 Task: Look for space in Burnley, United Kingdom from 5th June, 2023 to 16th June, 2023 for 2 adults in price range Rs.14000 to Rs.18000. Place can be entire place with 1  bedroom having 1 bed and 1 bathroom. Property type can be house, flat, guest house, hotel. Amenities needed are: wifi. Booking option can be shelf check-in. Required host language is English.
Action: Mouse moved to (491, 58)
Screenshot: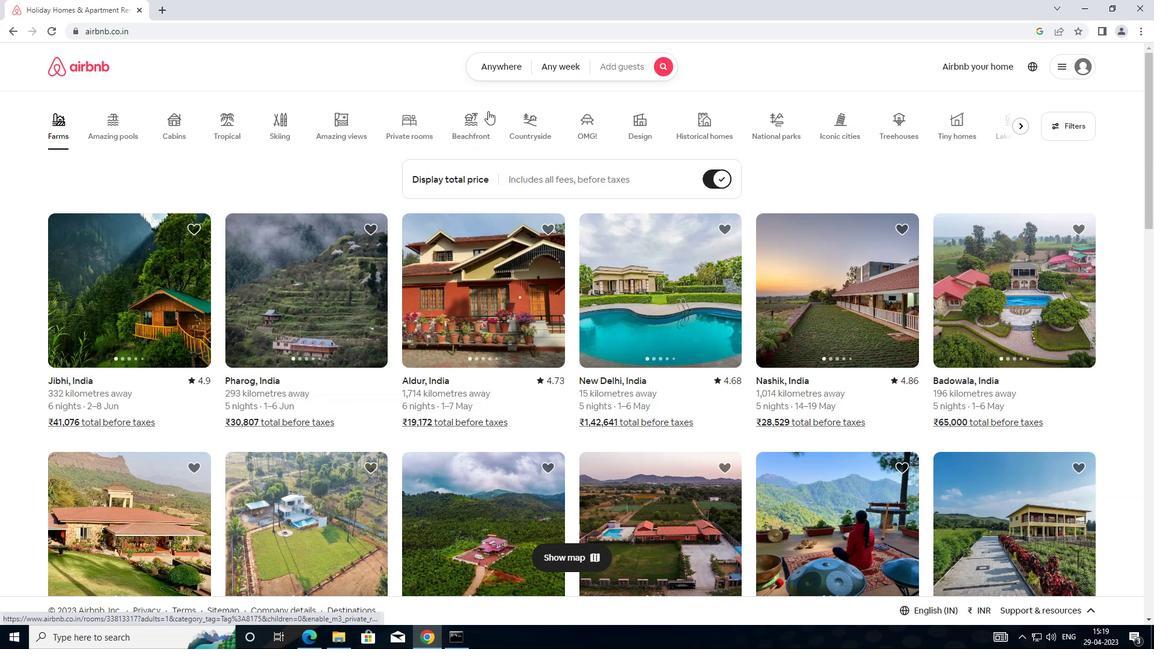 
Action: Mouse pressed left at (491, 58)
Screenshot: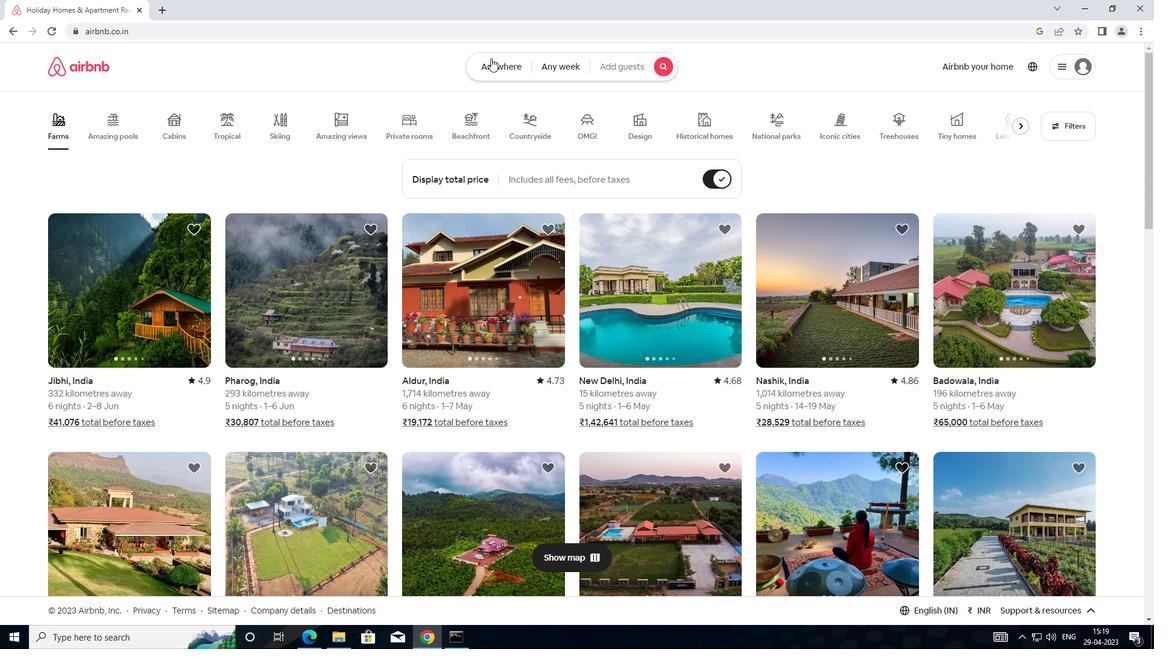 
Action: Mouse moved to (394, 122)
Screenshot: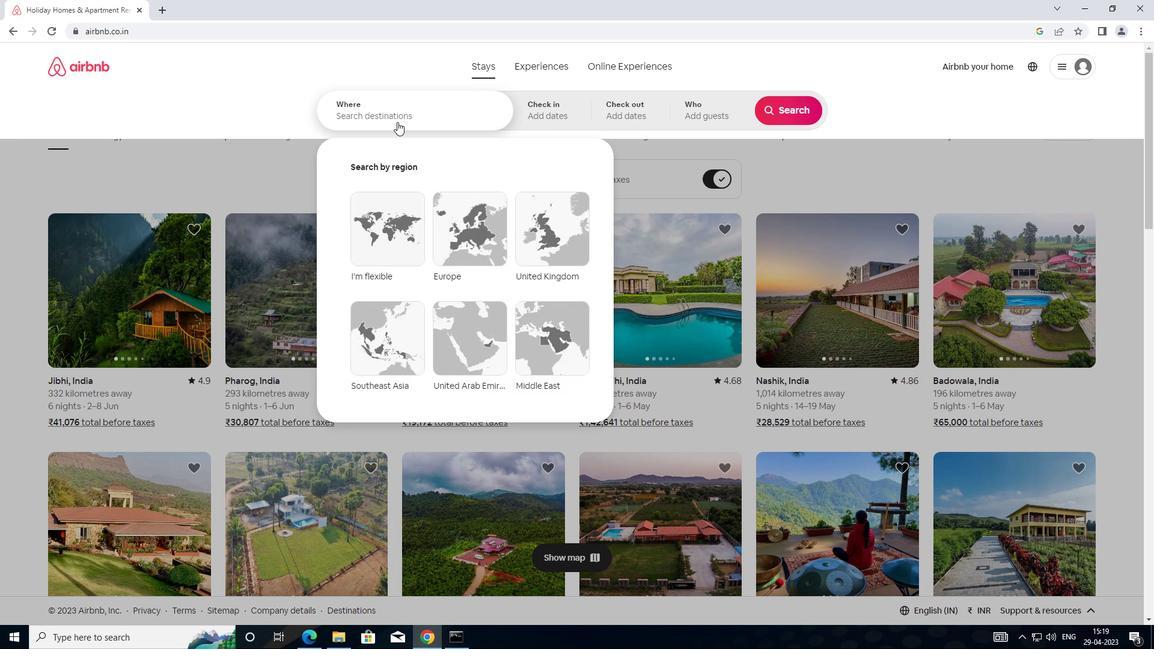
Action: Mouse pressed left at (394, 122)
Screenshot: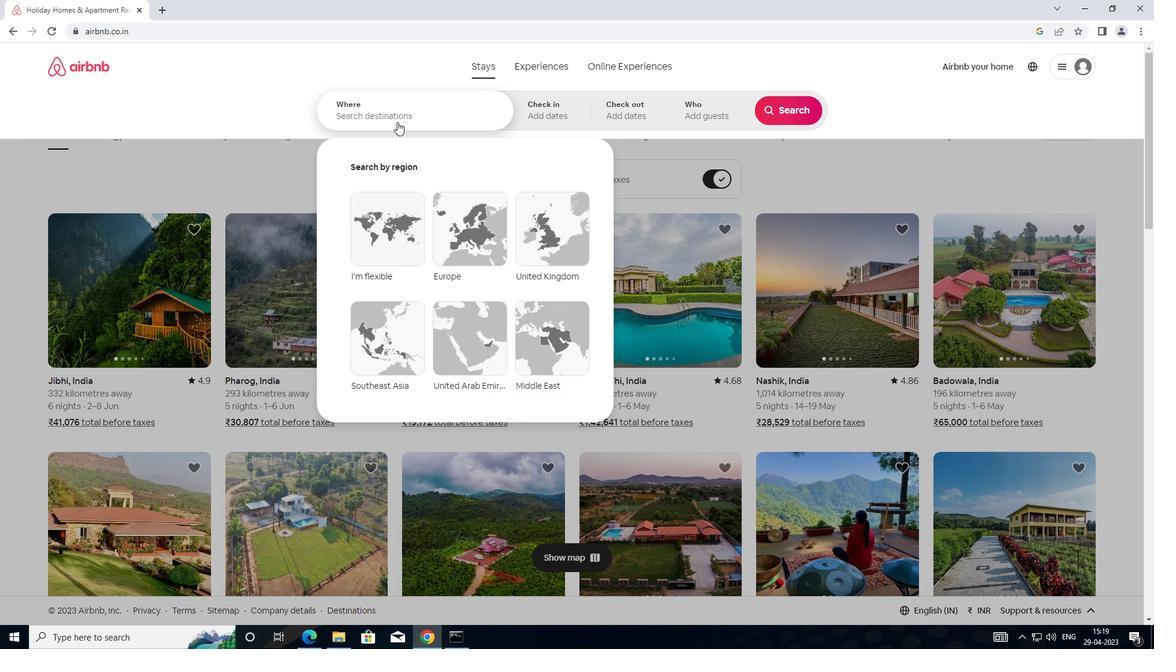 
Action: Mouse moved to (473, 116)
Screenshot: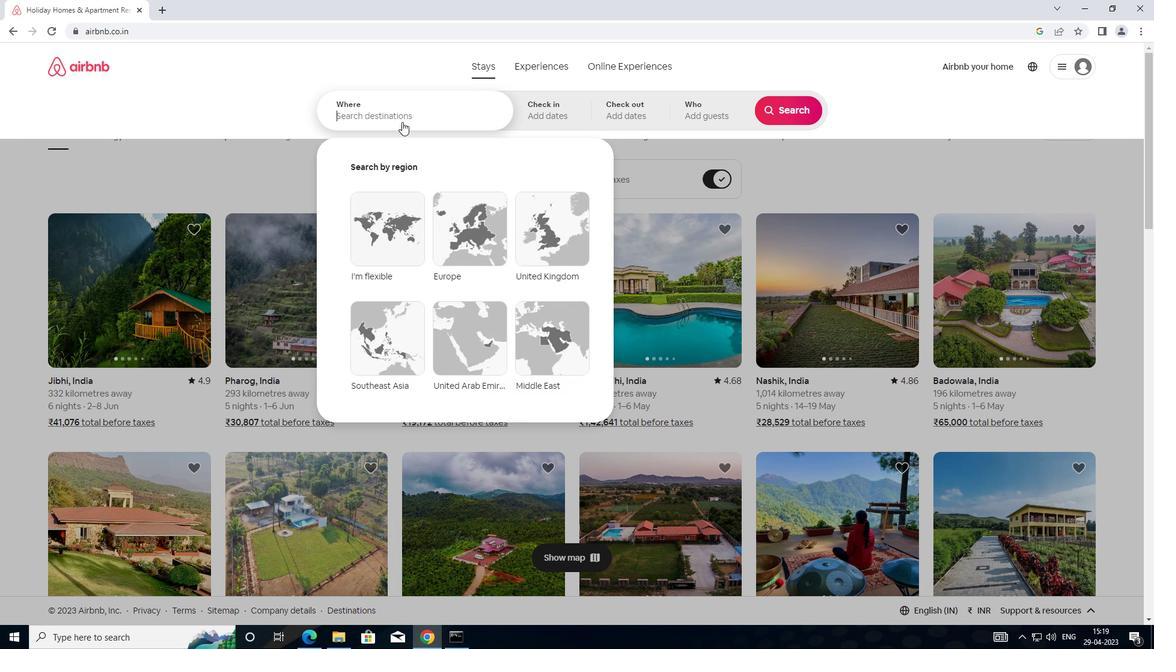 
Action: Key pressed <Key.shift>BURNLEY,<Key.shift>UNITED<Key.space>KING
Screenshot: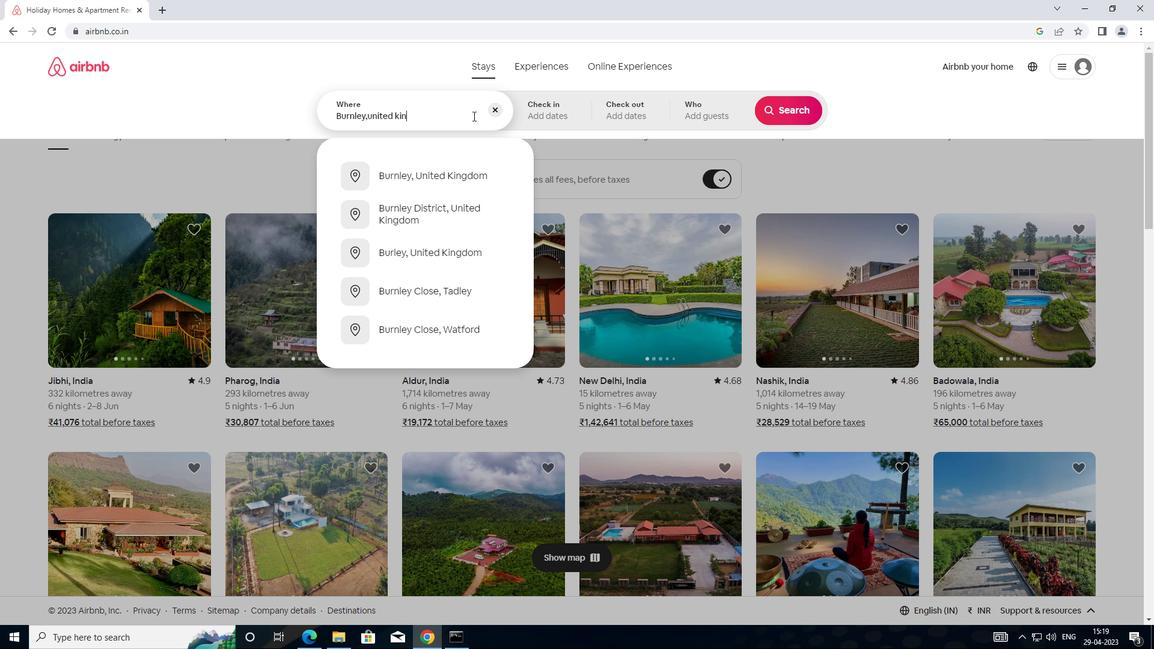 
Action: Mouse moved to (499, 173)
Screenshot: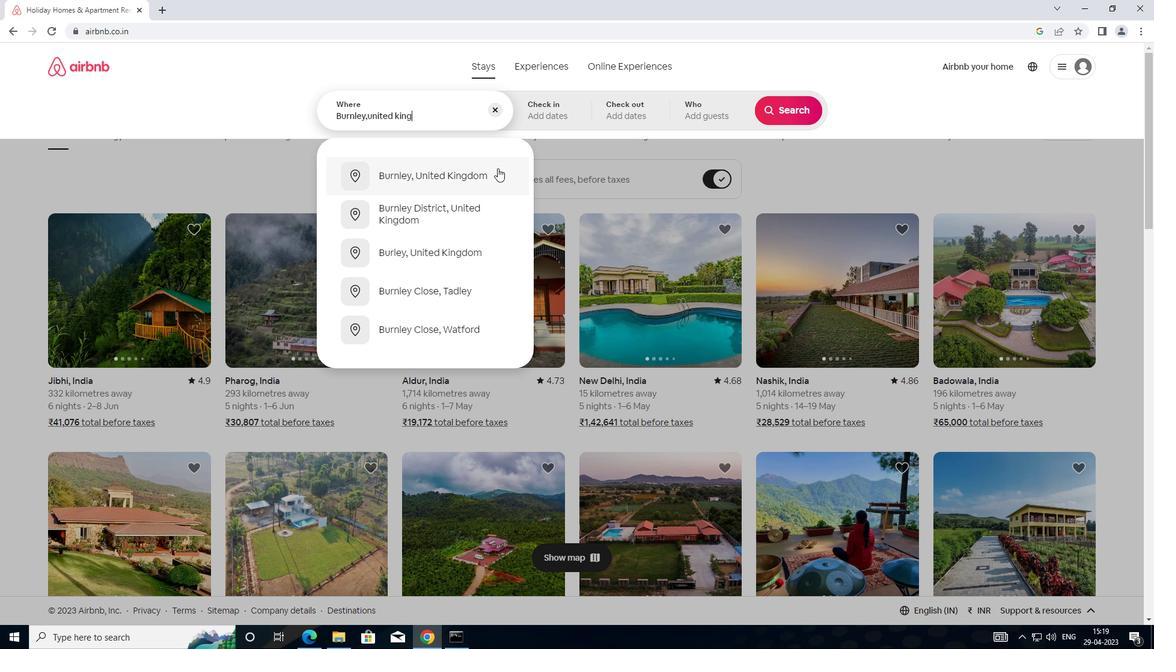 
Action: Mouse pressed left at (499, 173)
Screenshot: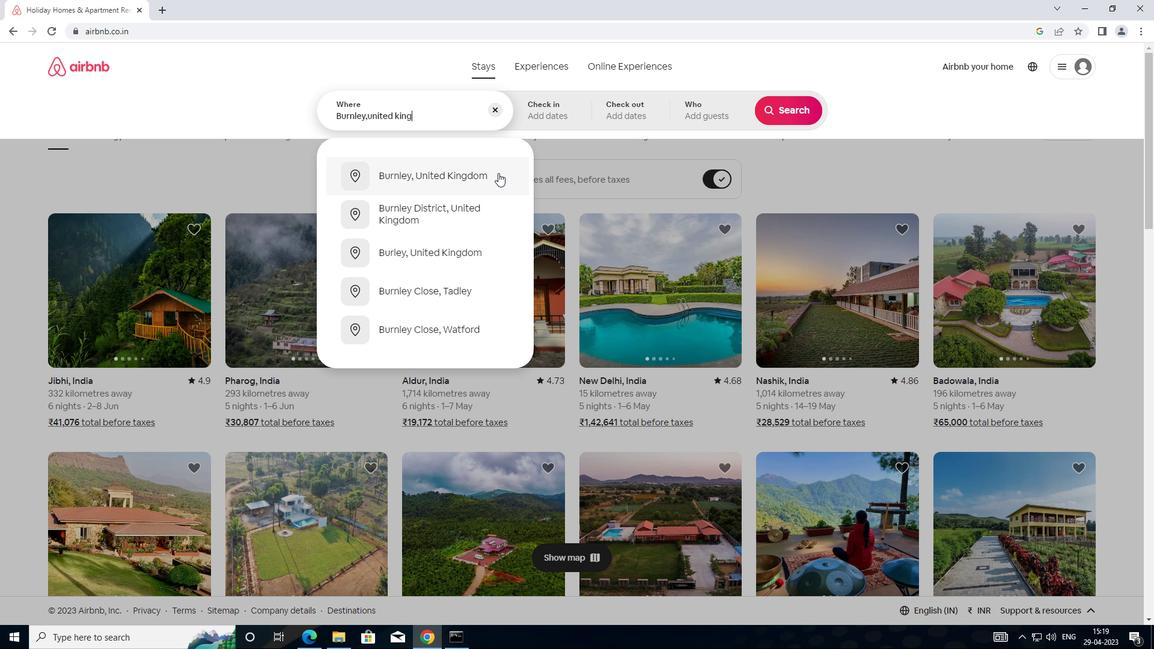
Action: Mouse moved to (781, 212)
Screenshot: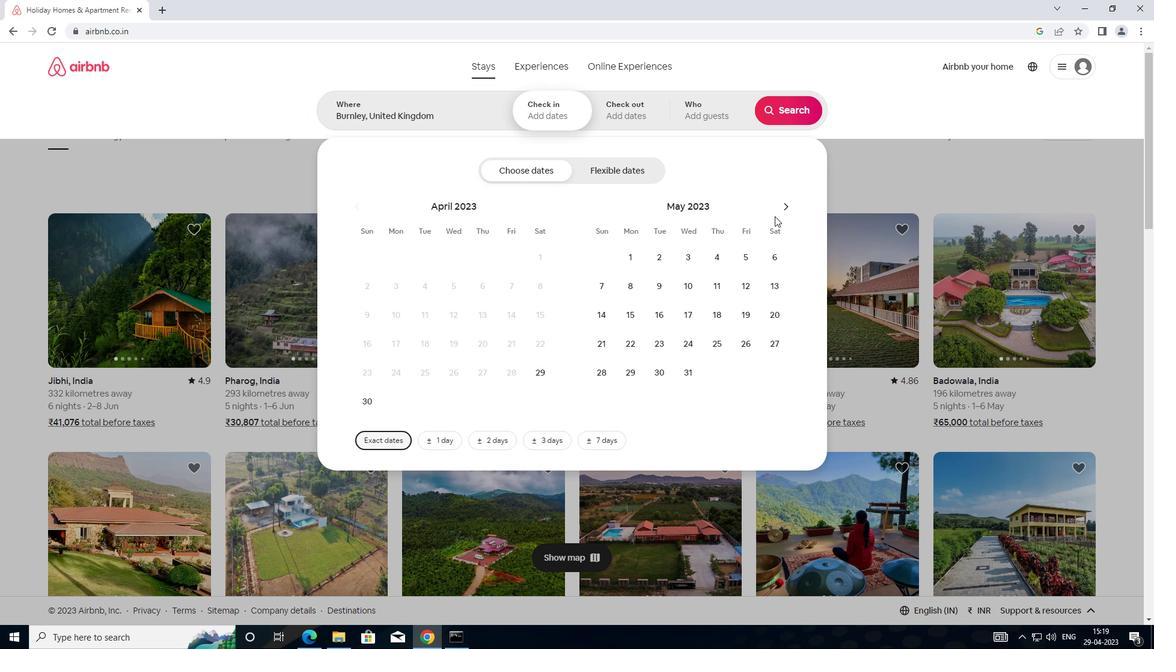 
Action: Mouse pressed left at (781, 212)
Screenshot: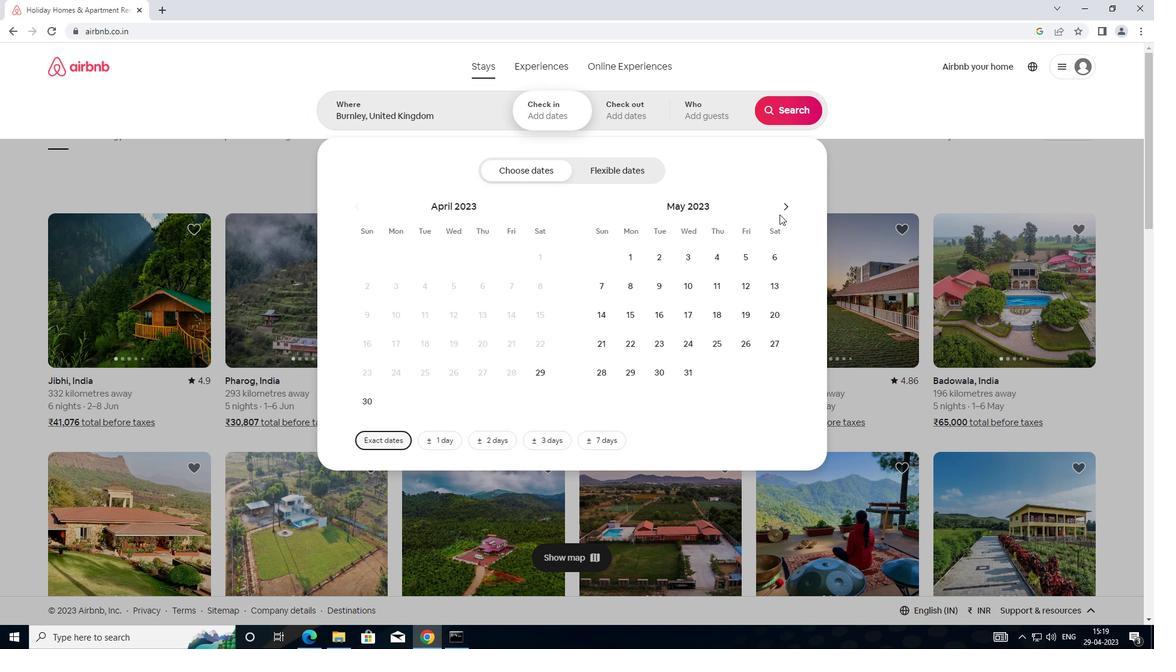 
Action: Mouse moved to (635, 288)
Screenshot: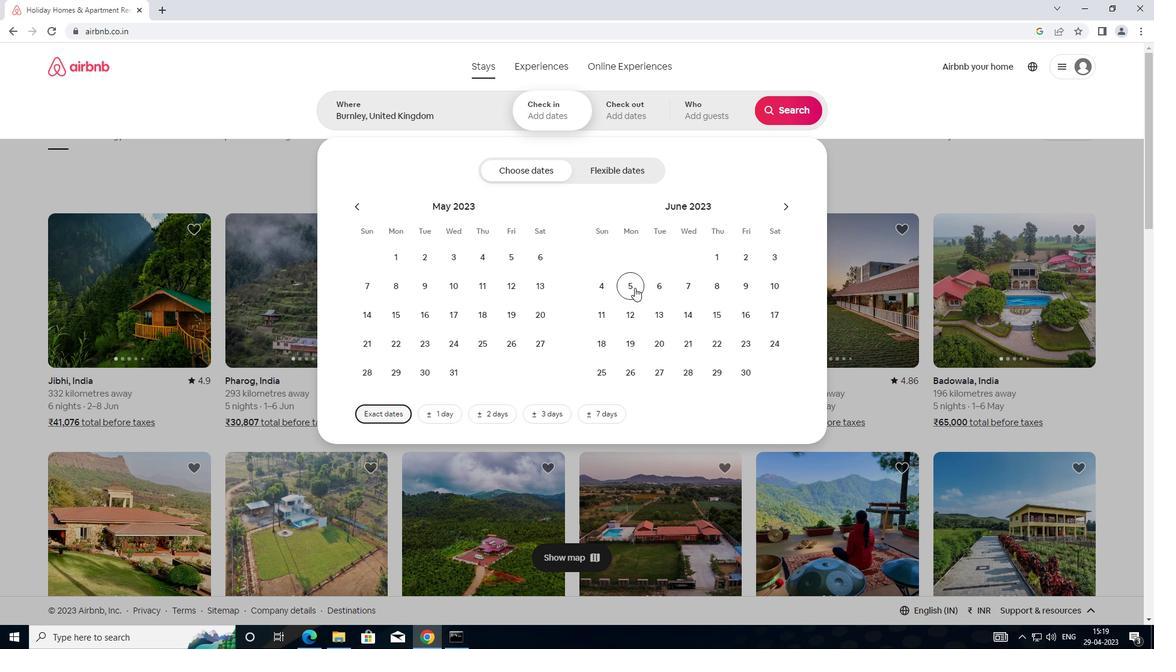 
Action: Mouse pressed left at (635, 288)
Screenshot: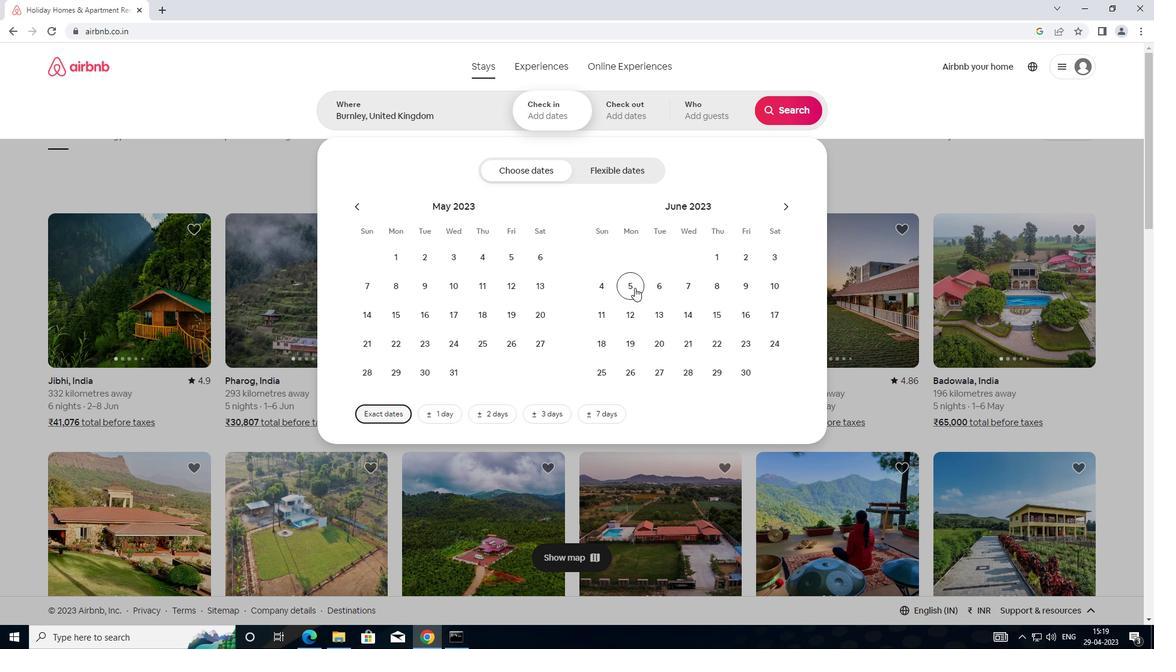 
Action: Mouse moved to (749, 312)
Screenshot: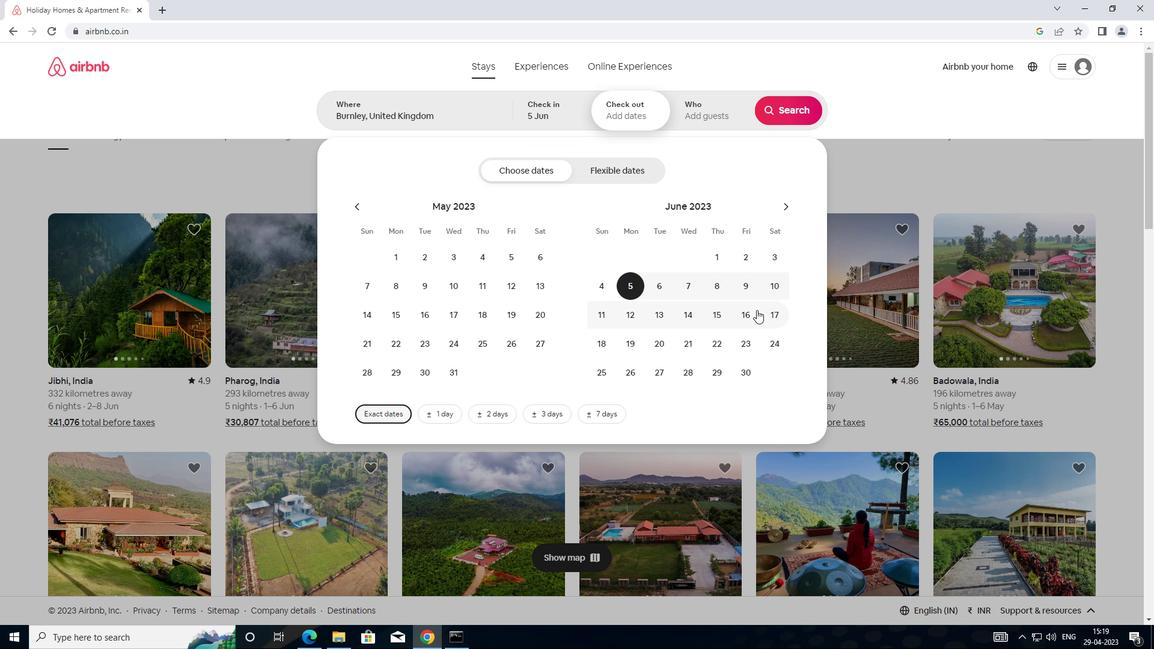 
Action: Mouse pressed left at (749, 312)
Screenshot: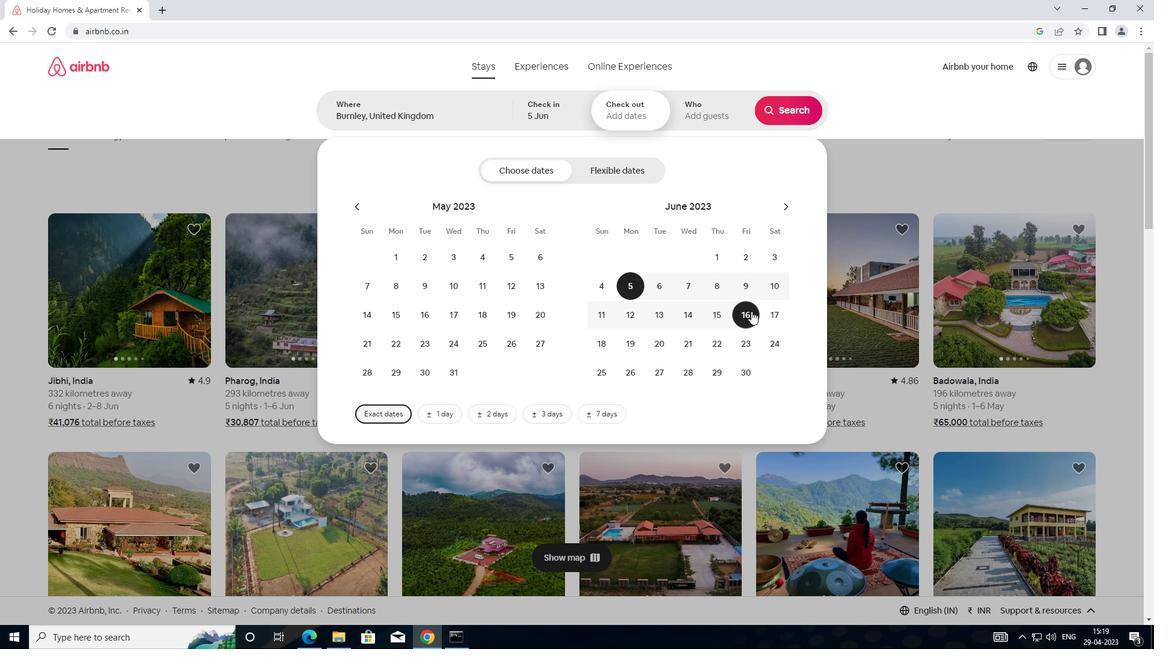 
Action: Mouse moved to (700, 125)
Screenshot: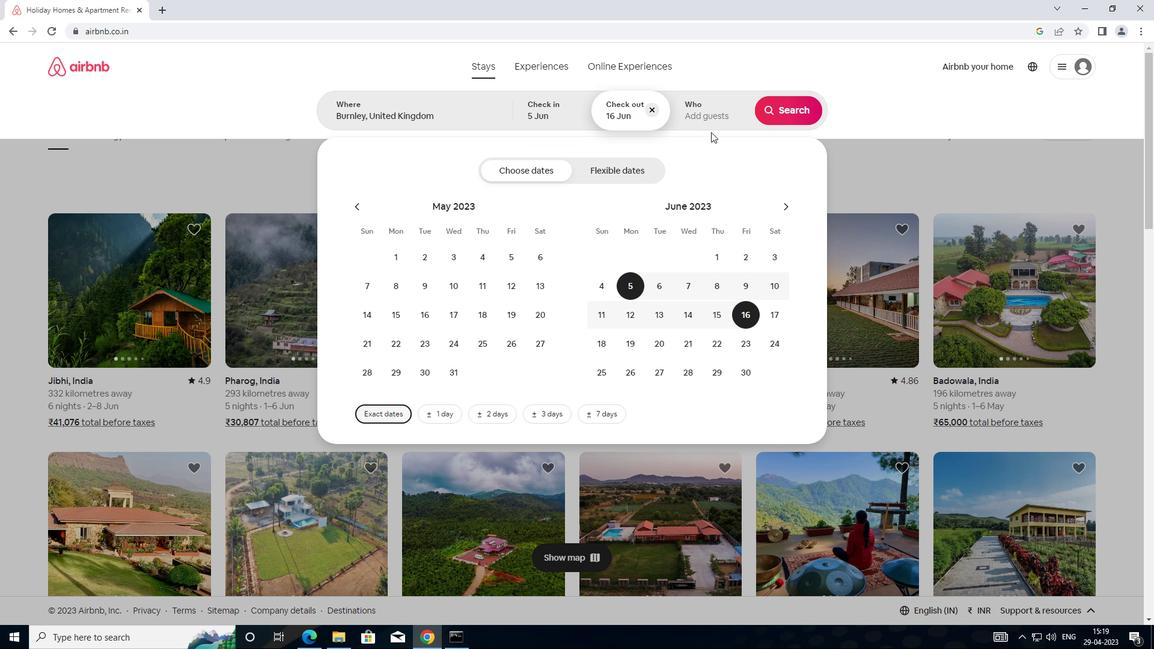 
Action: Mouse pressed left at (700, 125)
Screenshot: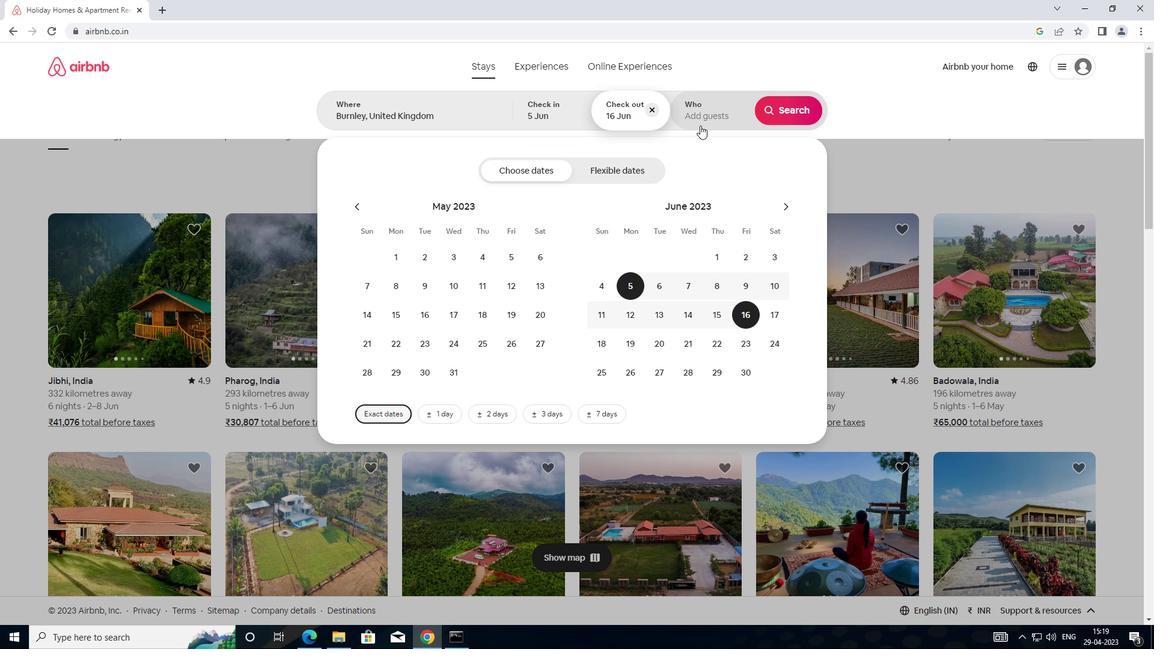 
Action: Mouse moved to (798, 169)
Screenshot: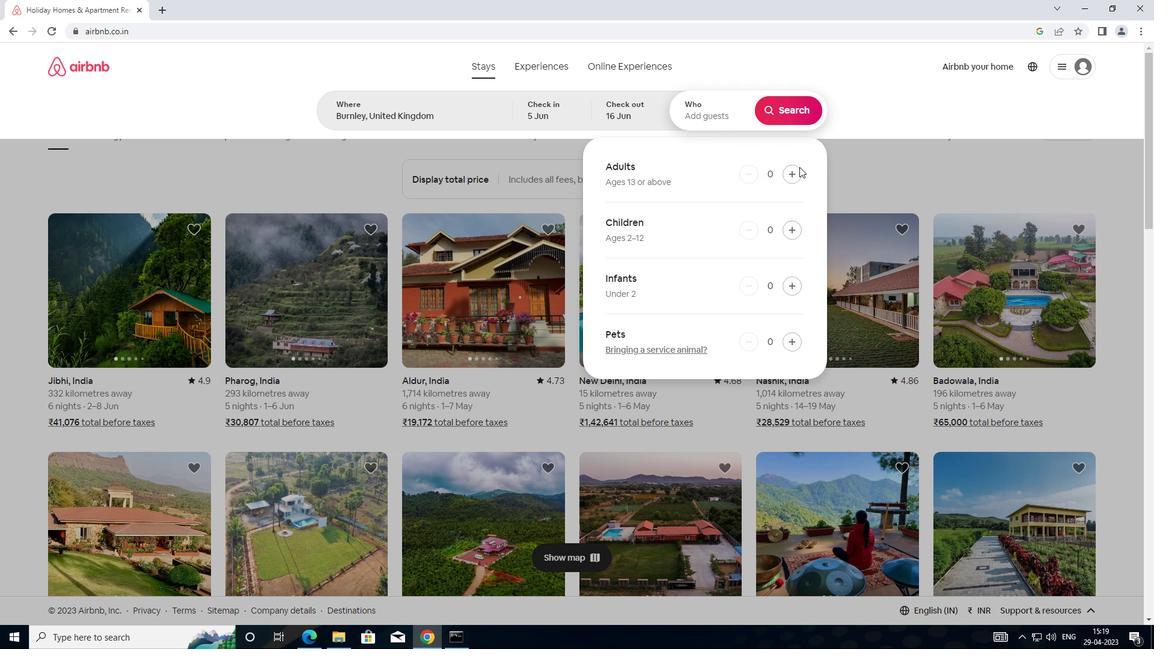 
Action: Mouse pressed left at (798, 169)
Screenshot: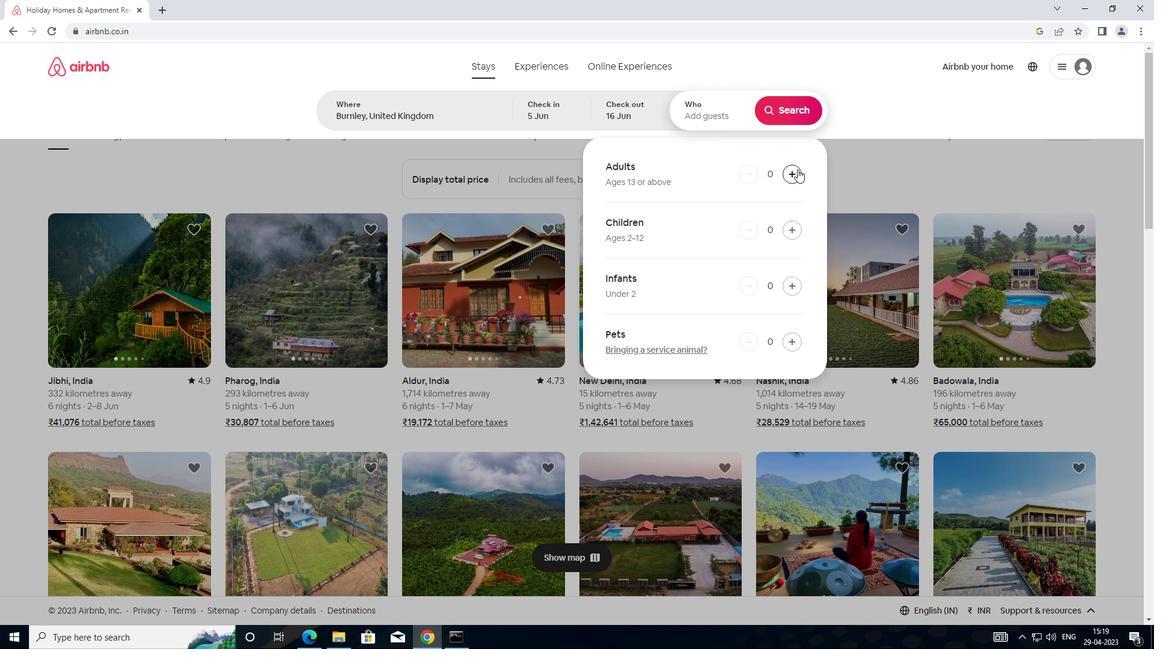 
Action: Mouse pressed left at (798, 169)
Screenshot: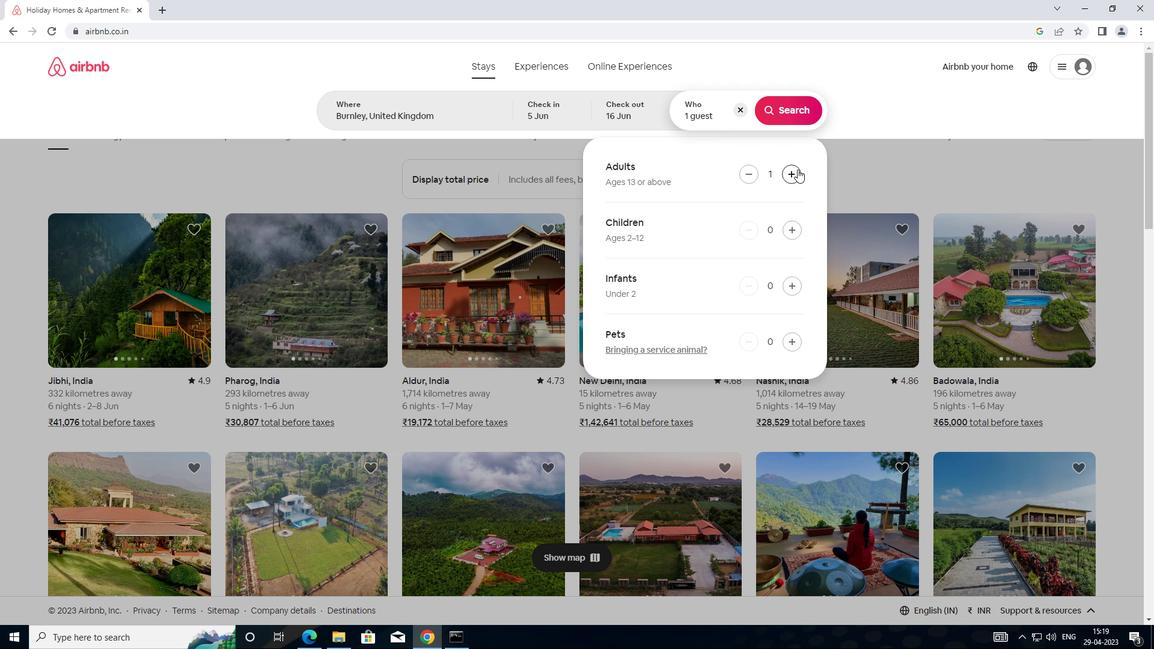 
Action: Mouse moved to (793, 106)
Screenshot: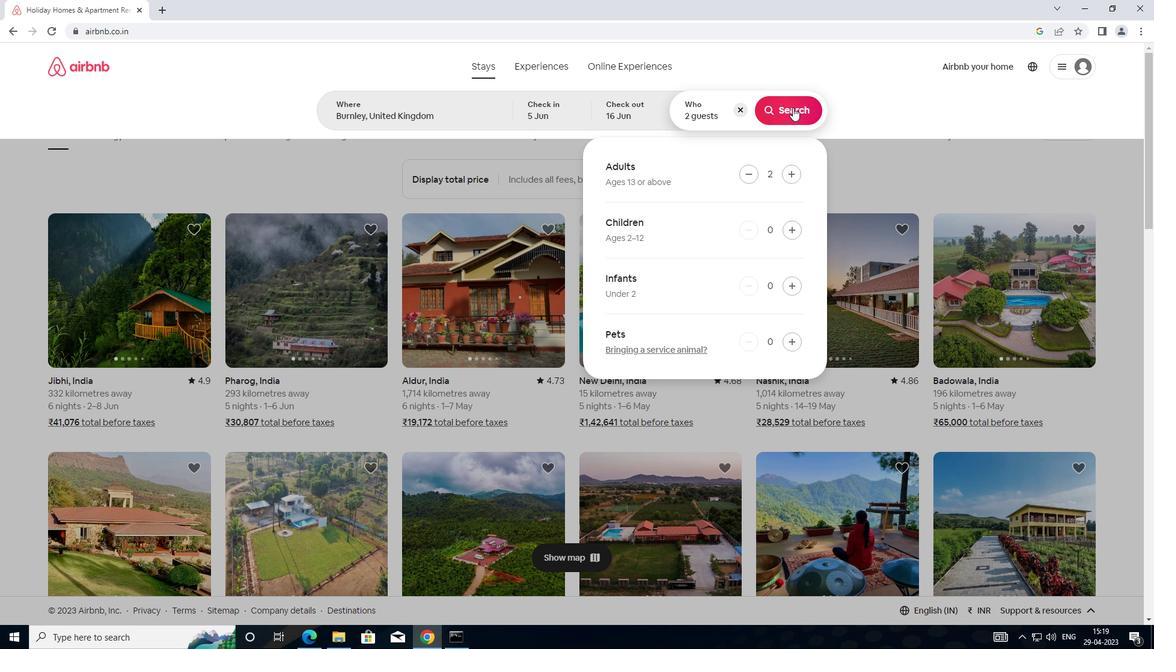 
Action: Mouse pressed left at (793, 106)
Screenshot: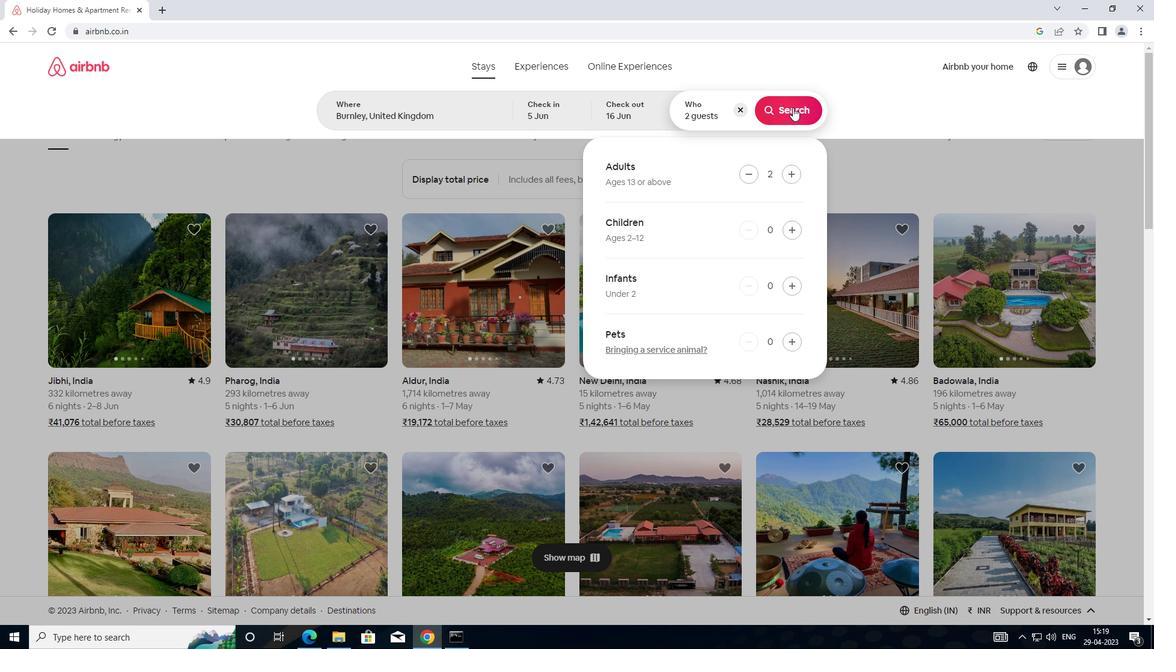 
Action: Mouse moved to (1103, 118)
Screenshot: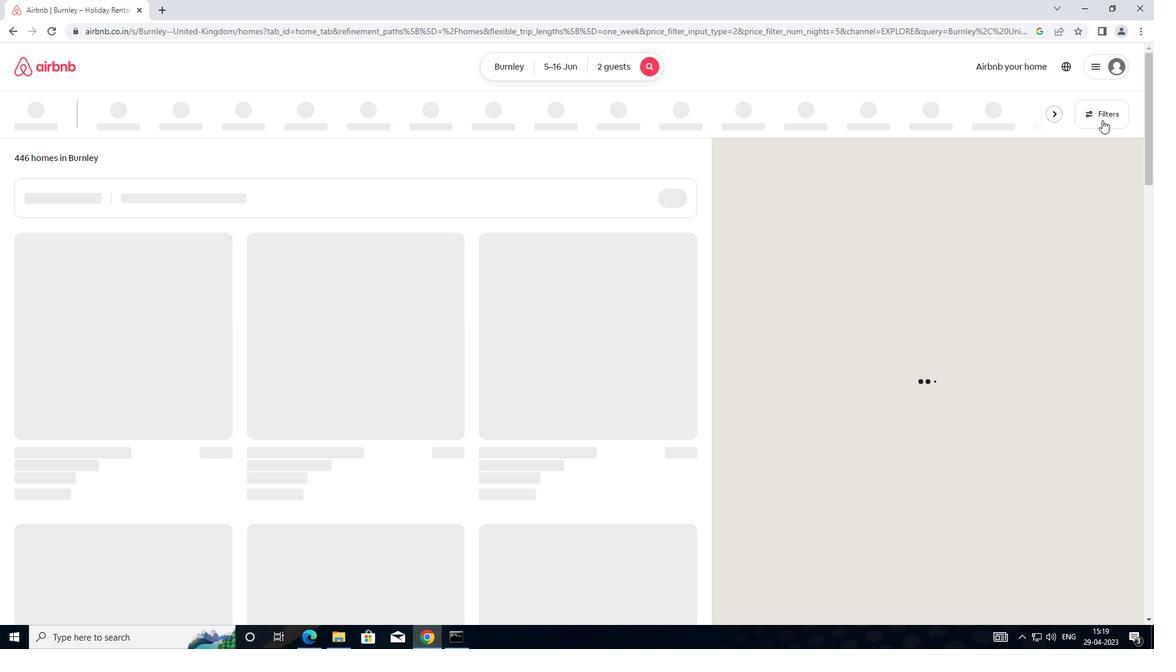 
Action: Mouse pressed left at (1103, 118)
Screenshot: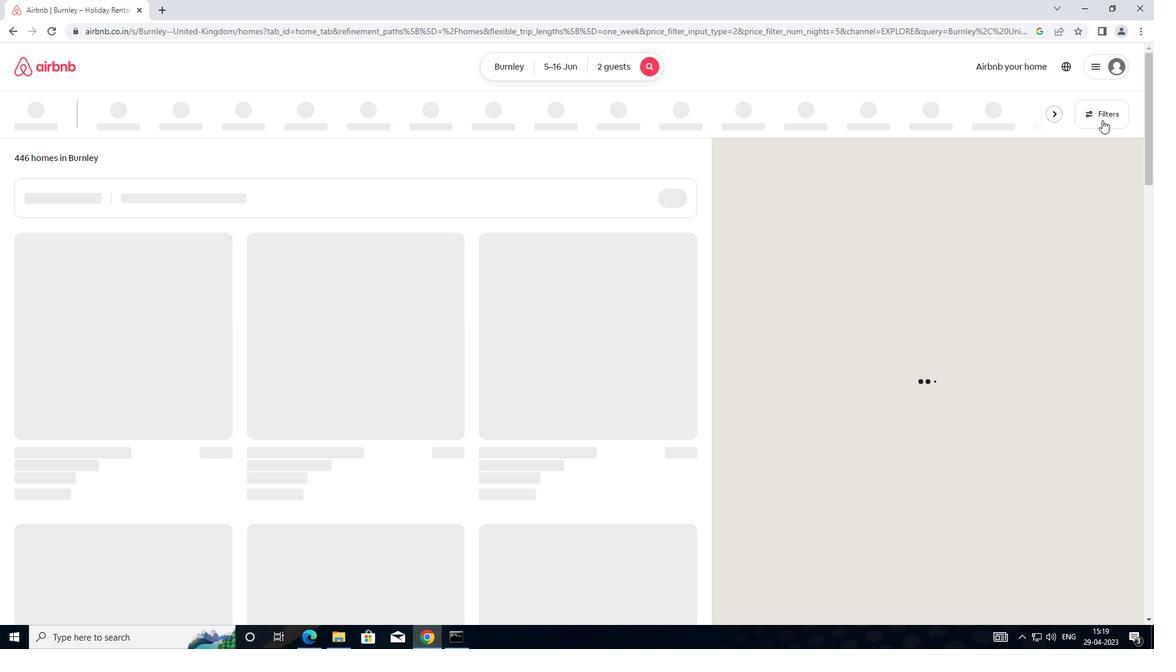 
Action: Mouse moved to (456, 262)
Screenshot: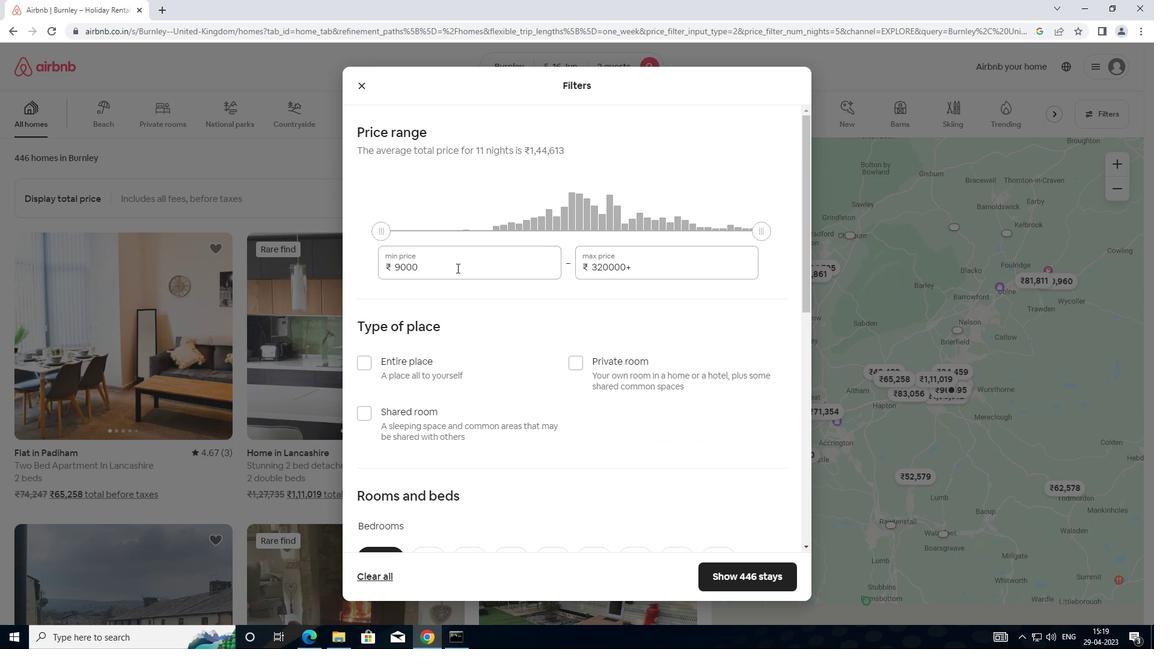 
Action: Mouse pressed left at (456, 262)
Screenshot: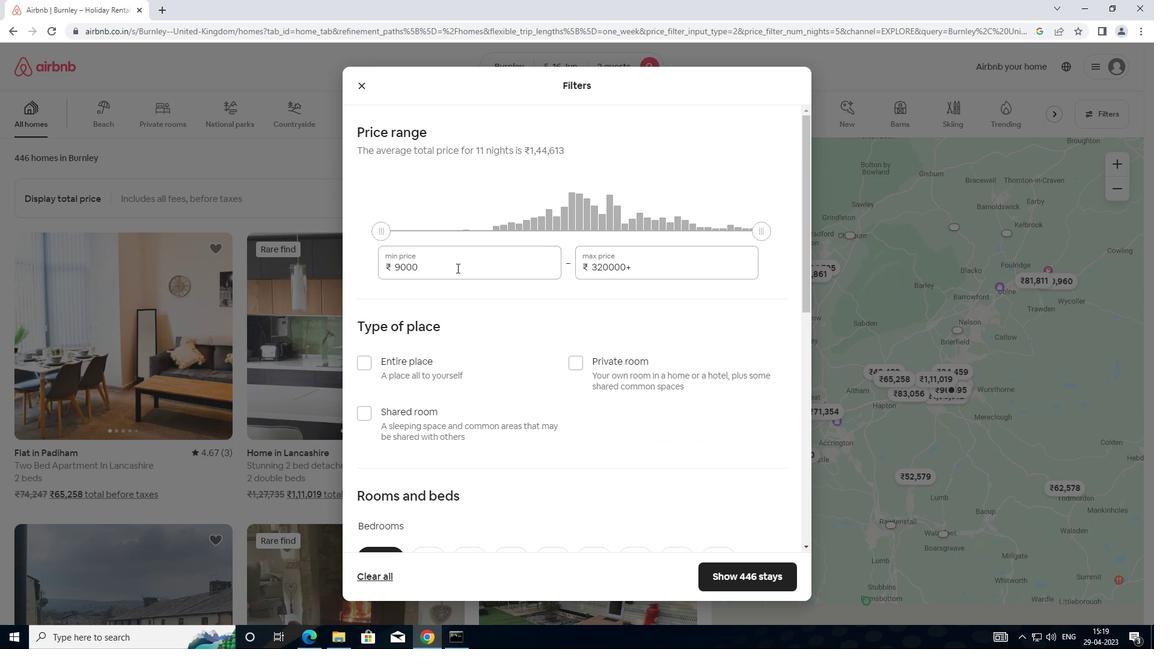 
Action: Mouse moved to (396, 263)
Screenshot: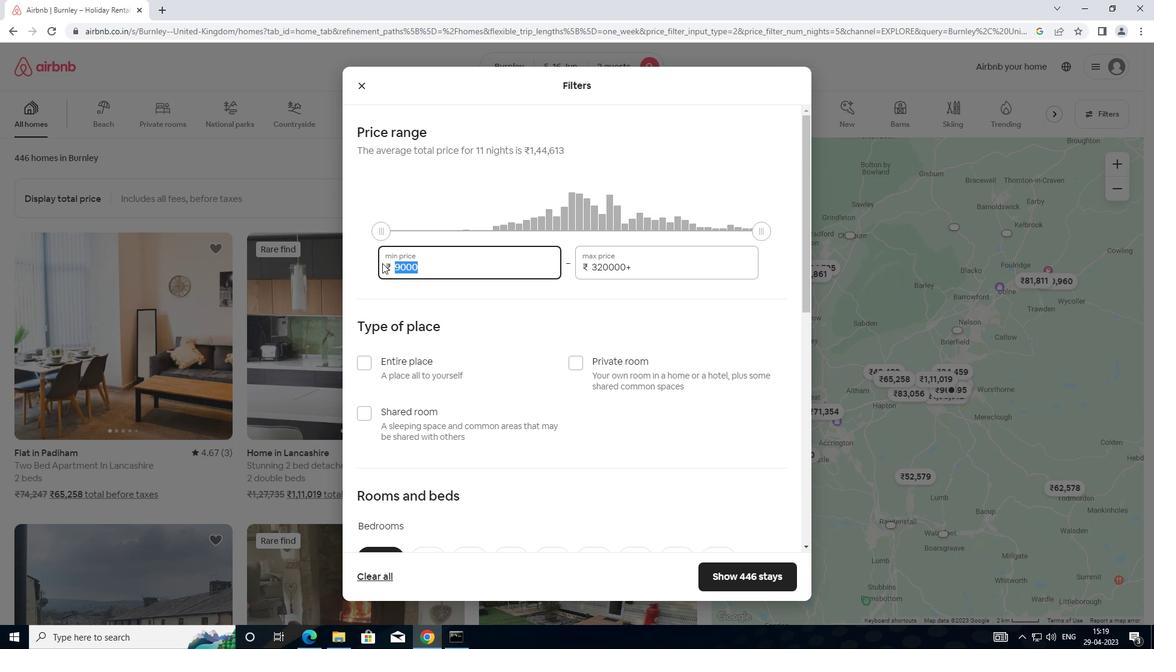 
Action: Key pressed 14000
Screenshot: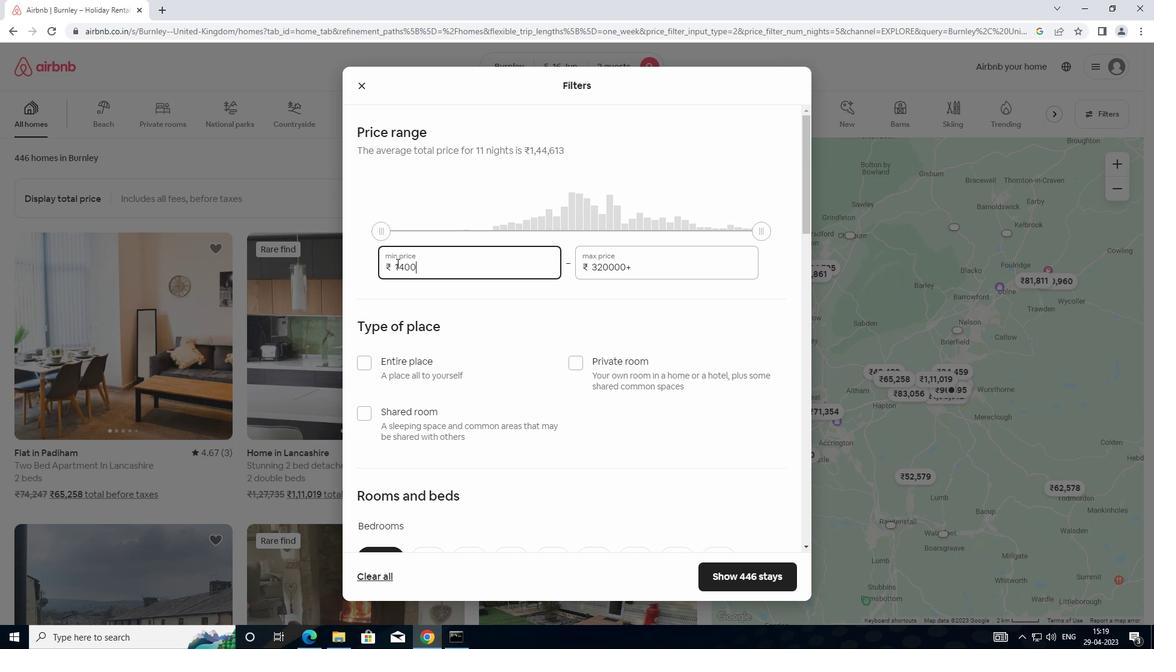 
Action: Mouse moved to (656, 267)
Screenshot: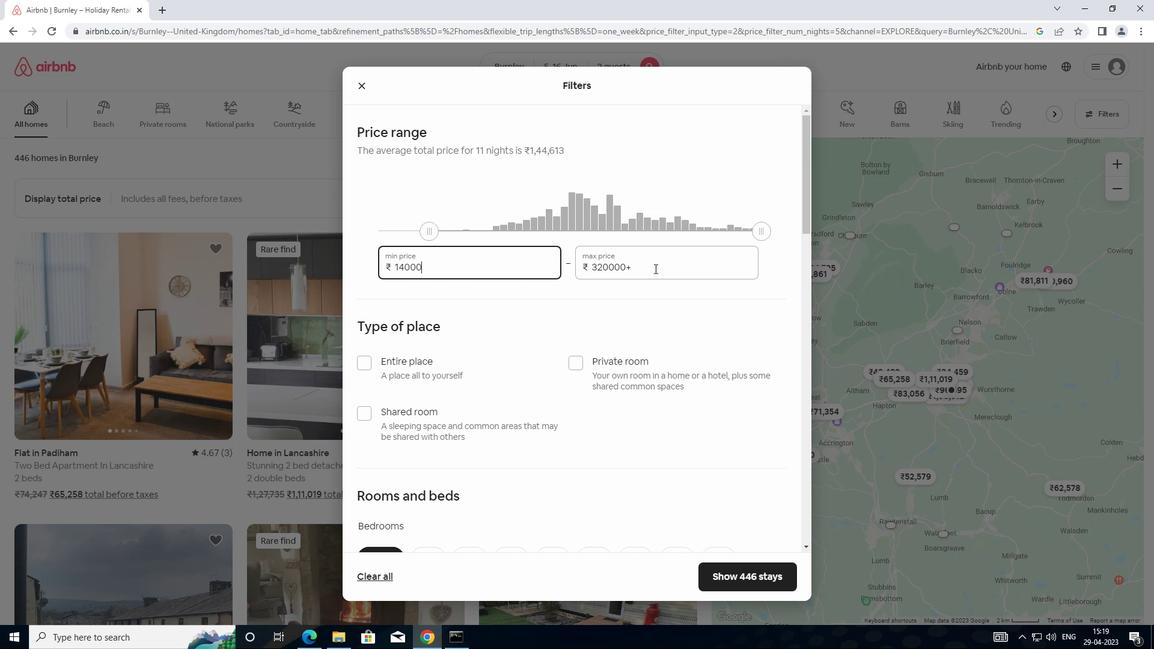 
Action: Mouse pressed left at (656, 267)
Screenshot: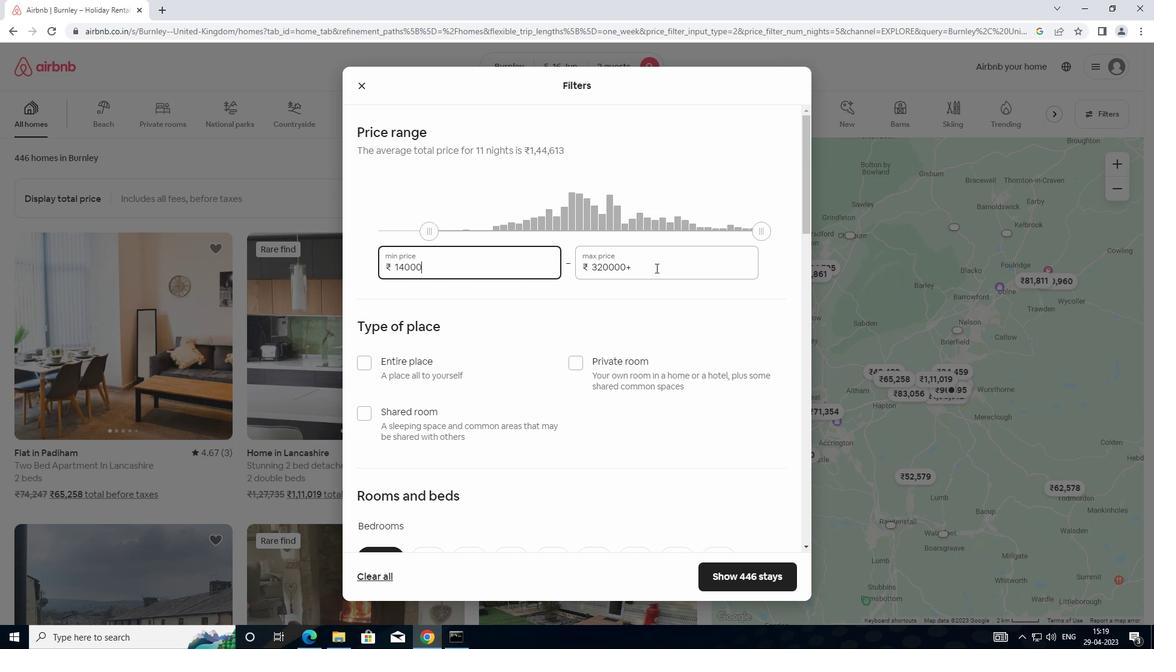 
Action: Mouse moved to (584, 269)
Screenshot: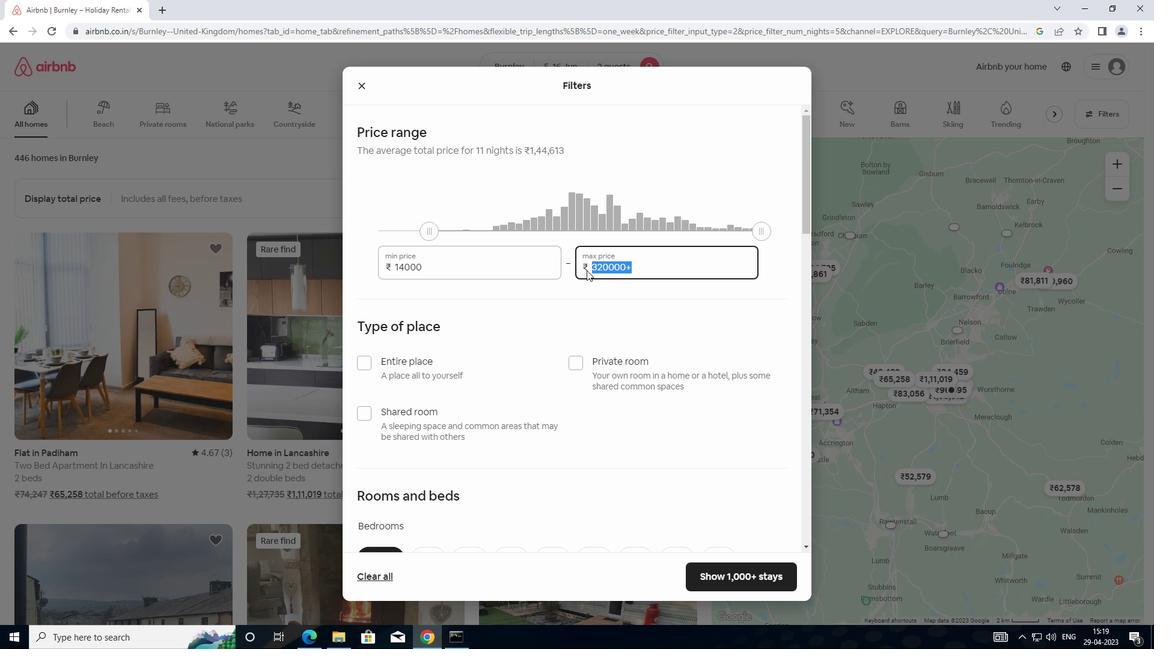 
Action: Key pressed 18
Screenshot: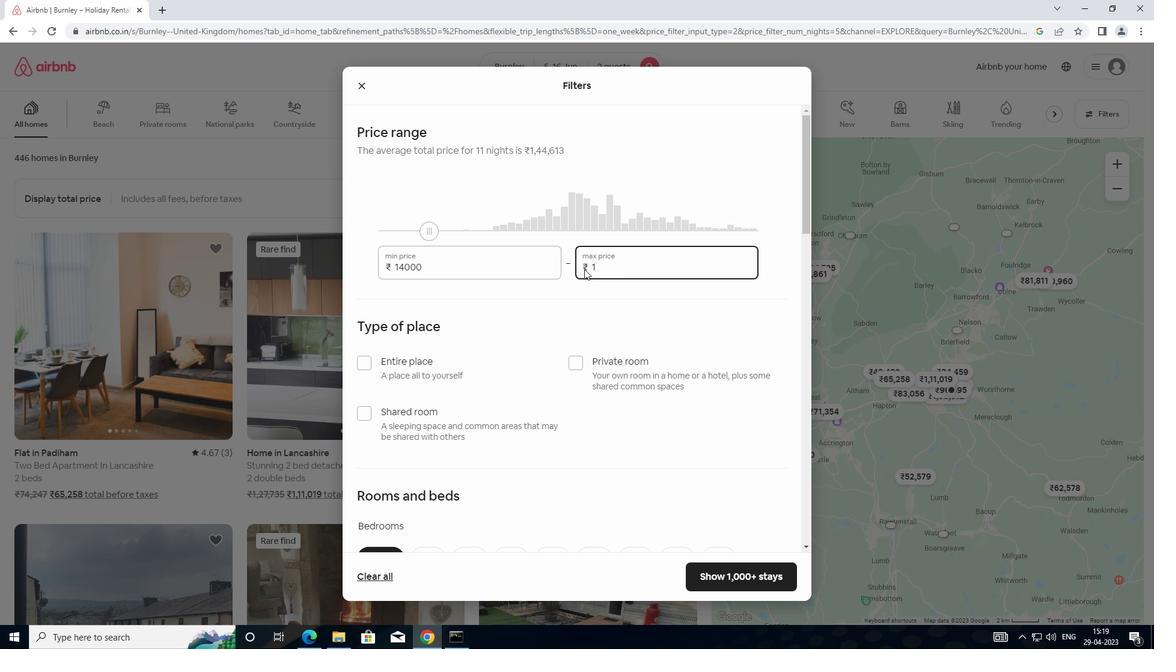 
Action: Mouse moved to (587, 267)
Screenshot: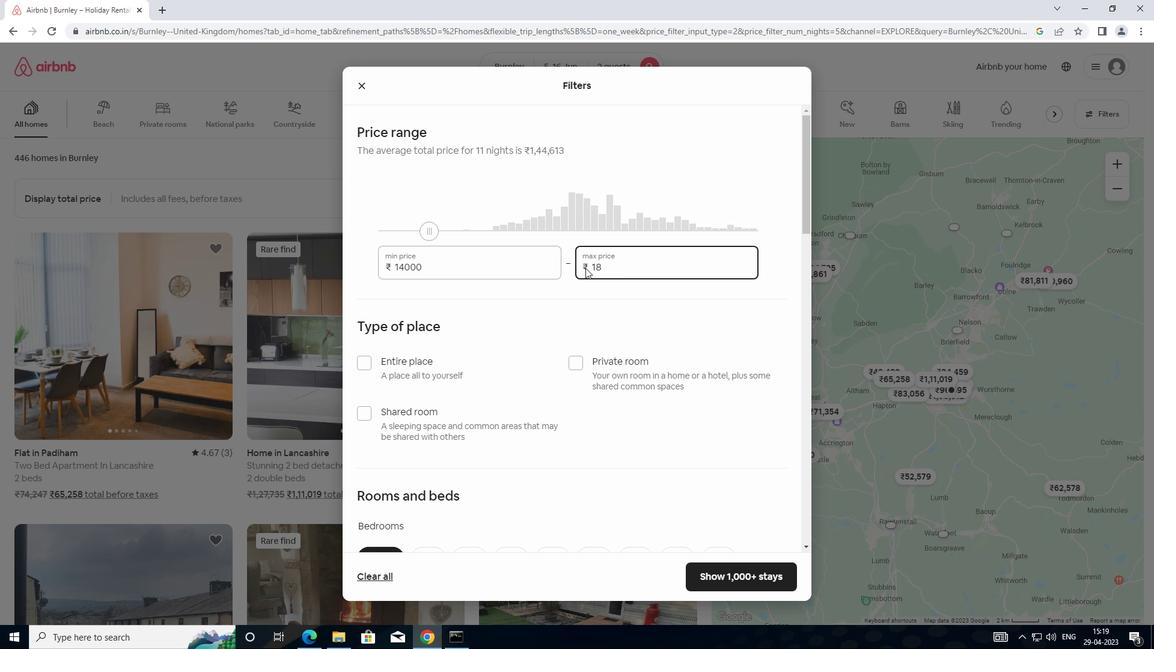 
Action: Key pressed 0
Screenshot: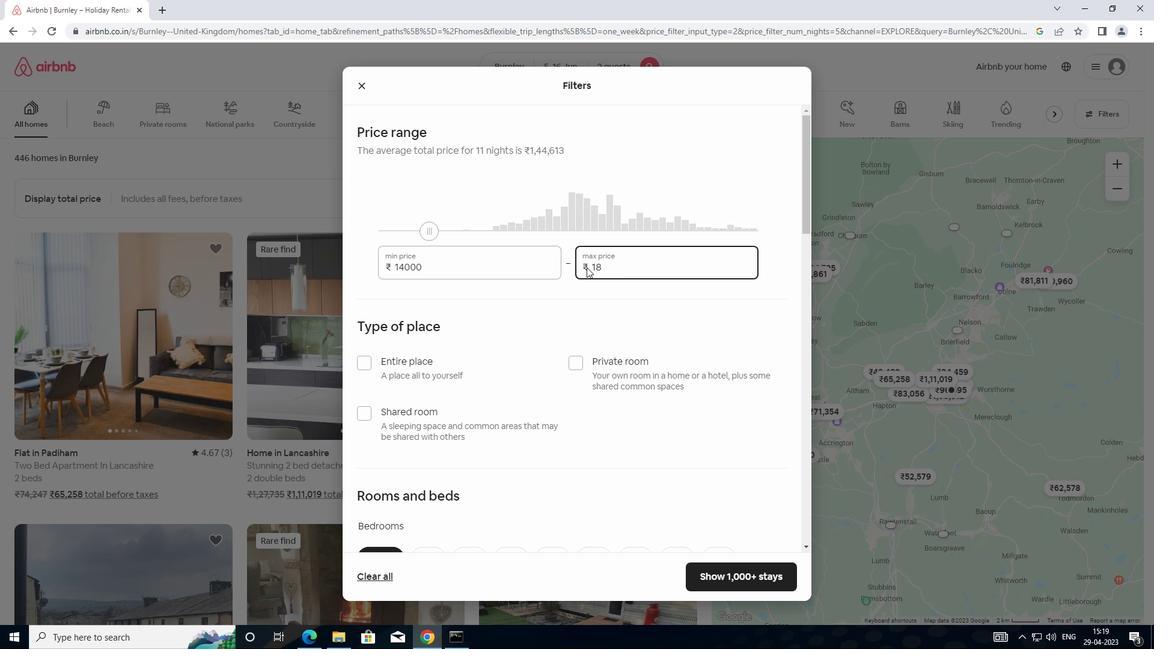 
Action: Mouse moved to (587, 267)
Screenshot: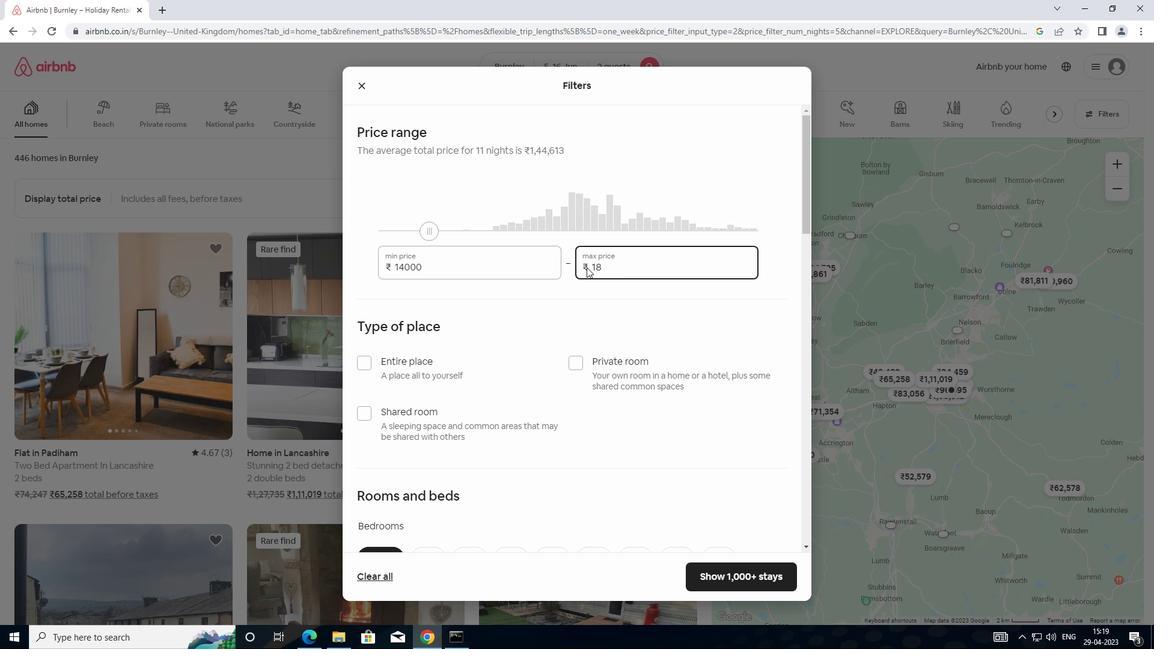 
Action: Key pressed 0
Screenshot: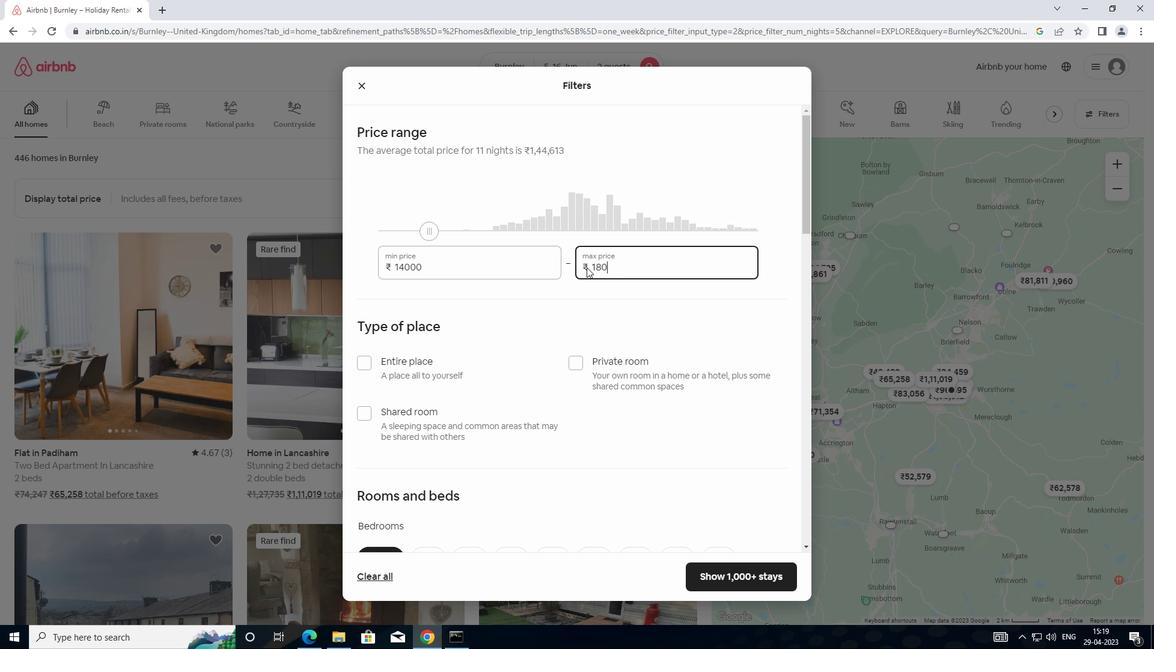 
Action: Mouse moved to (588, 267)
Screenshot: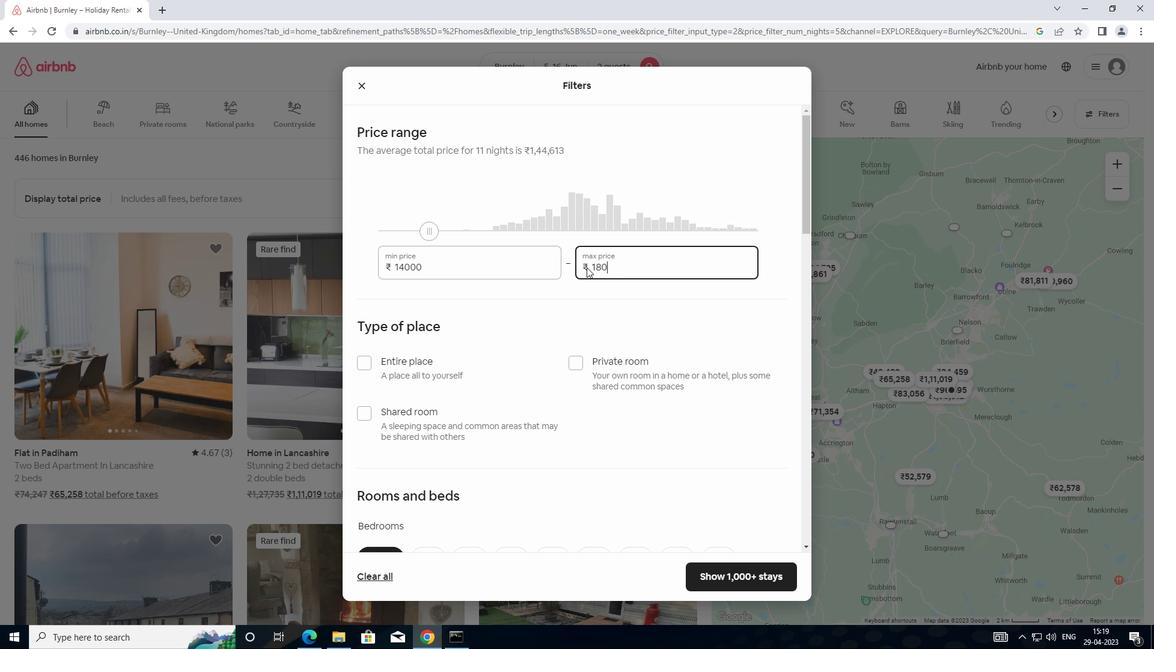 
Action: Key pressed 0
Screenshot: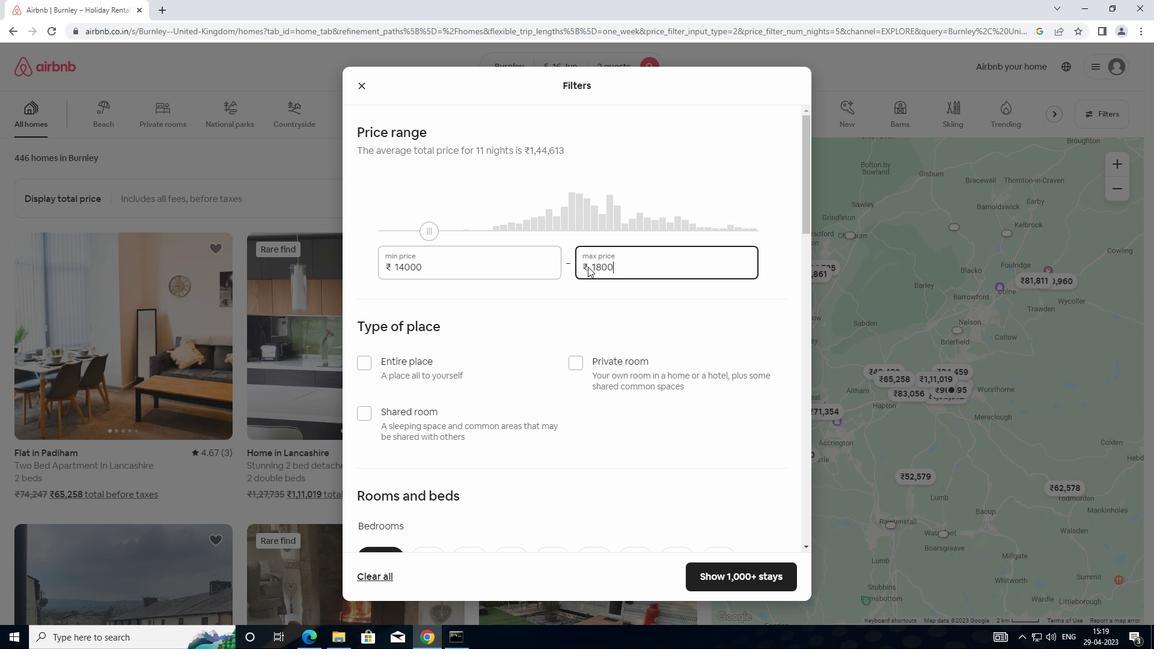 
Action: Mouse moved to (361, 362)
Screenshot: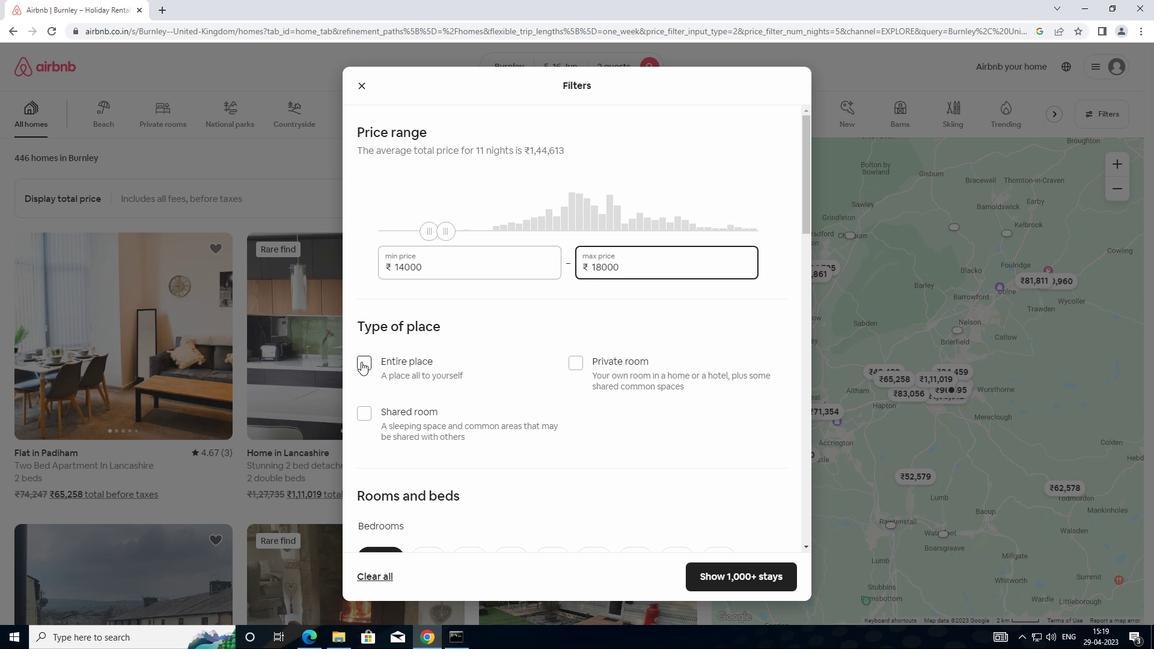 
Action: Mouse pressed left at (361, 362)
Screenshot: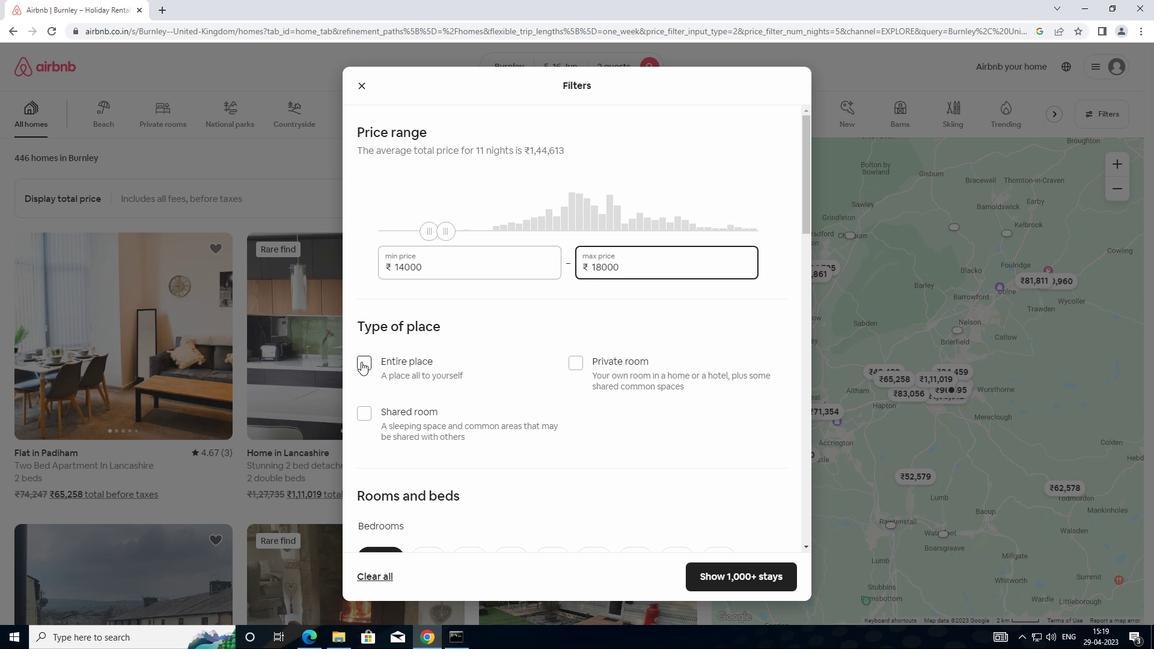 
Action: Mouse moved to (443, 361)
Screenshot: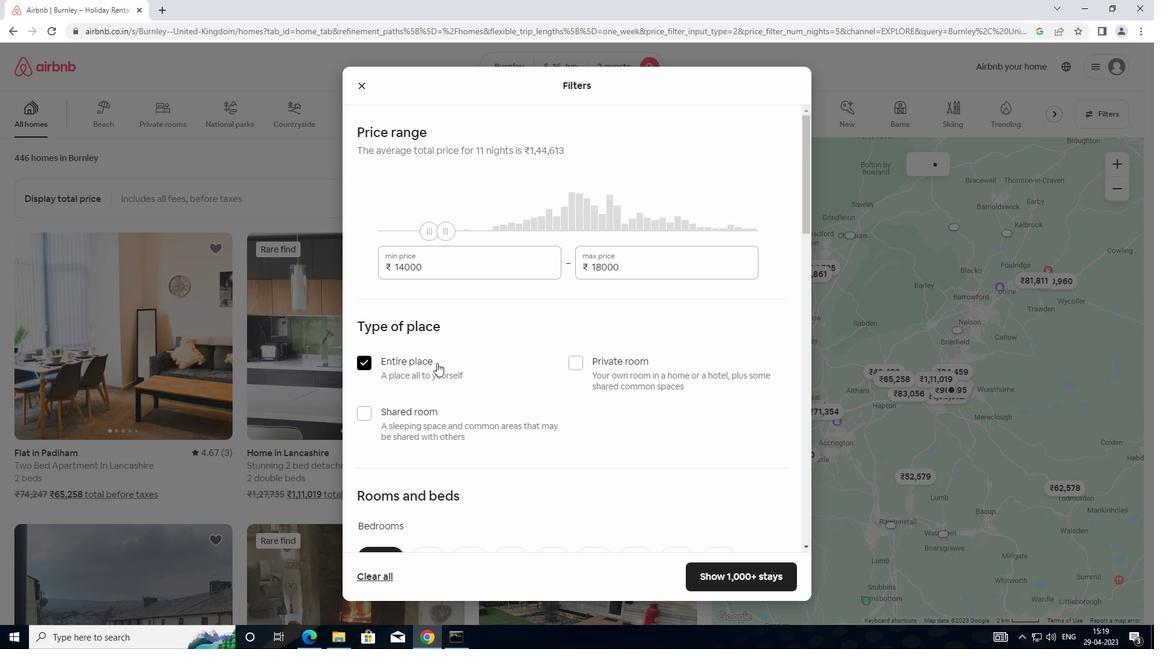 
Action: Mouse scrolled (443, 360) with delta (0, 0)
Screenshot: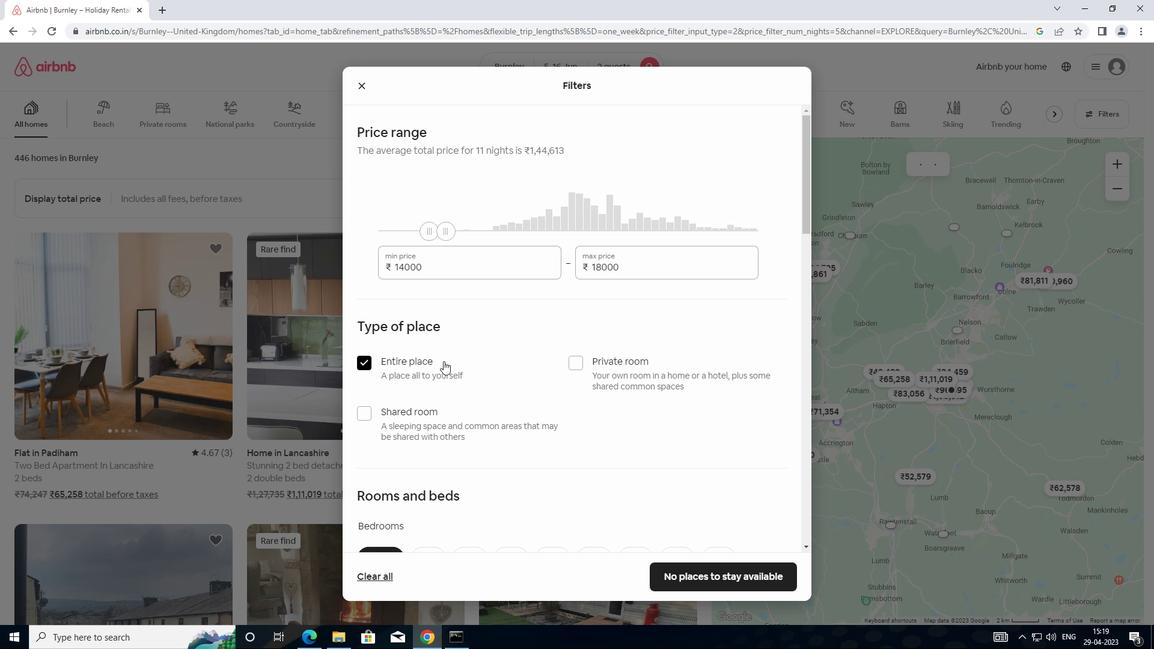 
Action: Mouse moved to (445, 360)
Screenshot: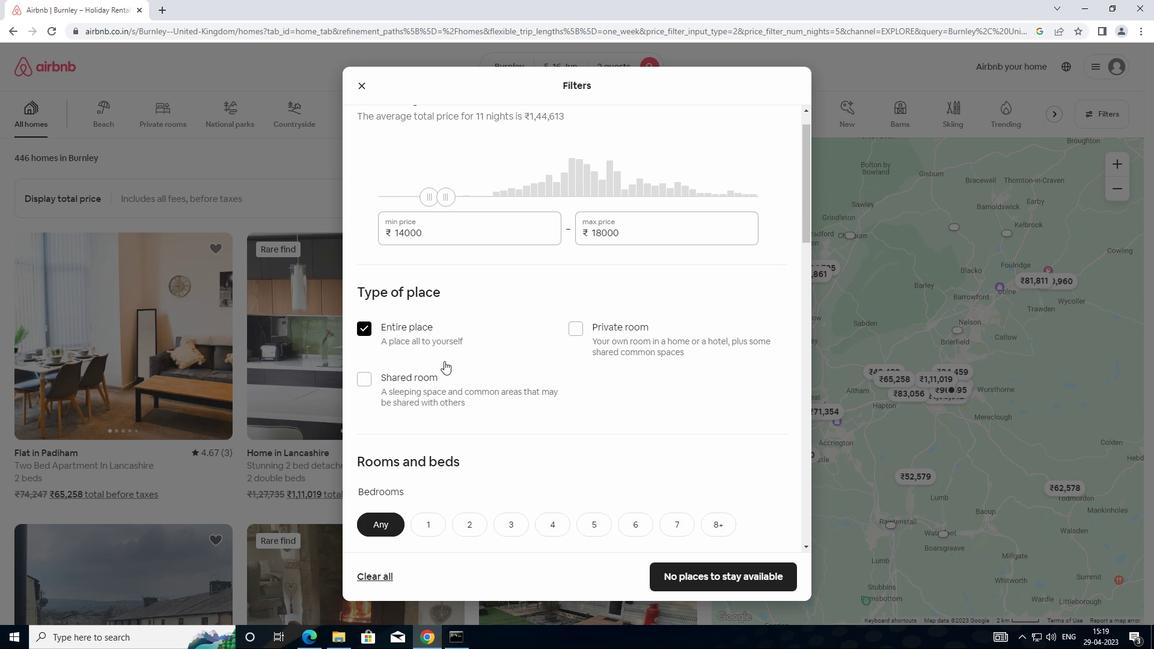 
Action: Mouse scrolled (445, 359) with delta (0, 0)
Screenshot: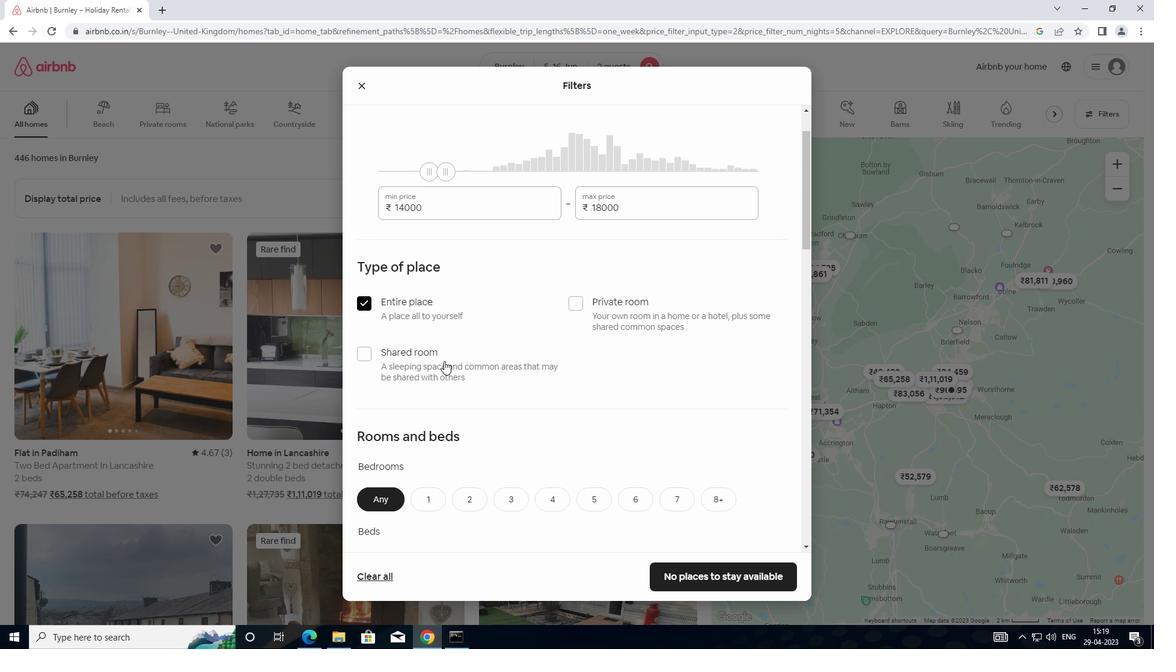 
Action: Mouse moved to (447, 357)
Screenshot: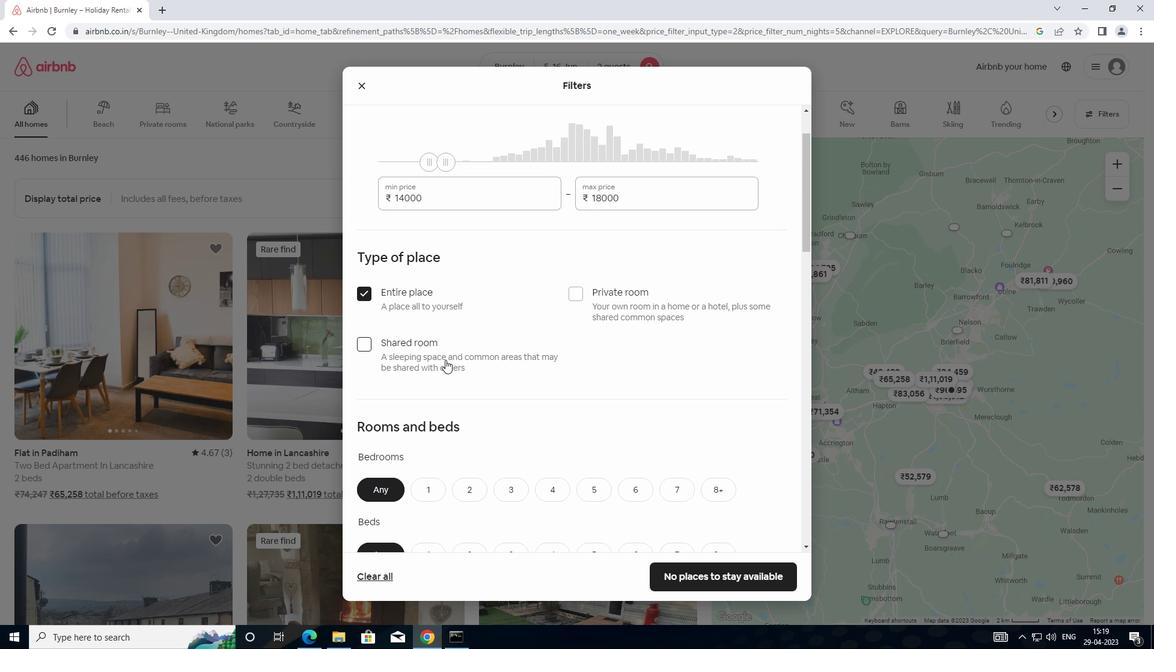 
Action: Mouse scrolled (447, 357) with delta (0, 0)
Screenshot: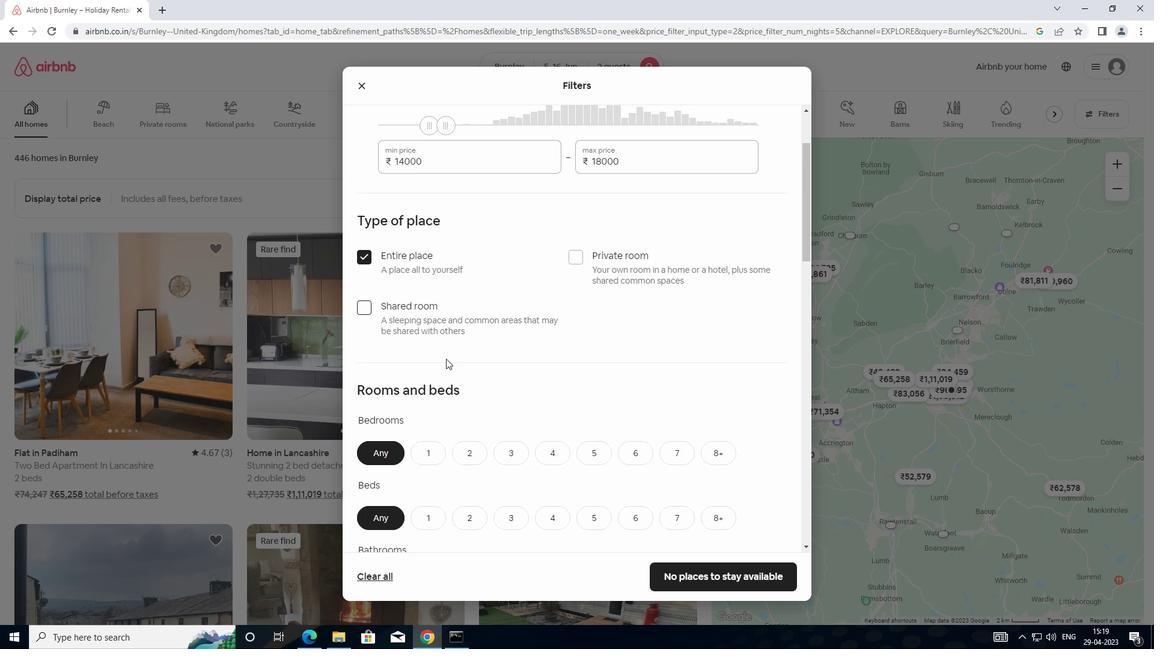 
Action: Mouse scrolled (447, 357) with delta (0, 0)
Screenshot: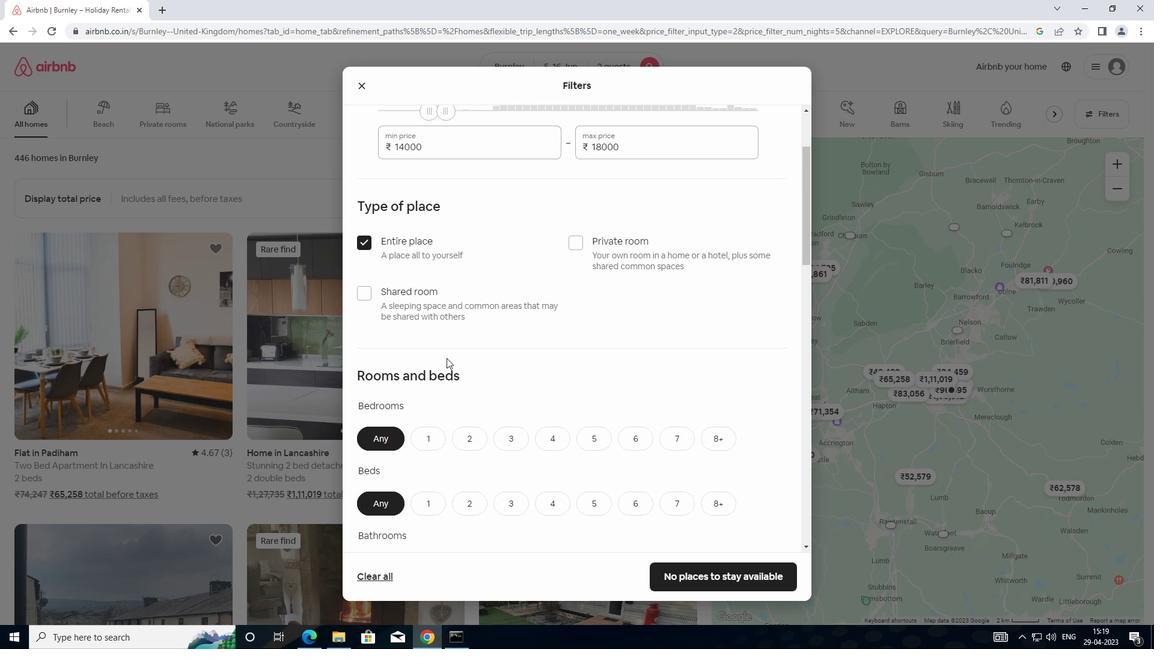 
Action: Mouse moved to (432, 327)
Screenshot: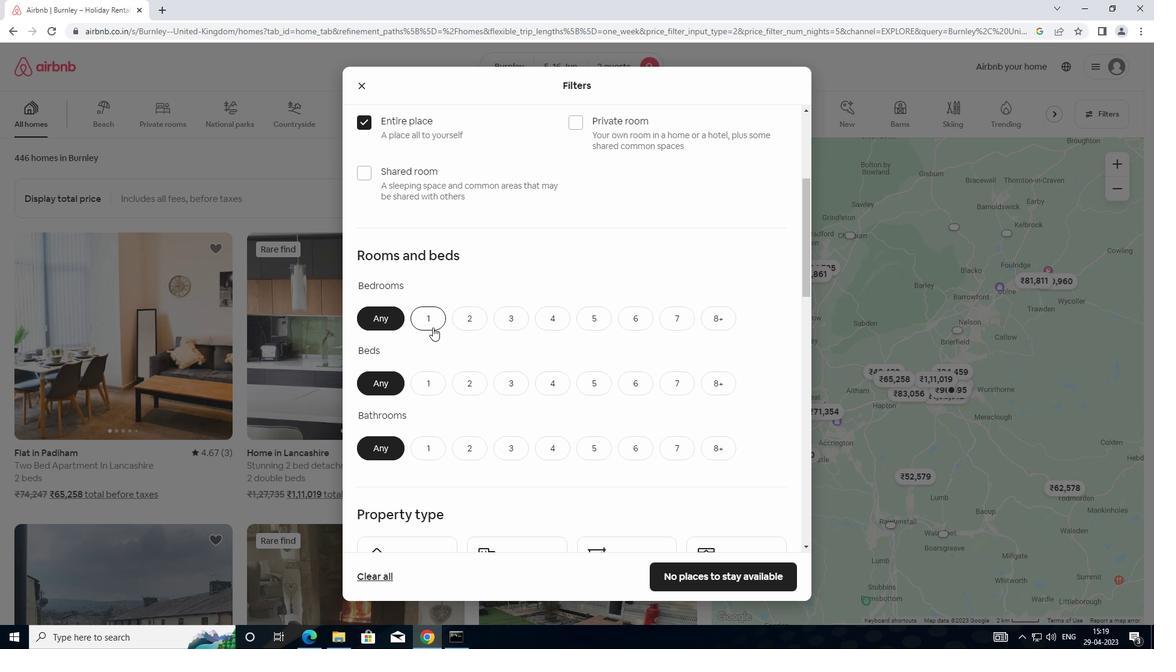 
Action: Mouse pressed left at (432, 327)
Screenshot: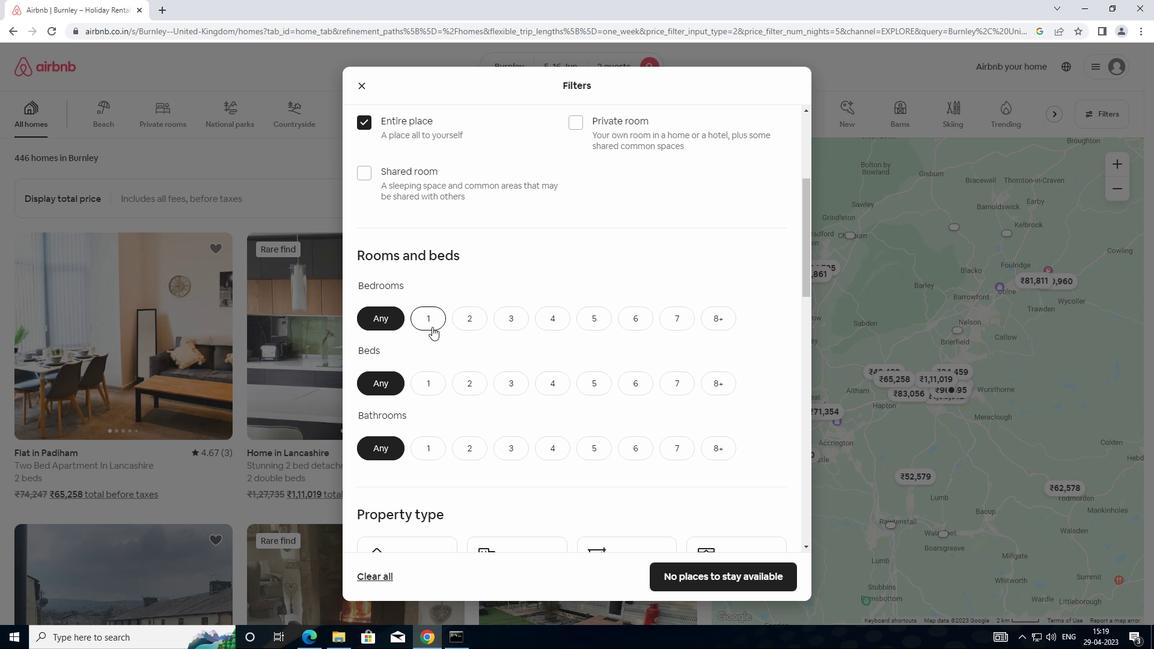
Action: Mouse moved to (430, 382)
Screenshot: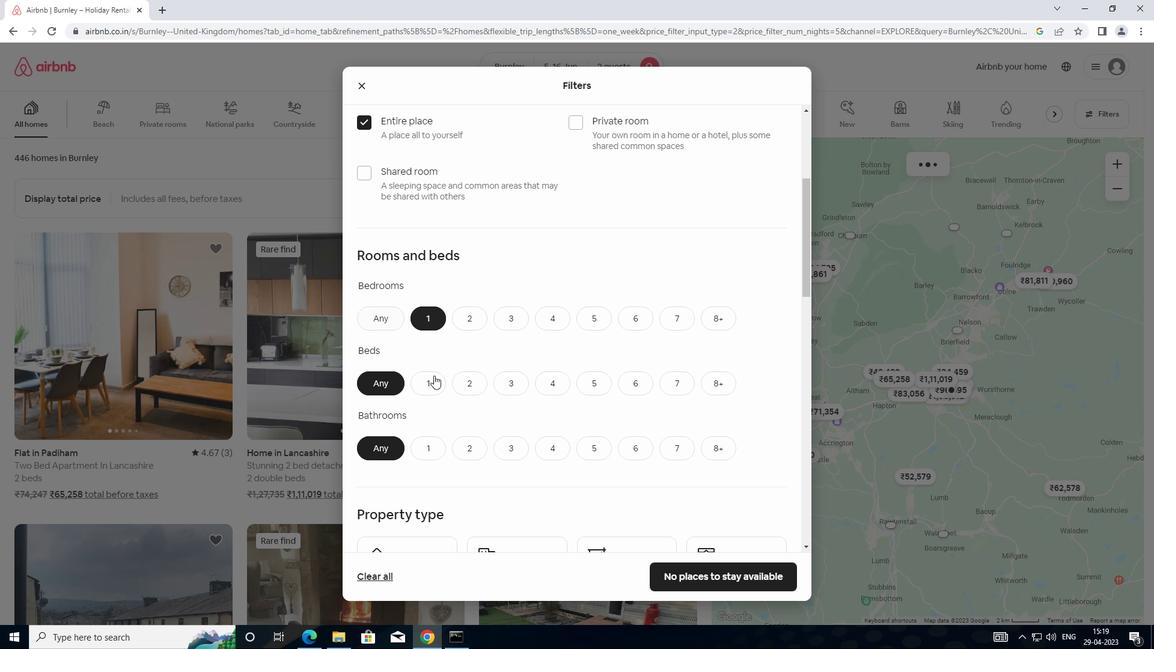 
Action: Mouse pressed left at (430, 382)
Screenshot: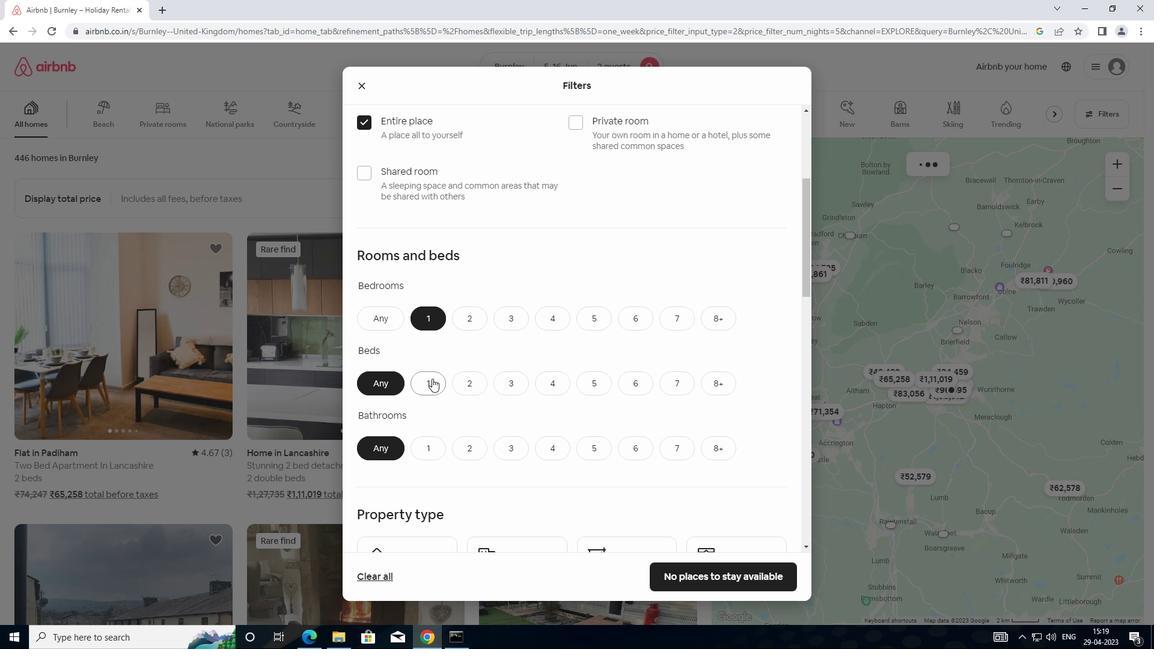 
Action: Mouse moved to (414, 436)
Screenshot: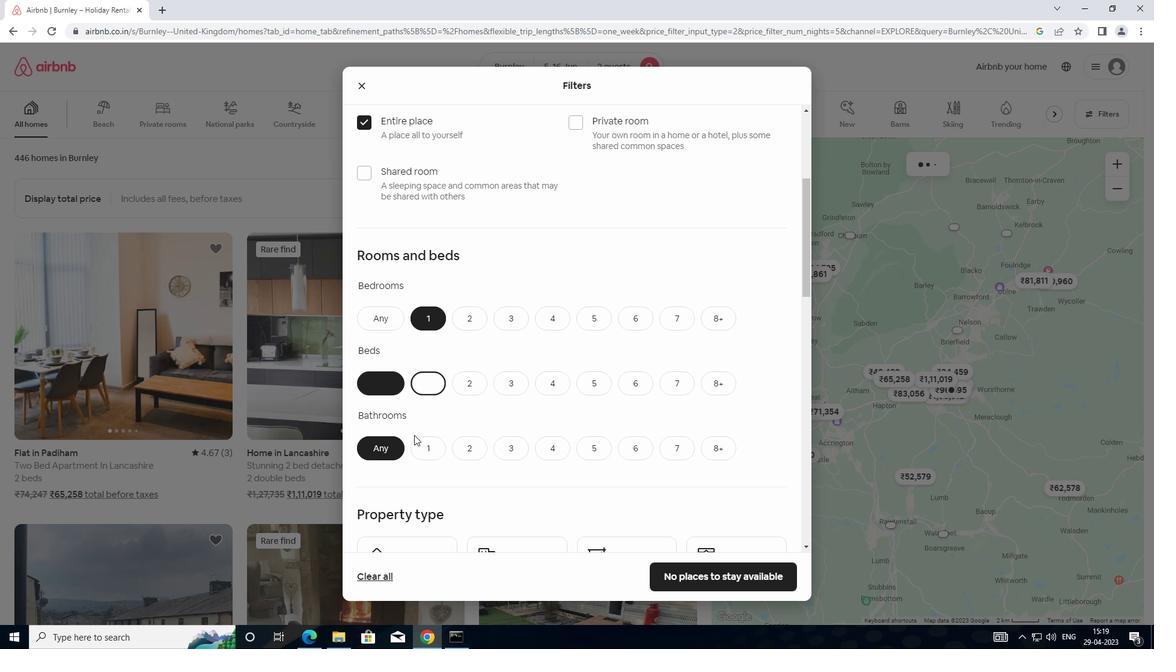 
Action: Mouse pressed left at (414, 436)
Screenshot: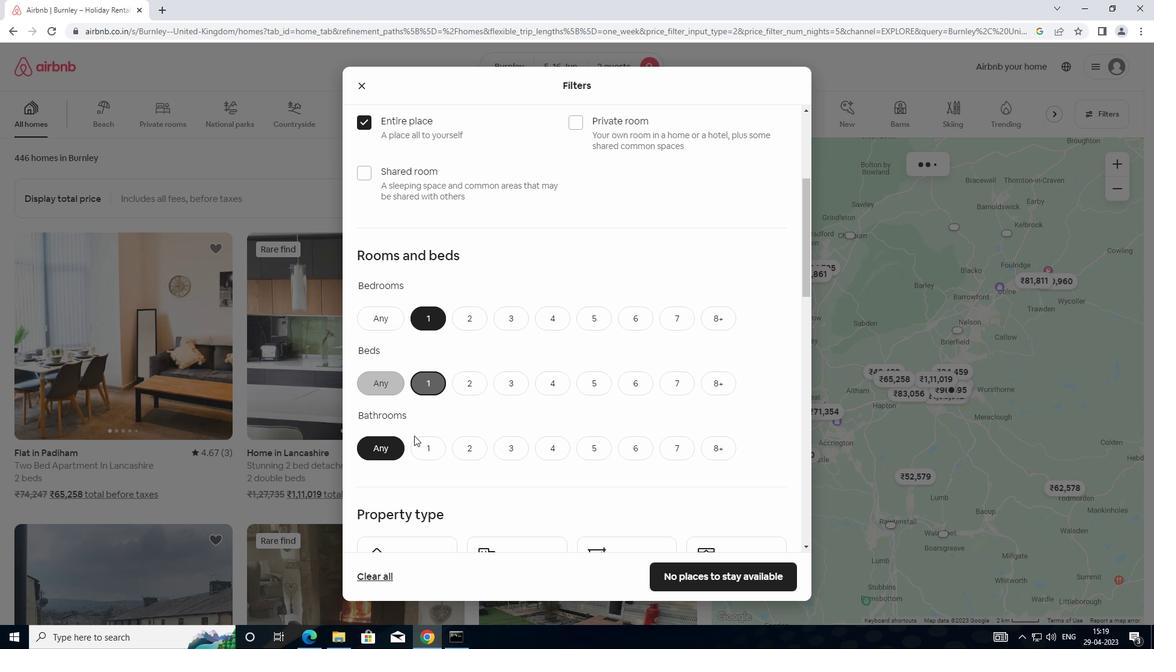 
Action: Mouse moved to (422, 444)
Screenshot: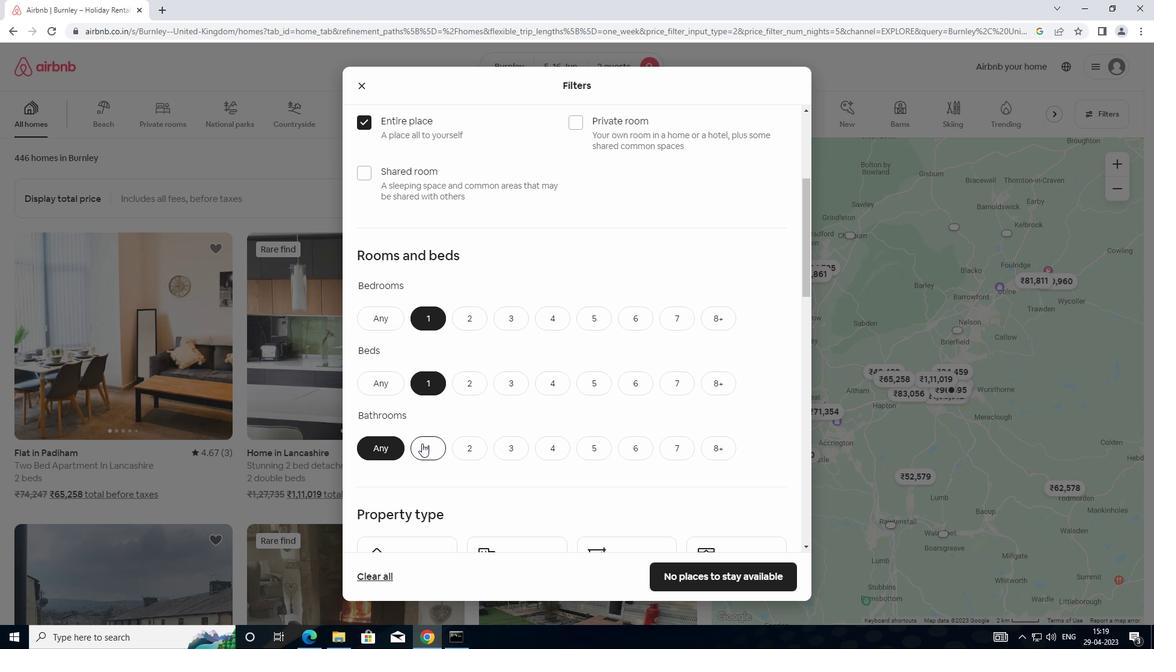 
Action: Mouse pressed left at (422, 444)
Screenshot: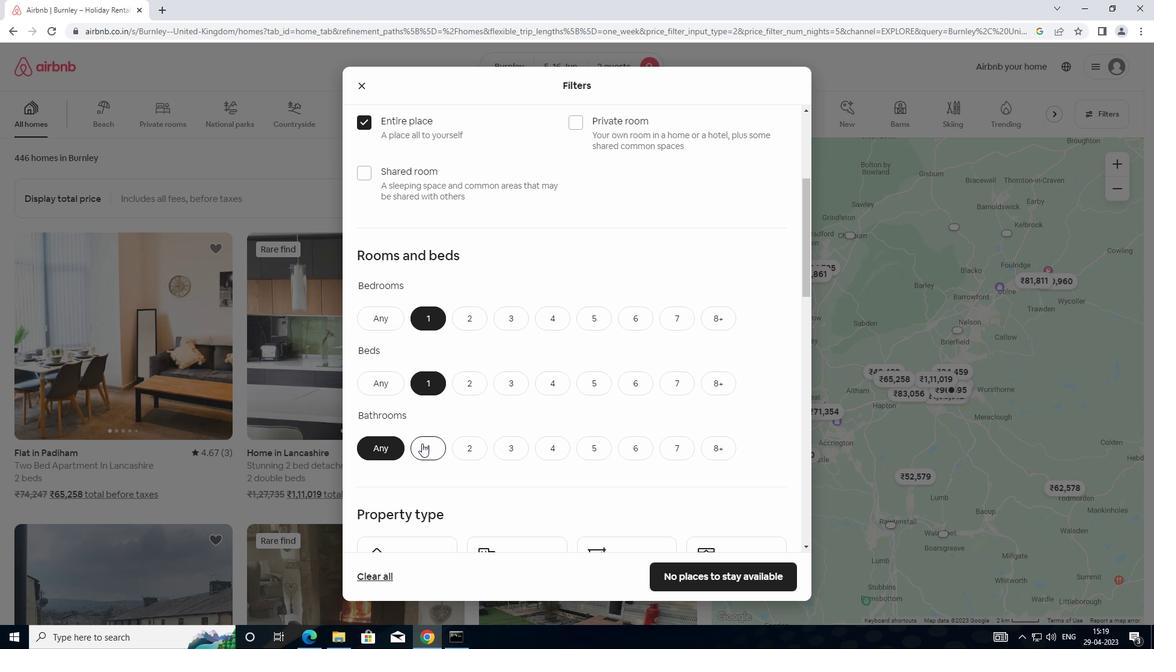 
Action: Mouse moved to (445, 432)
Screenshot: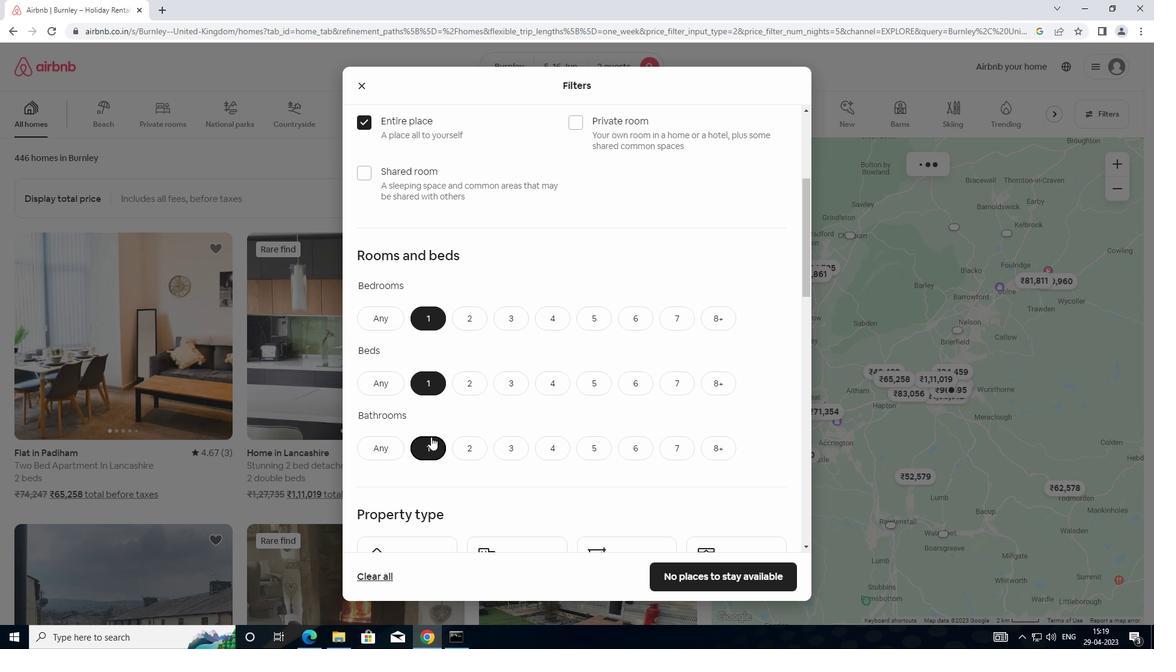 
Action: Mouse scrolled (445, 431) with delta (0, 0)
Screenshot: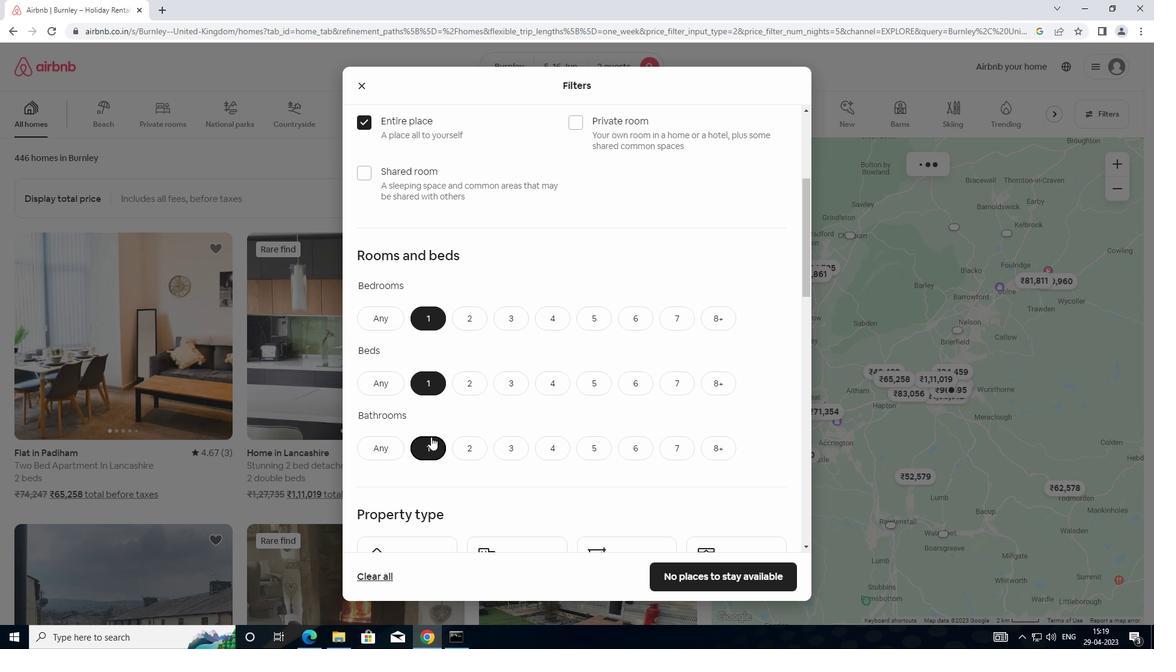 
Action: Mouse moved to (457, 430)
Screenshot: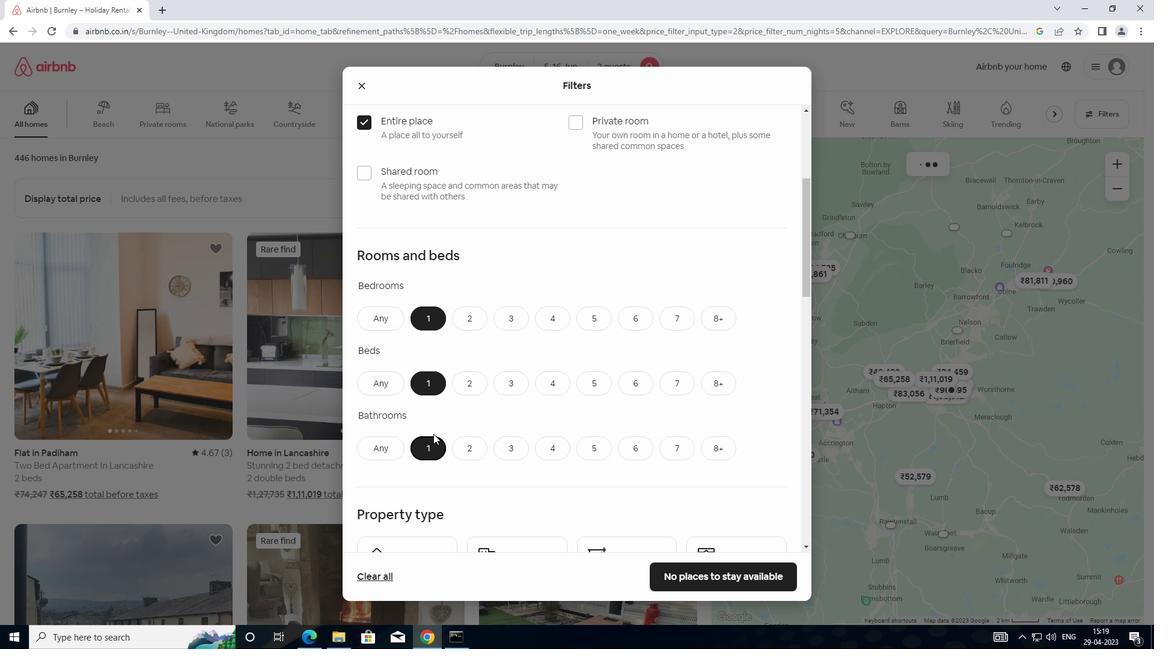 
Action: Mouse scrolled (457, 430) with delta (0, 0)
Screenshot: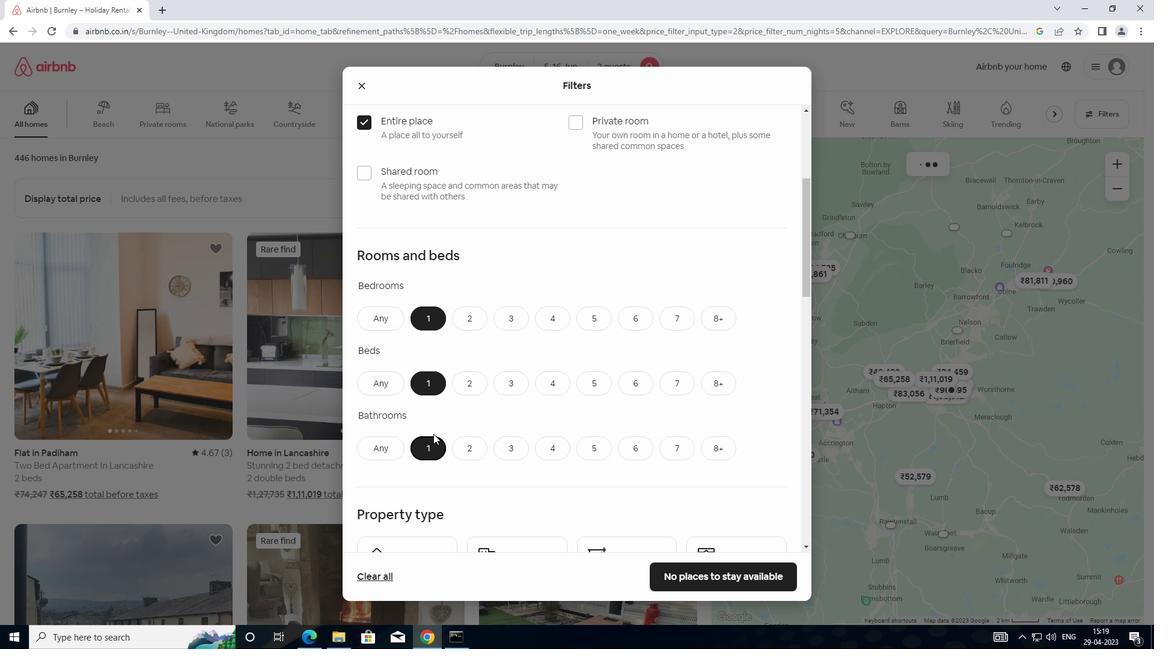 
Action: Mouse moved to (457, 430)
Screenshot: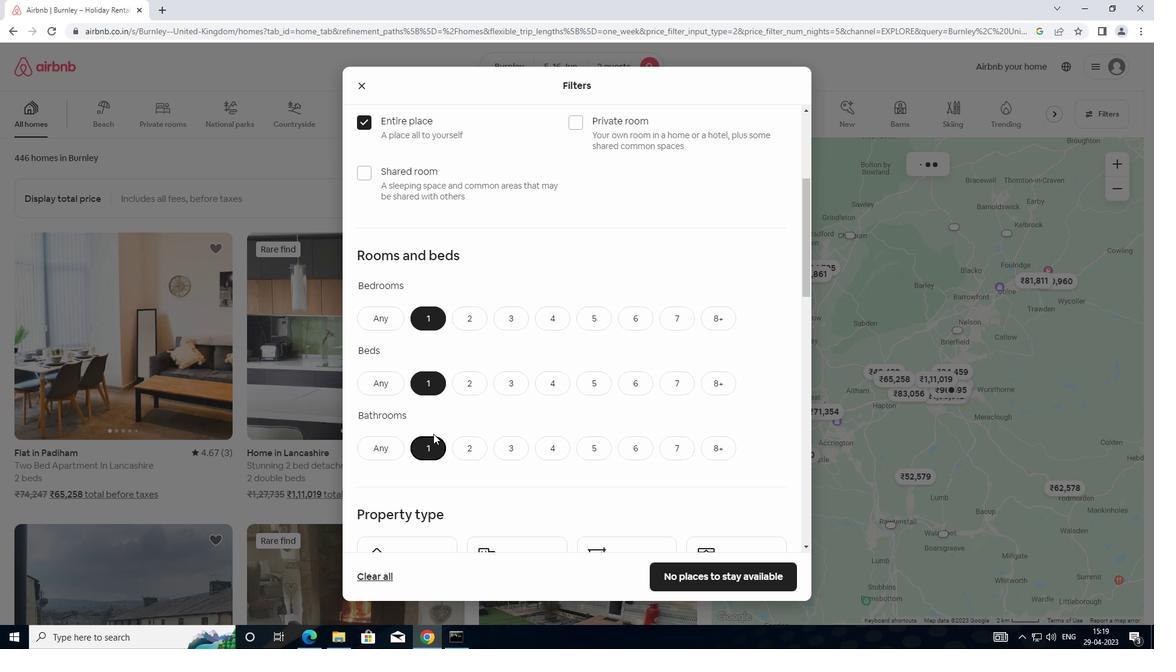 
Action: Mouse scrolled (457, 429) with delta (0, 0)
Screenshot: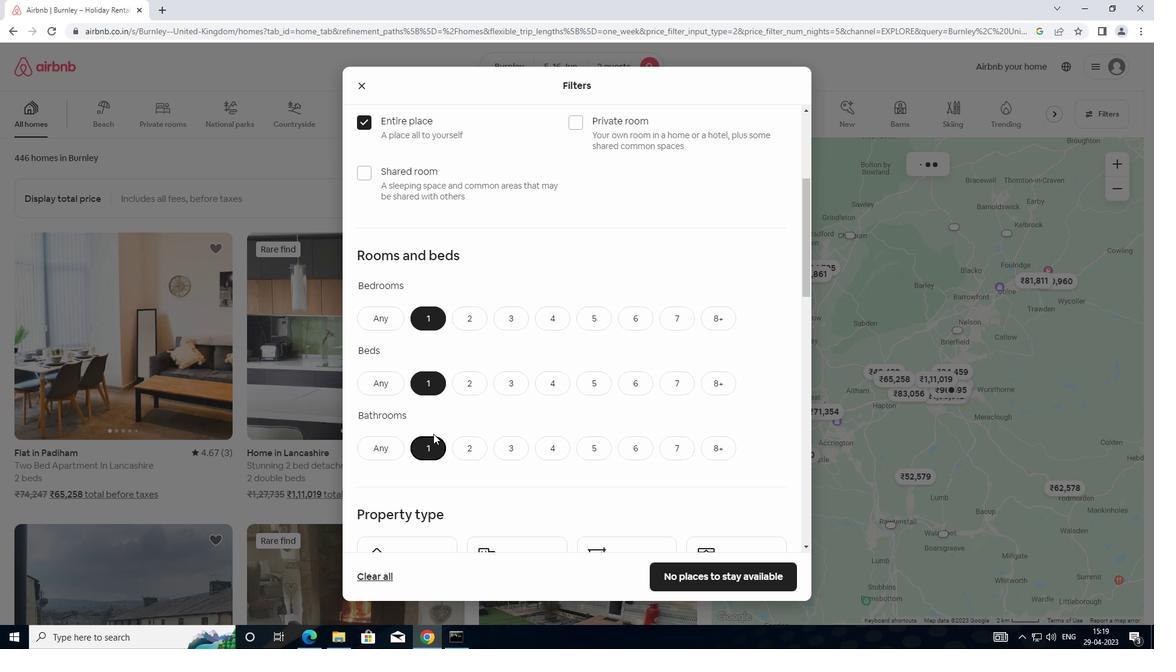 
Action: Mouse moved to (426, 405)
Screenshot: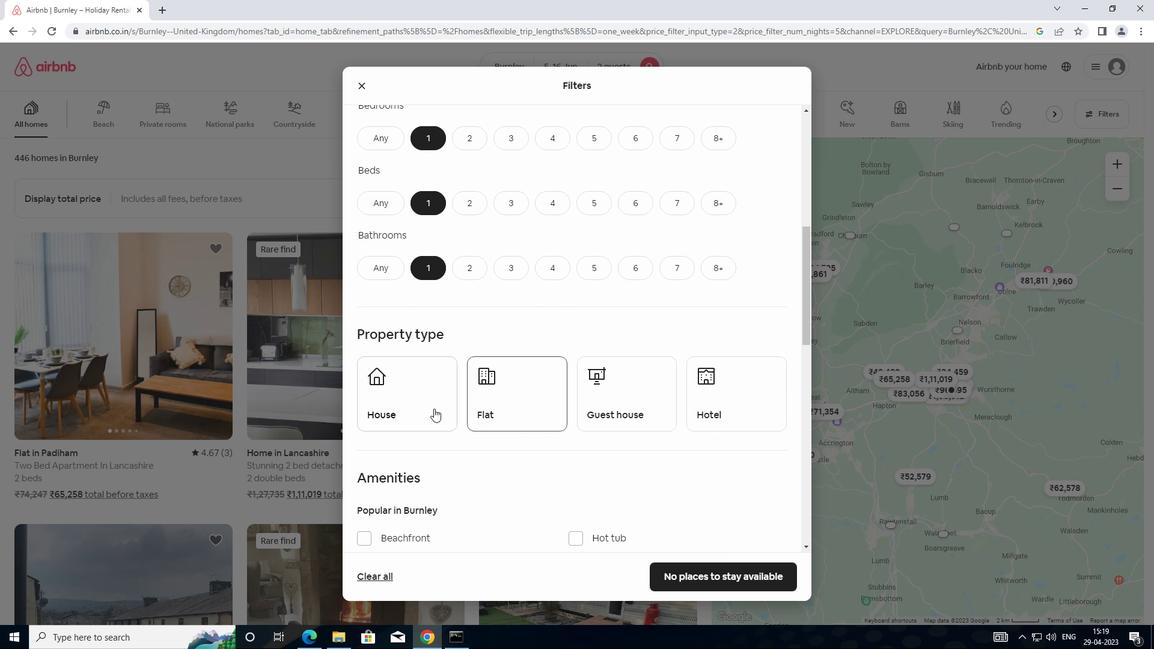 
Action: Mouse pressed left at (426, 405)
Screenshot: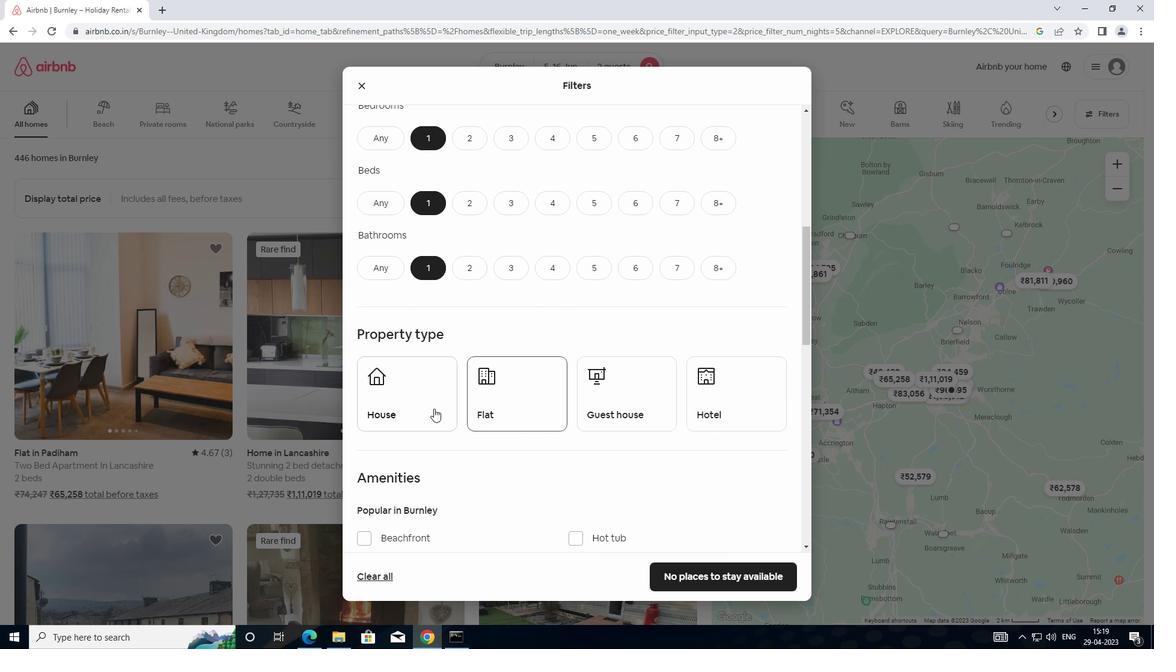 
Action: Mouse moved to (498, 399)
Screenshot: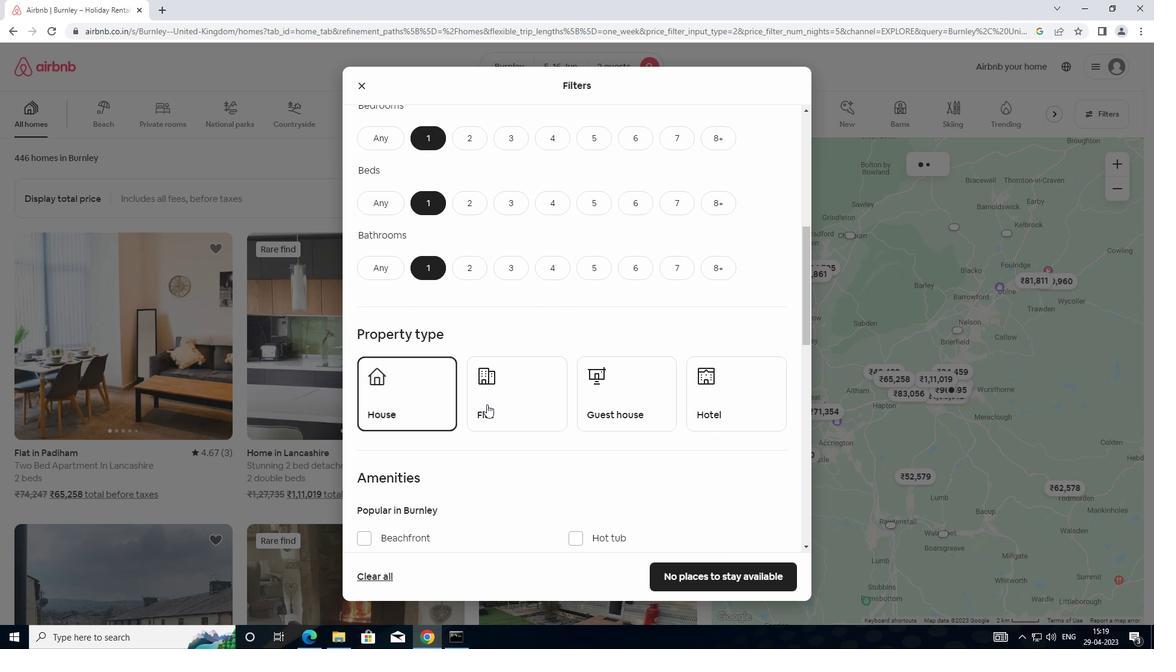 
Action: Mouse pressed left at (498, 399)
Screenshot: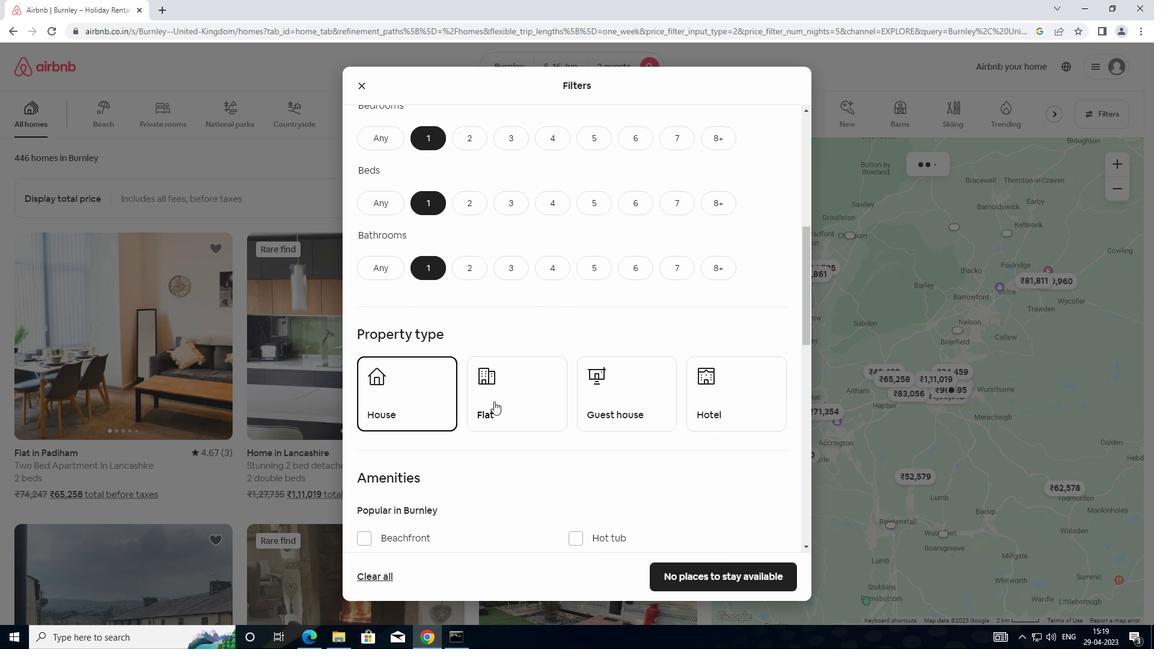 
Action: Mouse moved to (620, 409)
Screenshot: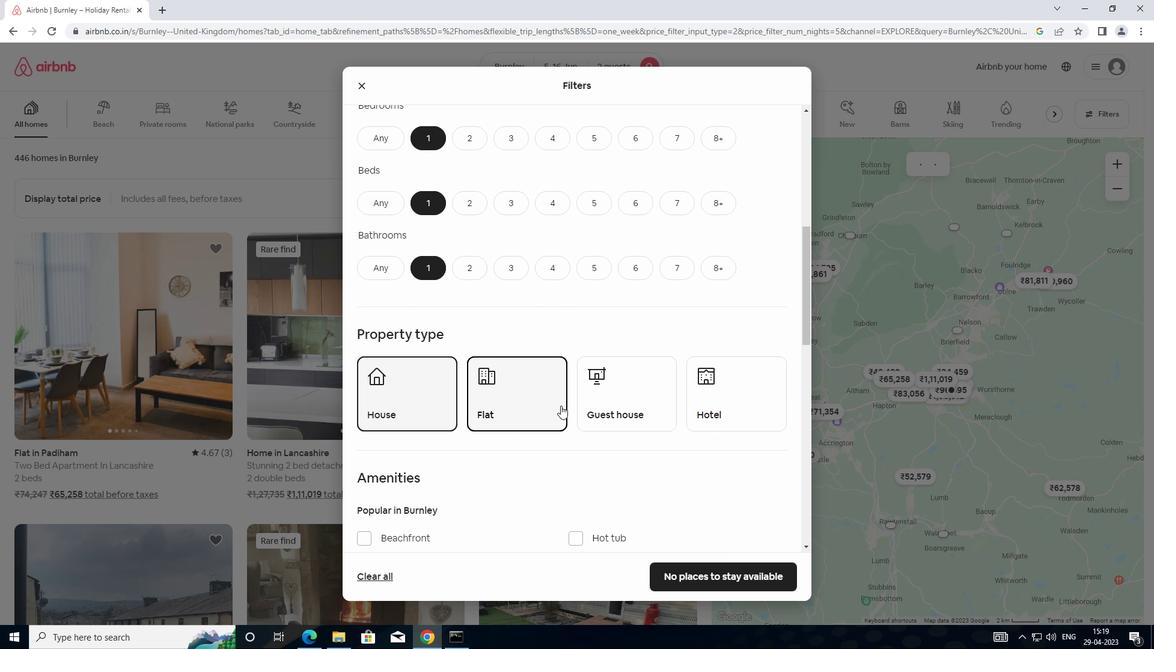 
Action: Mouse pressed left at (620, 409)
Screenshot: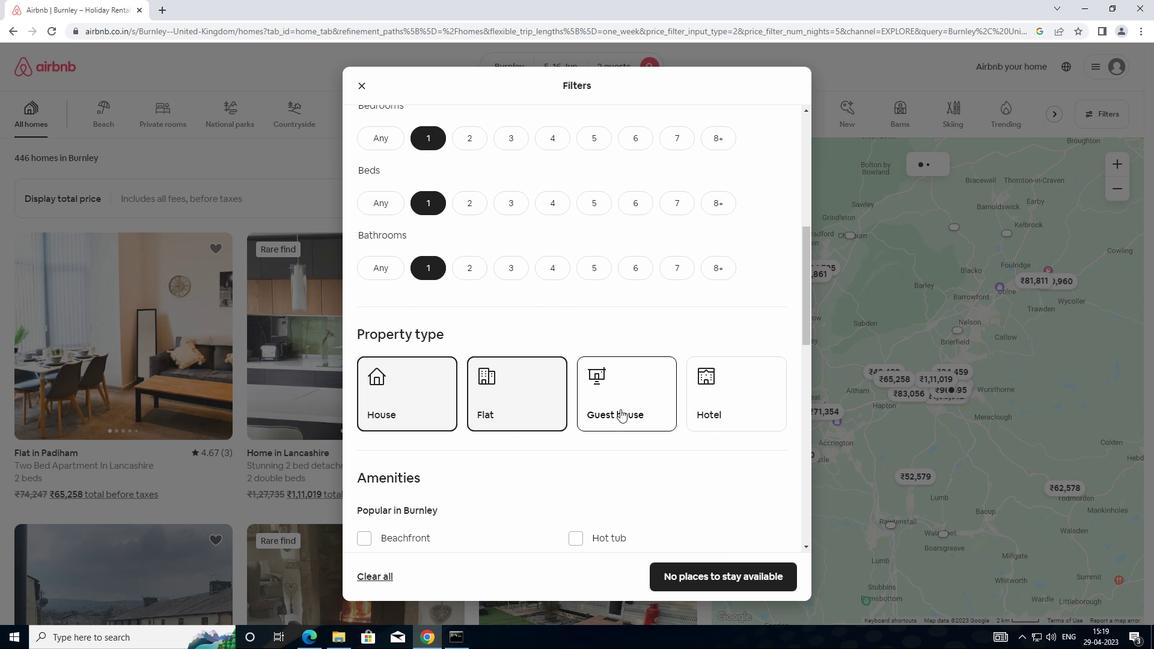 
Action: Mouse moved to (705, 402)
Screenshot: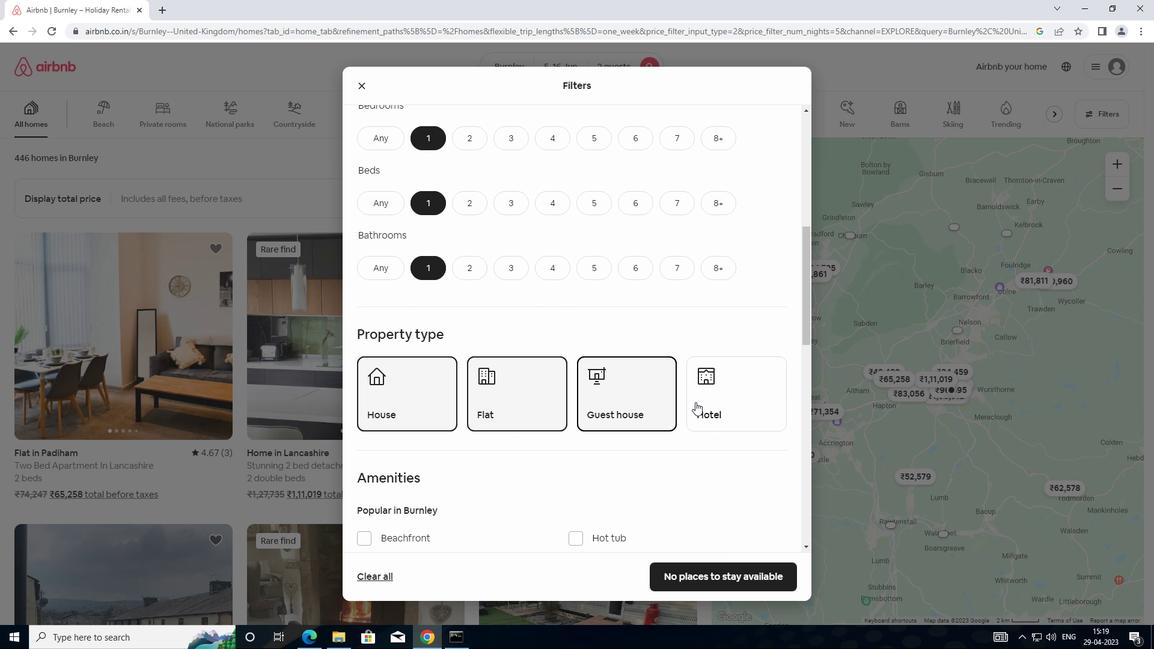 
Action: Mouse pressed left at (705, 402)
Screenshot: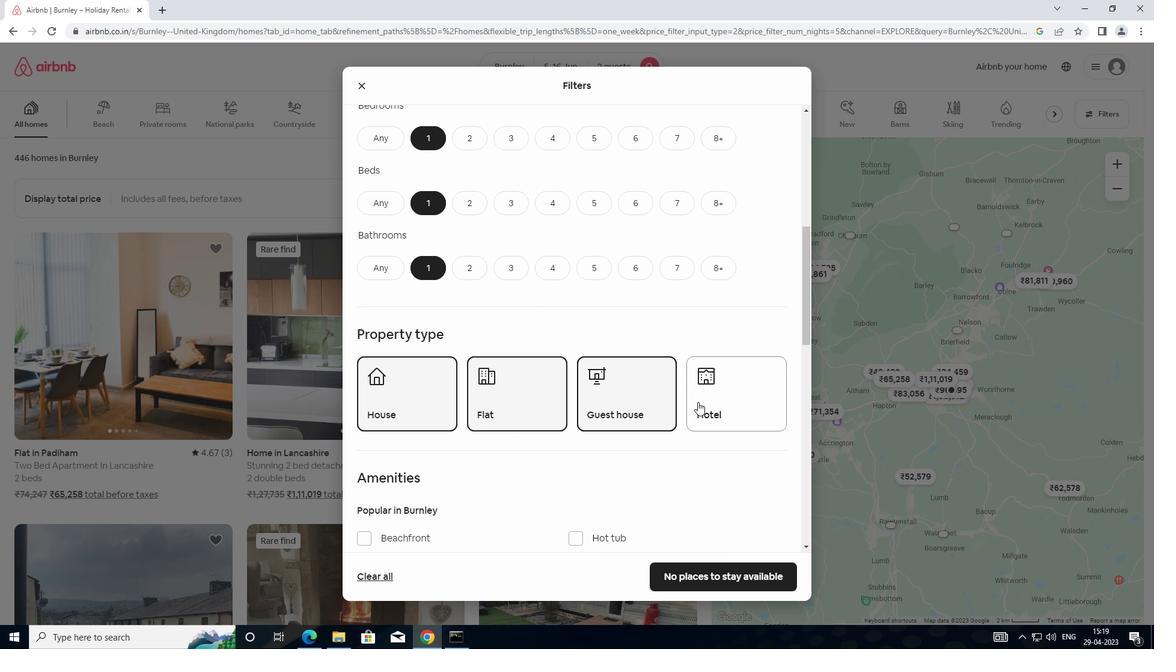 
Action: Mouse moved to (655, 439)
Screenshot: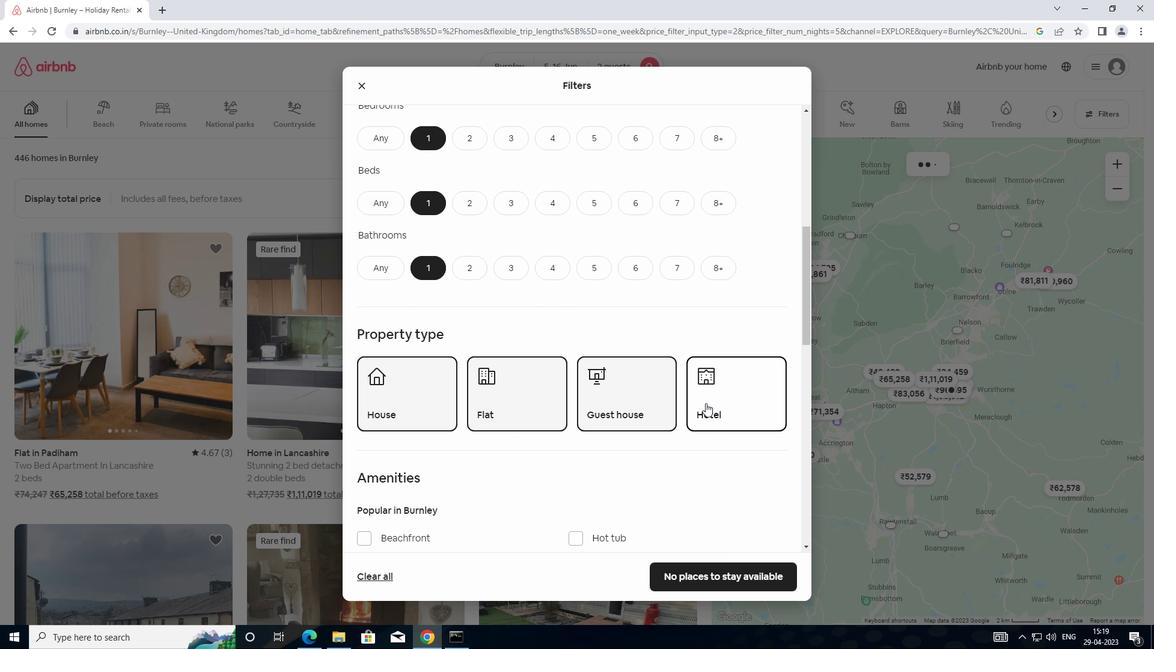 
Action: Mouse scrolled (655, 438) with delta (0, 0)
Screenshot: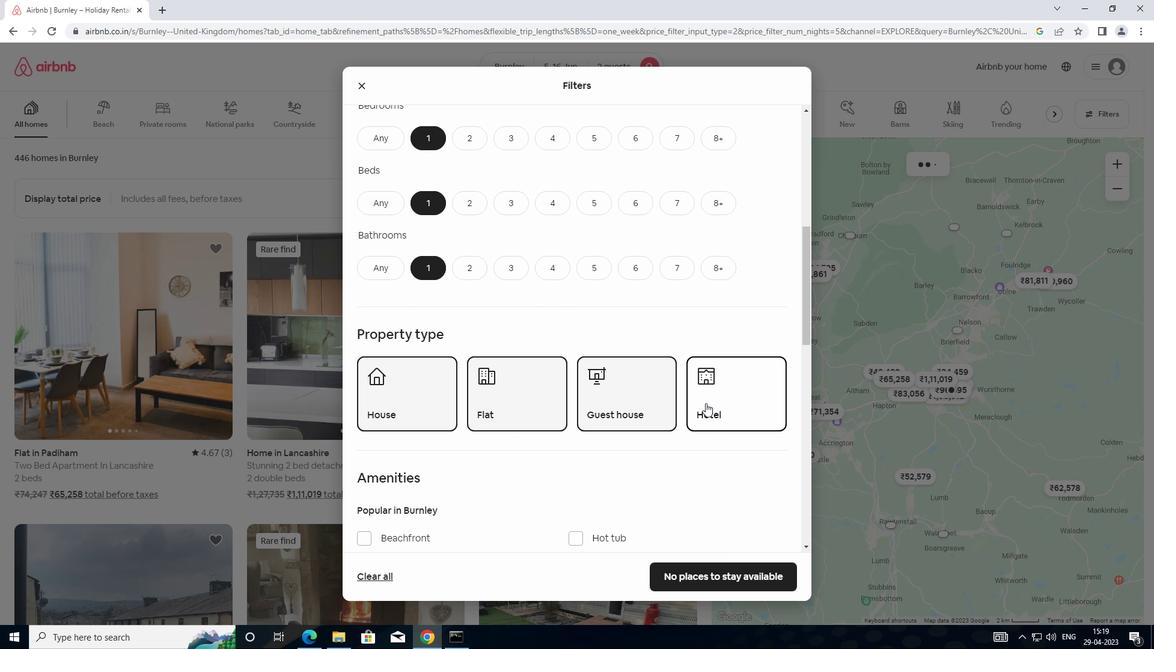 
Action: Mouse moved to (654, 440)
Screenshot: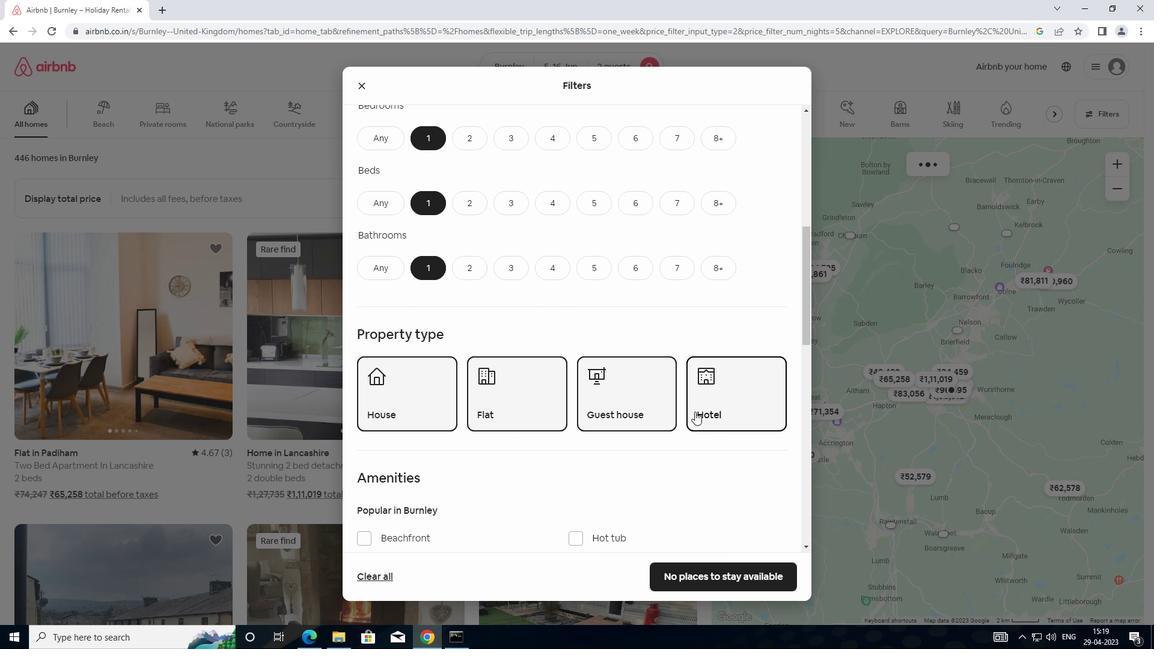 
Action: Mouse scrolled (654, 440) with delta (0, 0)
Screenshot: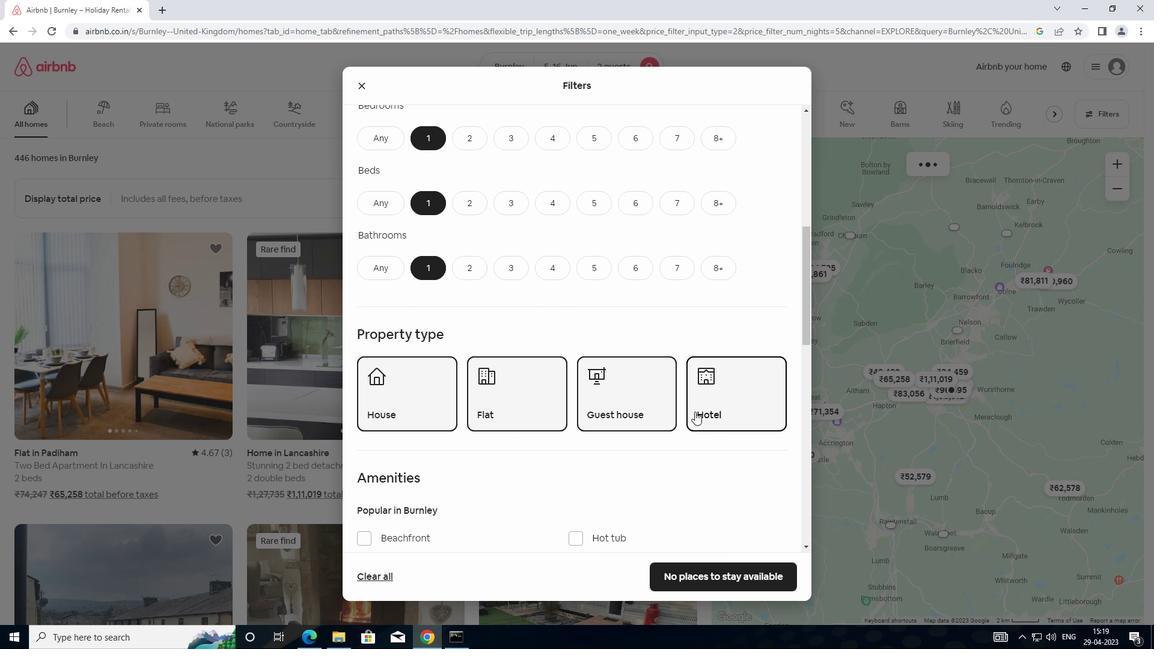 
Action: Mouse scrolled (654, 440) with delta (0, 0)
Screenshot: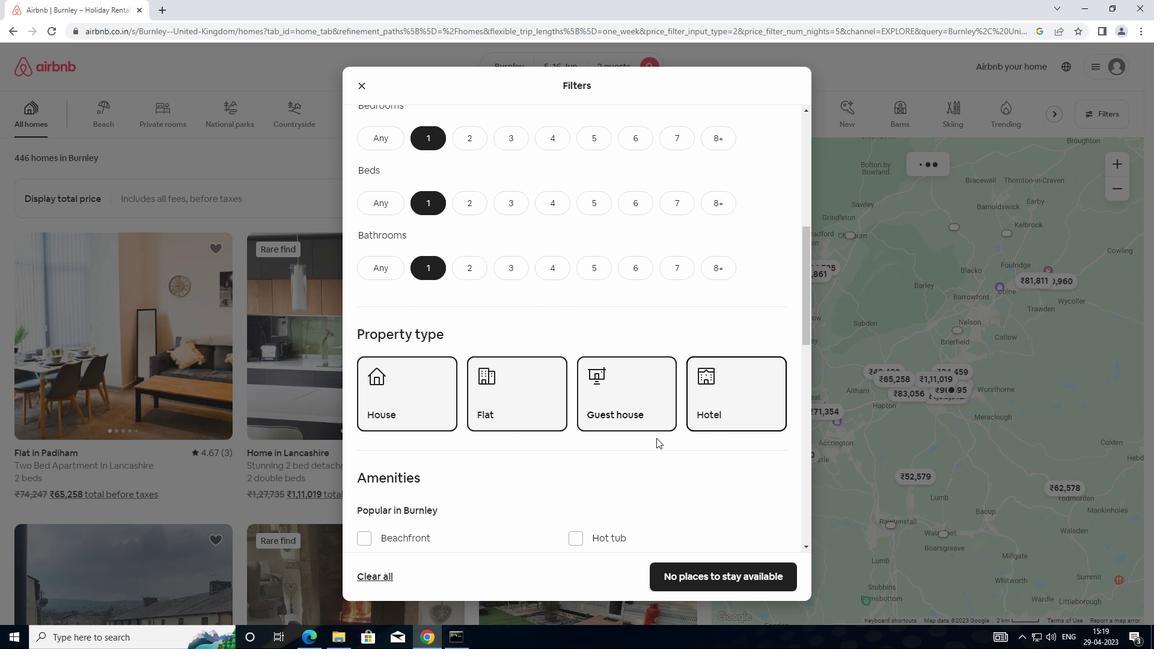 
Action: Mouse moved to (653, 436)
Screenshot: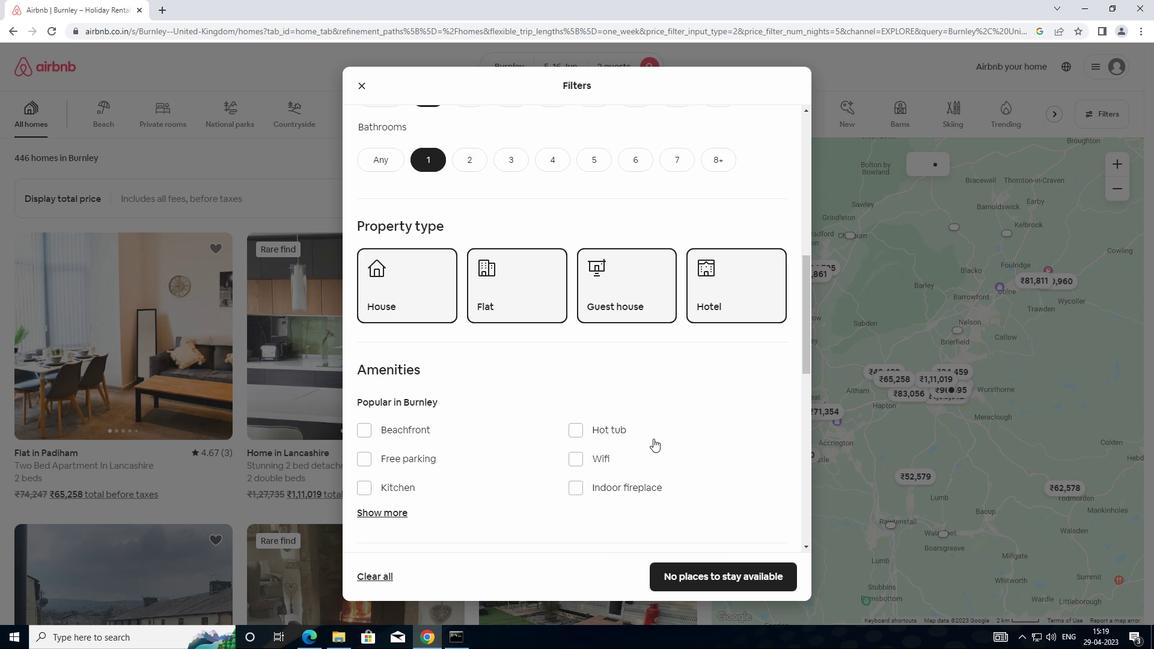 
Action: Mouse scrolled (653, 435) with delta (0, 0)
Screenshot: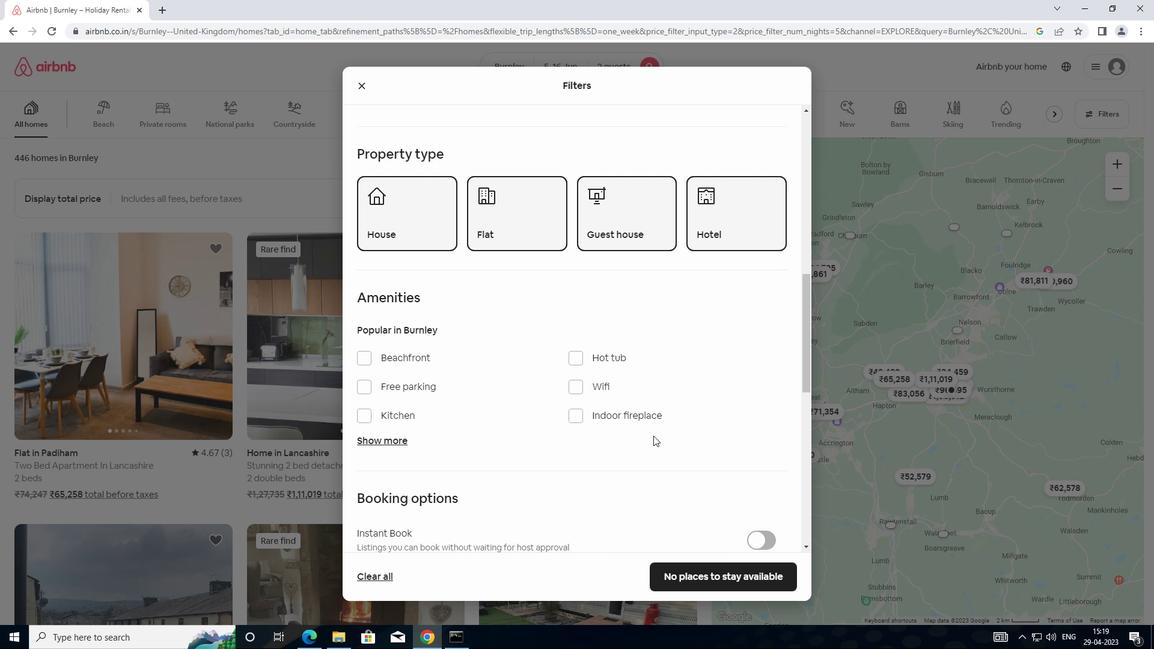 
Action: Mouse moved to (653, 436)
Screenshot: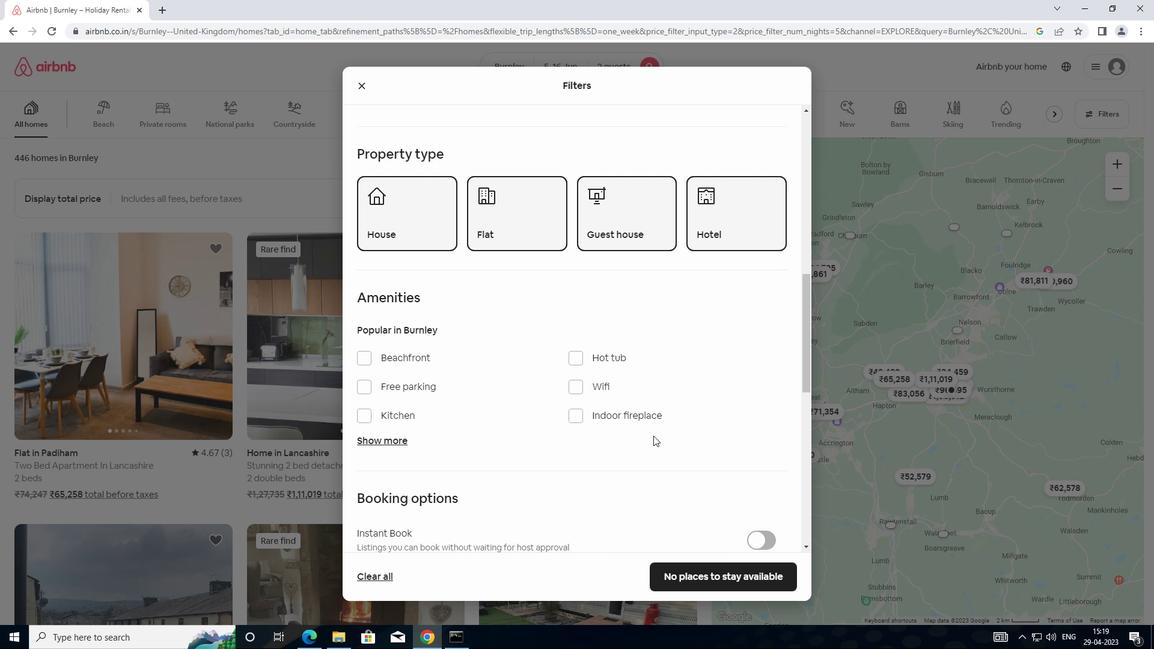 
Action: Mouse scrolled (653, 435) with delta (0, 0)
Screenshot: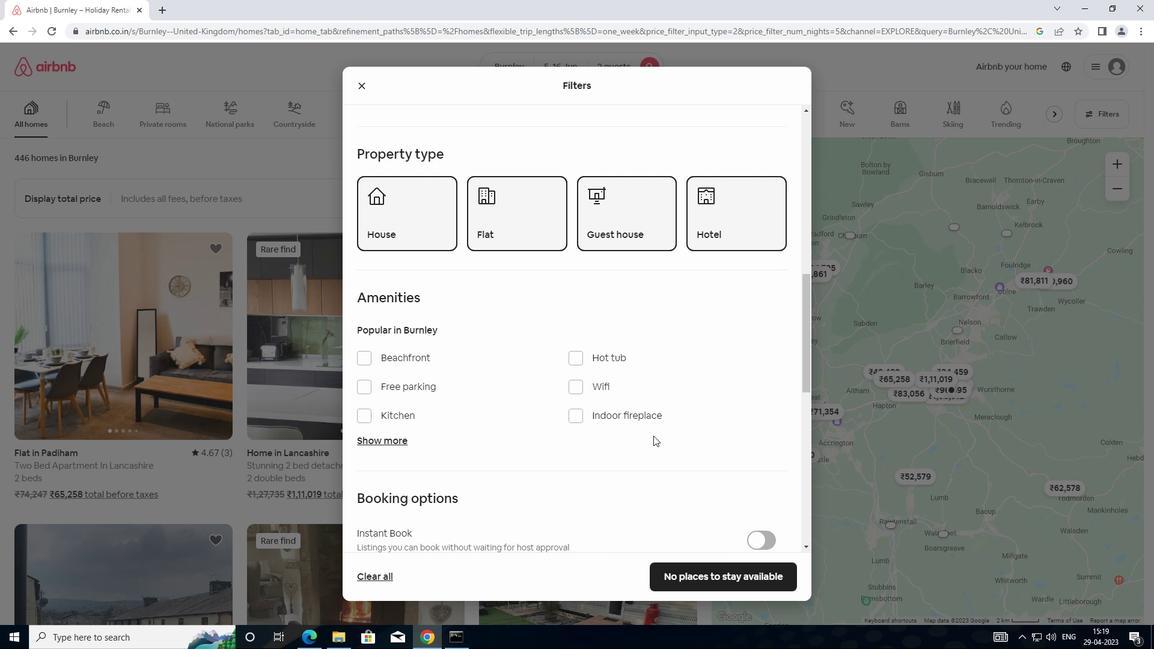 
Action: Mouse moved to (575, 268)
Screenshot: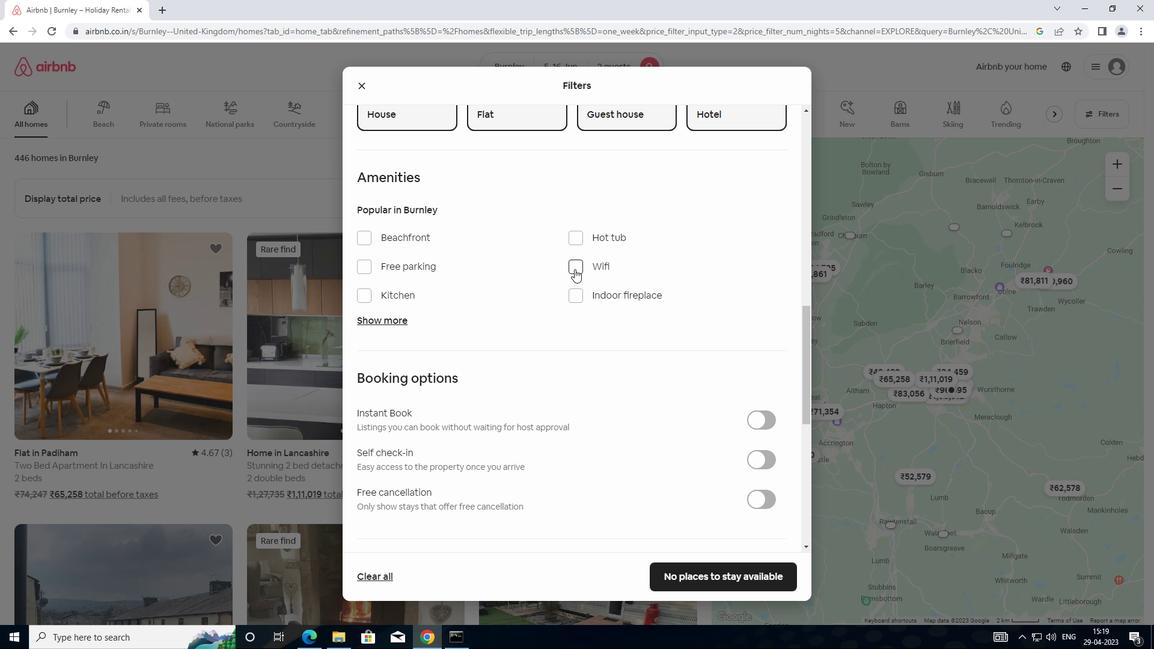 
Action: Mouse pressed left at (575, 268)
Screenshot: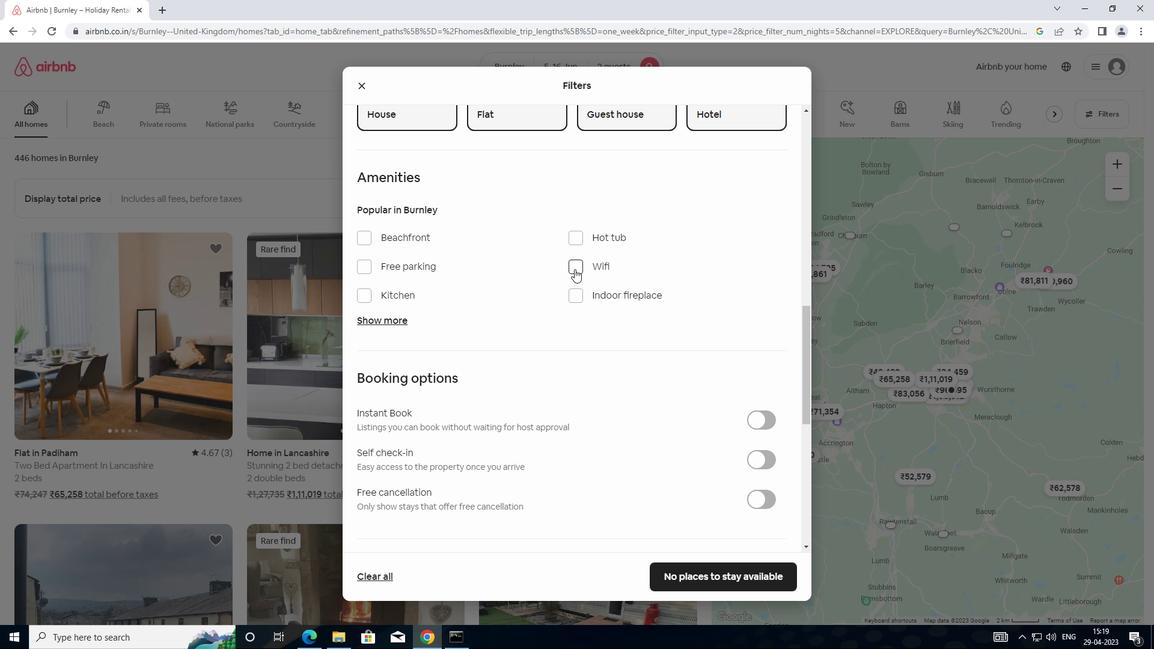 
Action: Mouse moved to (625, 304)
Screenshot: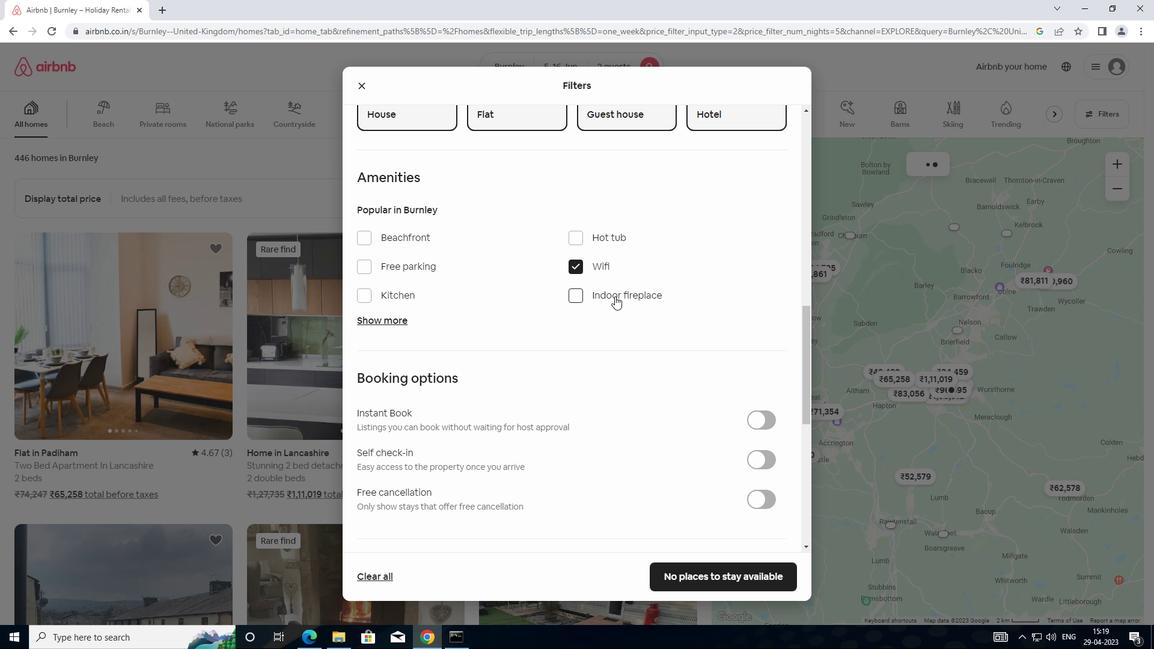 
Action: Mouse scrolled (625, 304) with delta (0, 0)
Screenshot: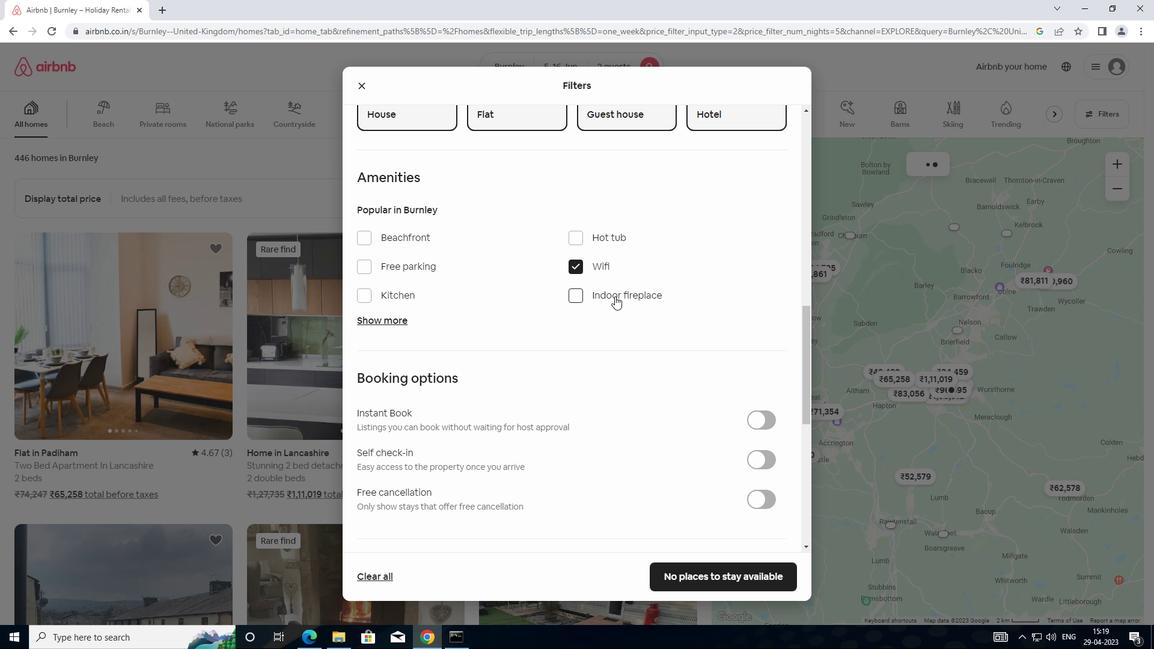
Action: Mouse moved to (626, 306)
Screenshot: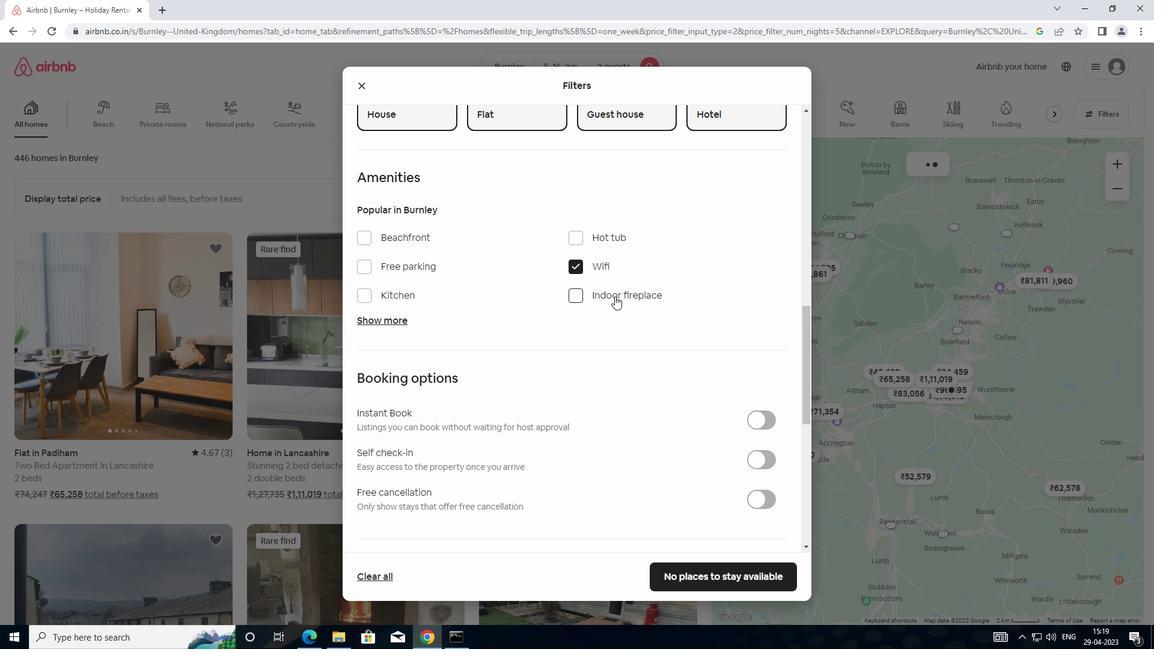 
Action: Mouse scrolled (626, 305) with delta (0, 0)
Screenshot: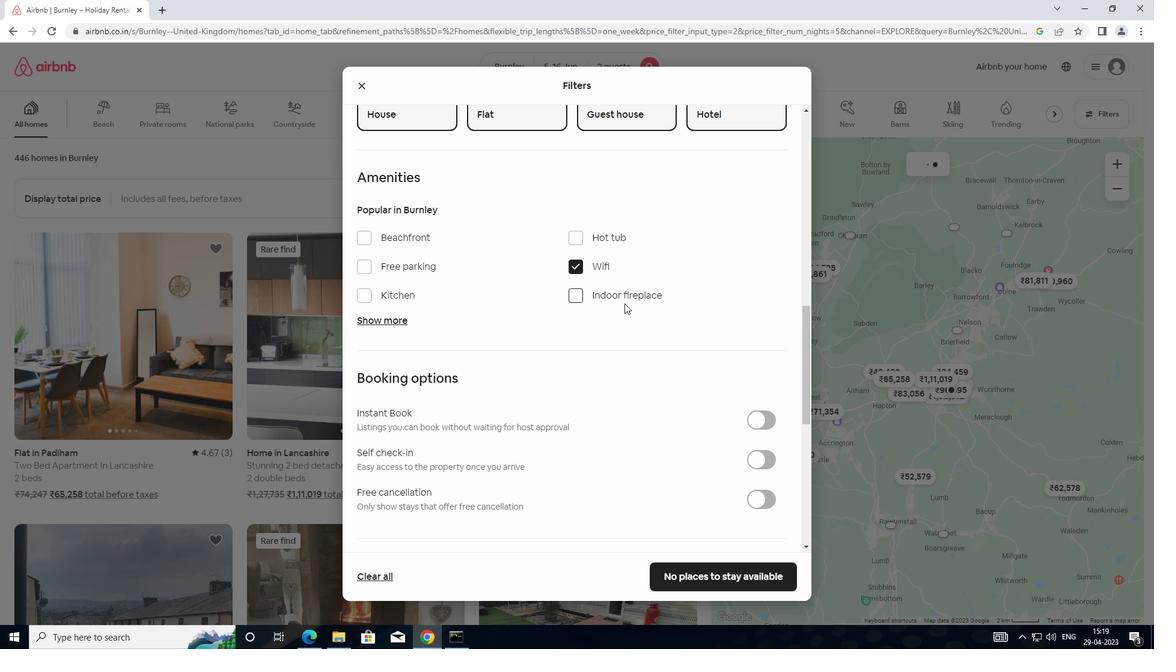 
Action: Mouse moved to (631, 304)
Screenshot: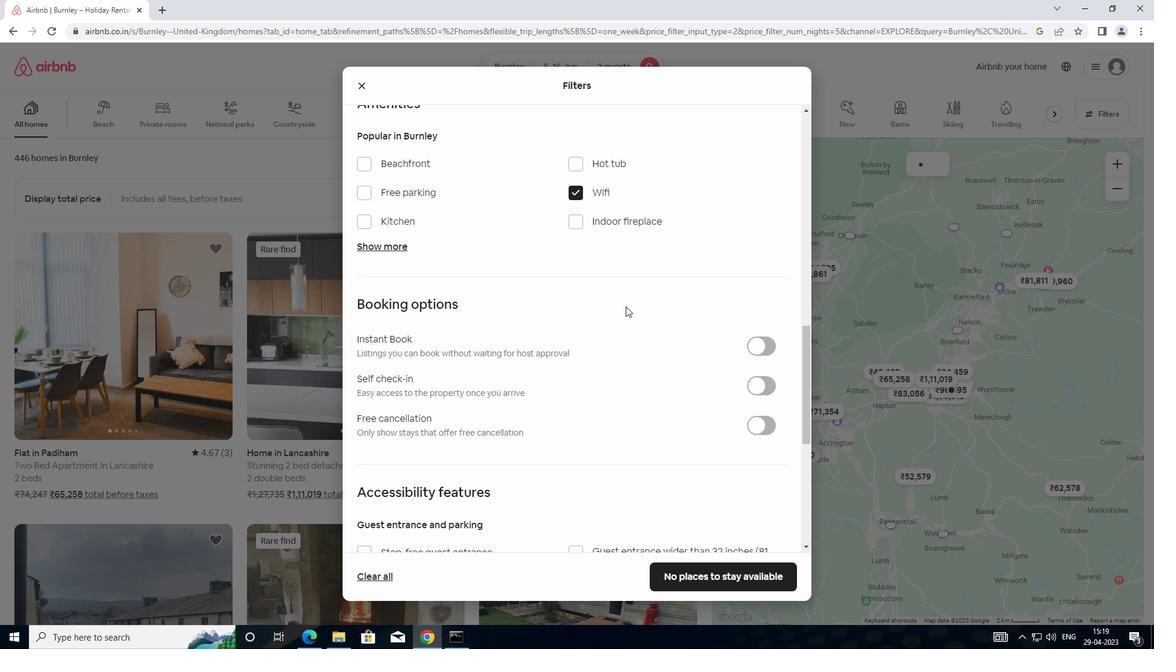 
Action: Mouse scrolled (631, 303) with delta (0, 0)
Screenshot: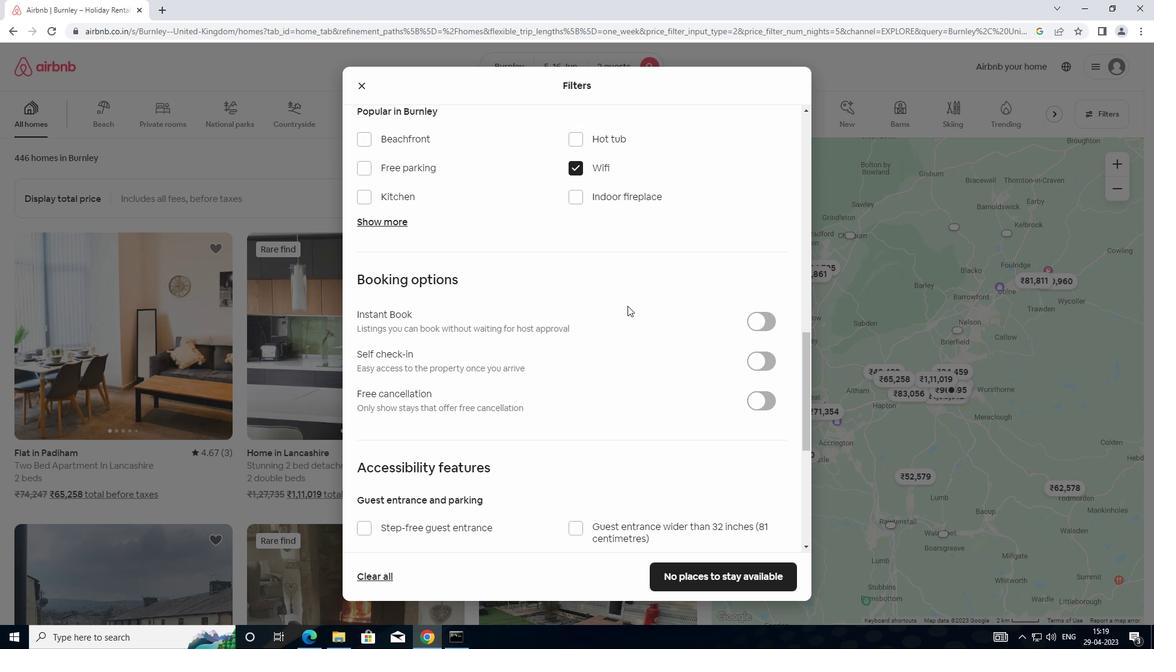 
Action: Mouse scrolled (631, 303) with delta (0, 0)
Screenshot: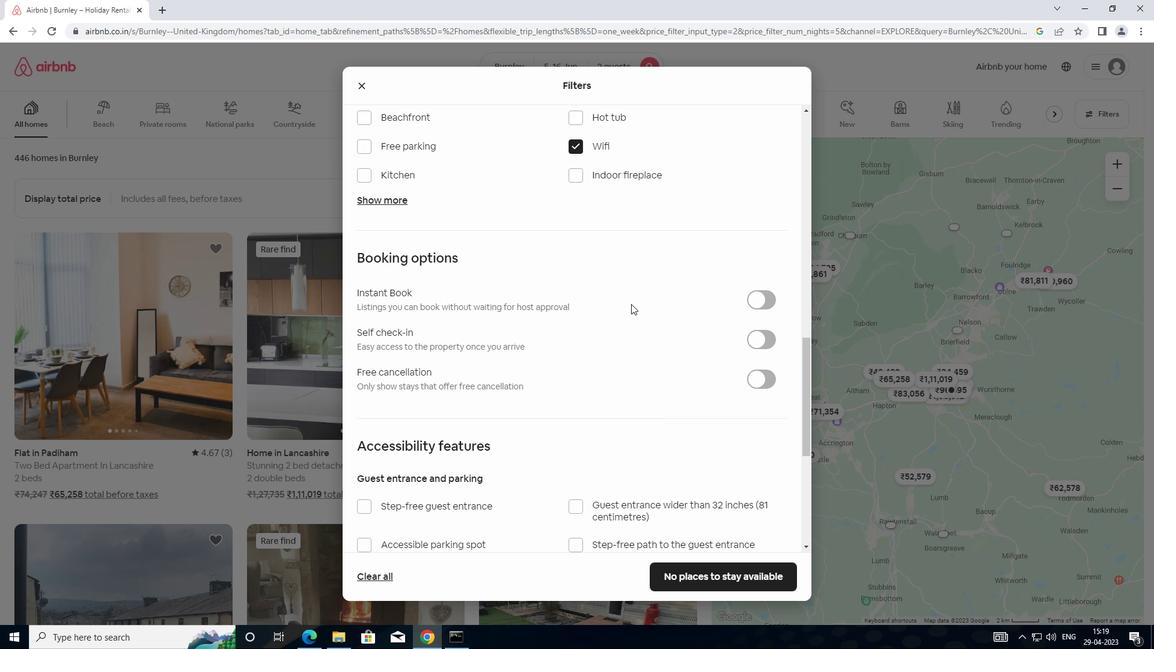 
Action: Mouse moved to (760, 220)
Screenshot: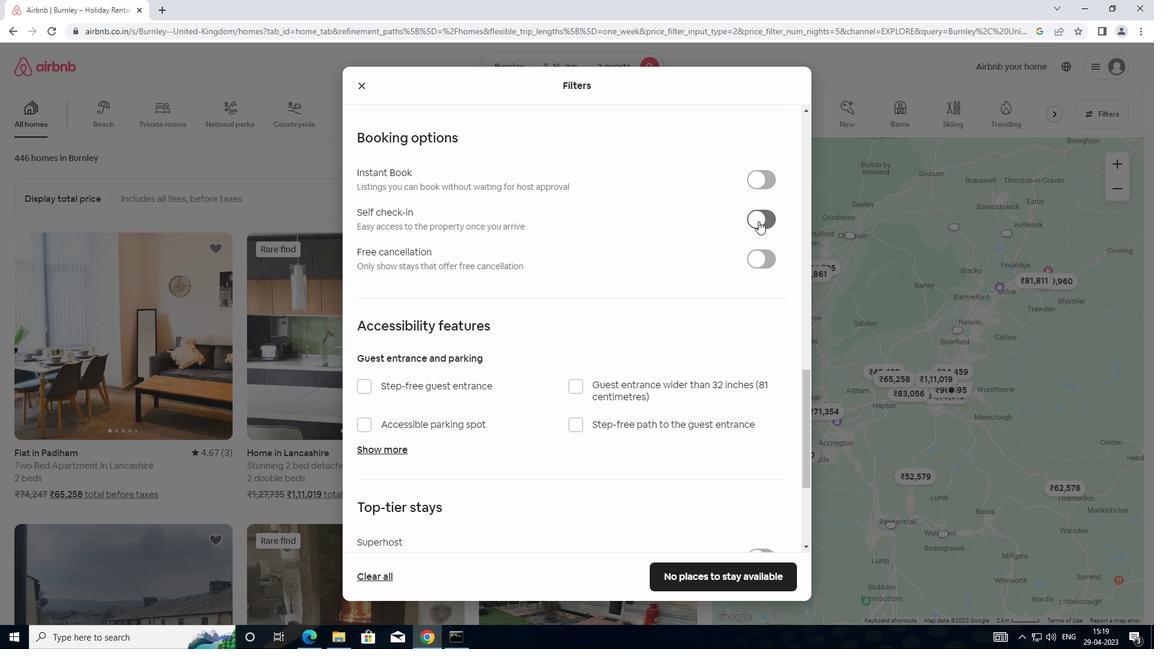 
Action: Mouse pressed left at (760, 220)
Screenshot: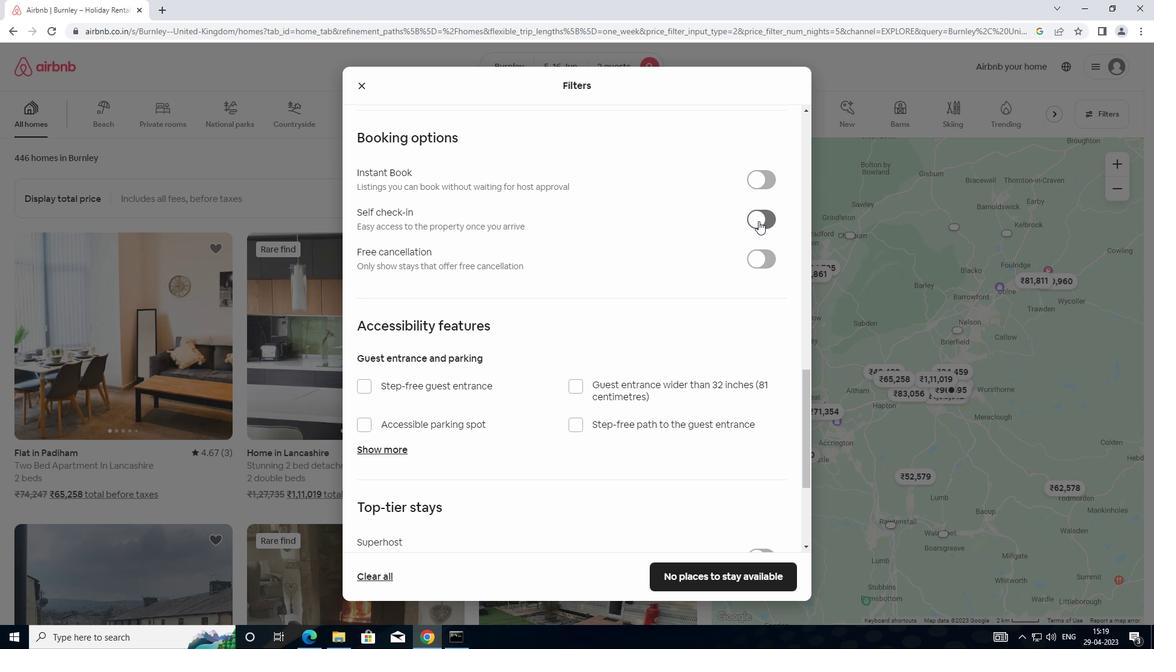 
Action: Mouse moved to (392, 426)
Screenshot: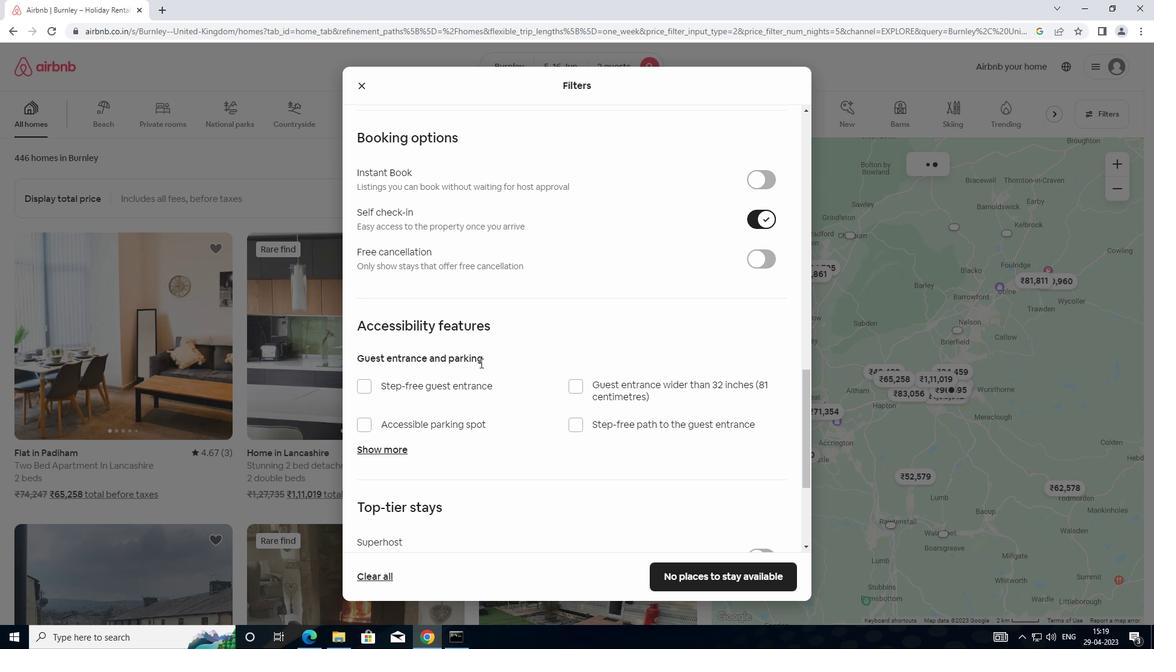 
Action: Mouse scrolled (392, 425) with delta (0, 0)
Screenshot: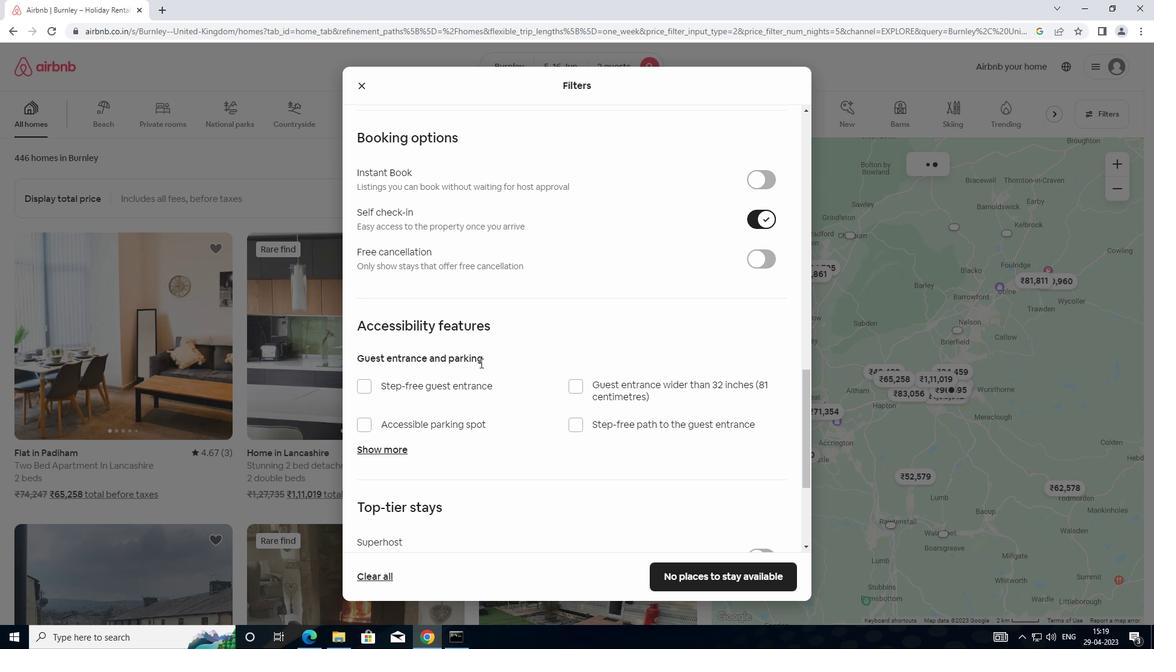 
Action: Mouse moved to (392, 427)
Screenshot: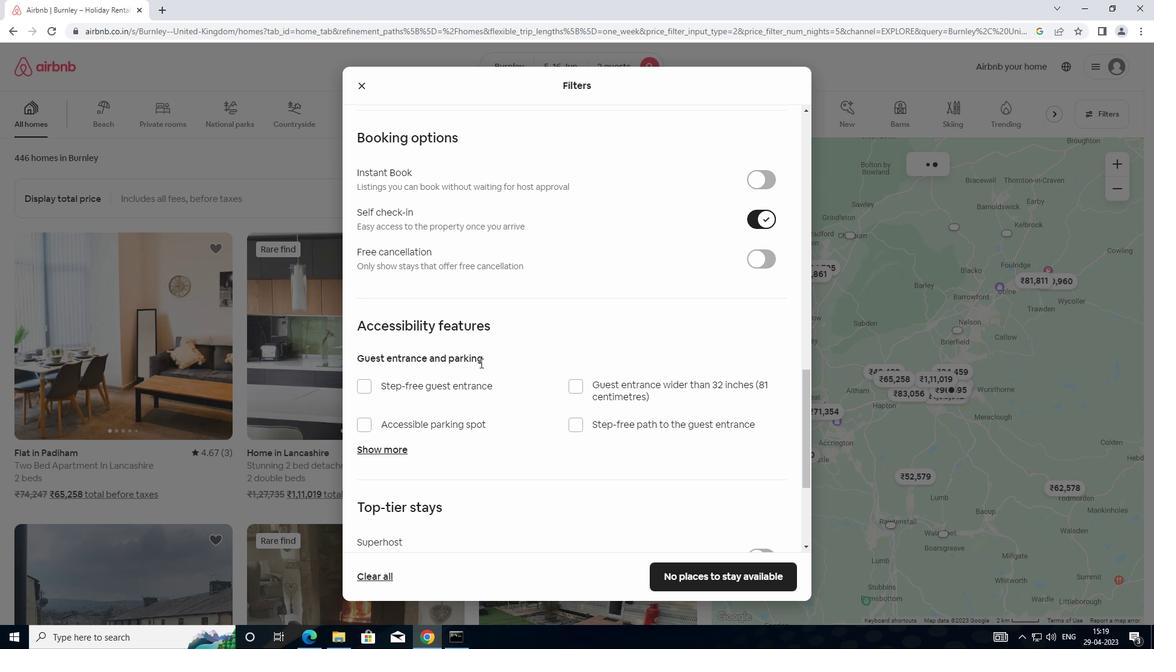 
Action: Mouse scrolled (392, 426) with delta (0, 0)
Screenshot: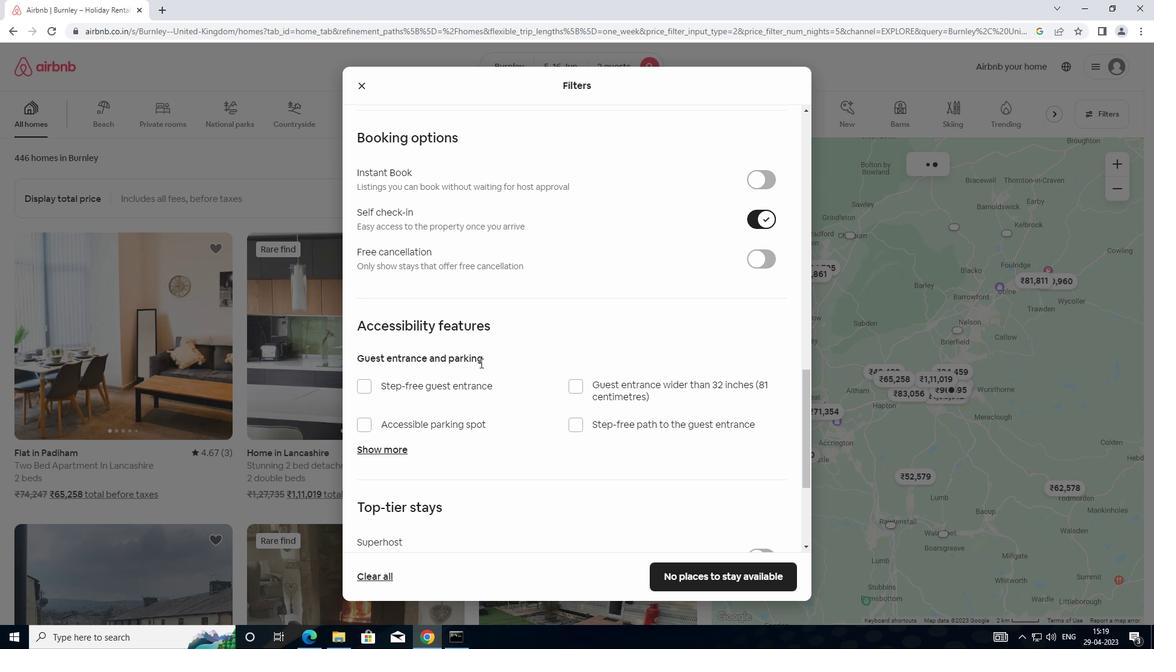 
Action: Mouse moved to (392, 428)
Screenshot: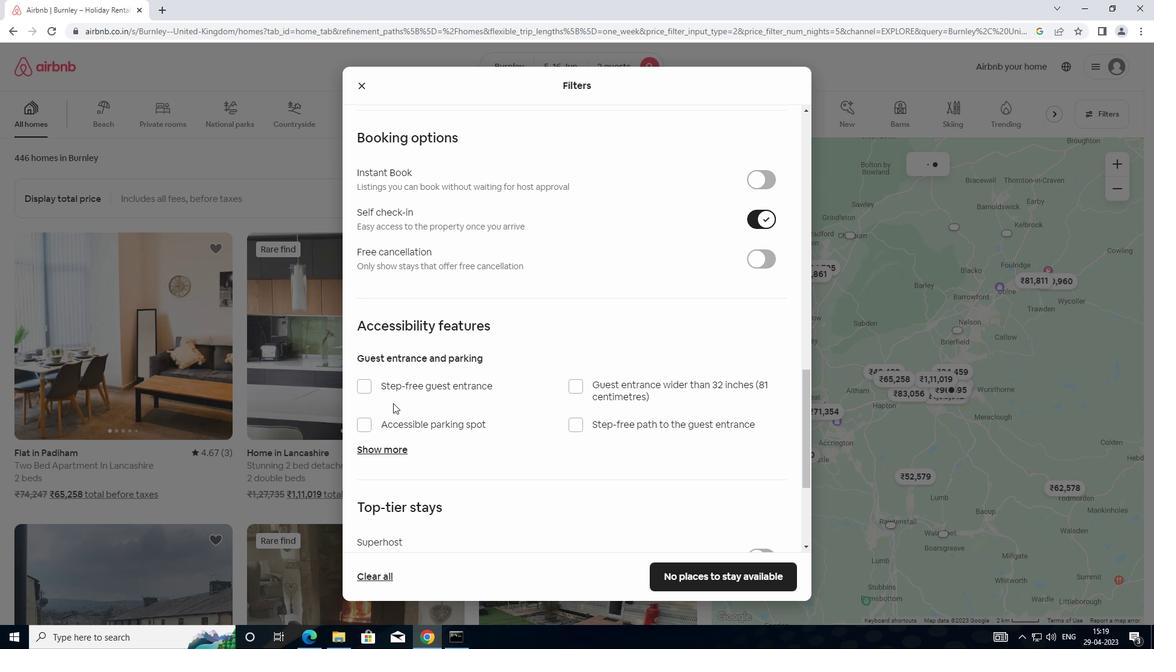 
Action: Mouse scrolled (392, 428) with delta (0, 0)
Screenshot: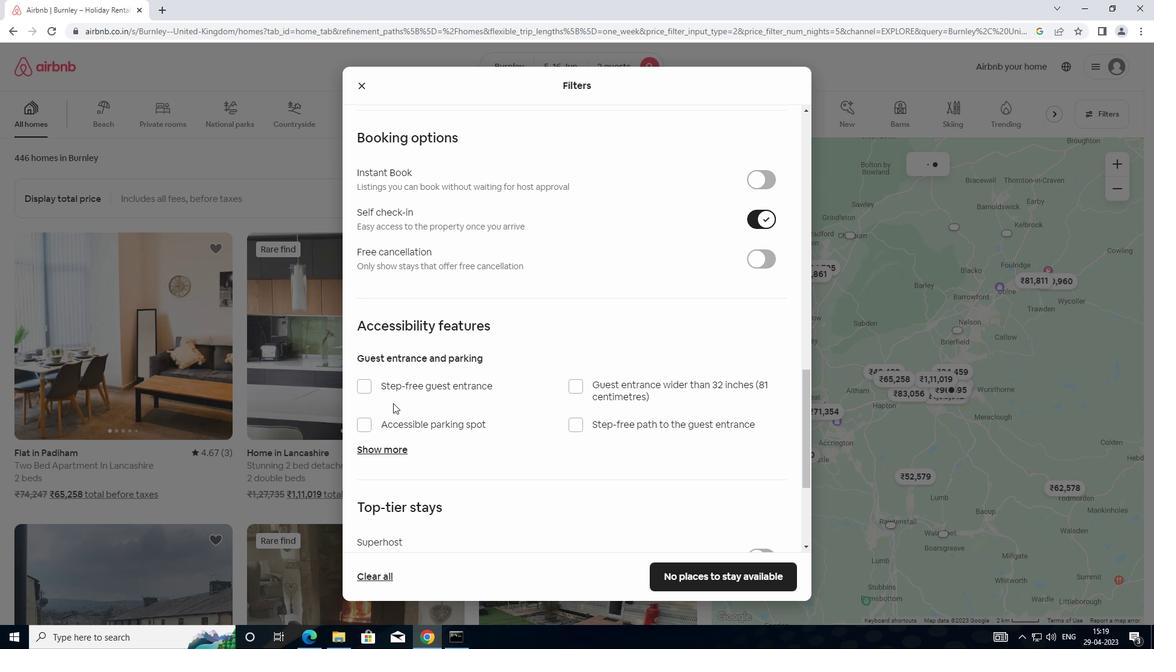 
Action: Mouse scrolled (392, 428) with delta (0, 0)
Screenshot: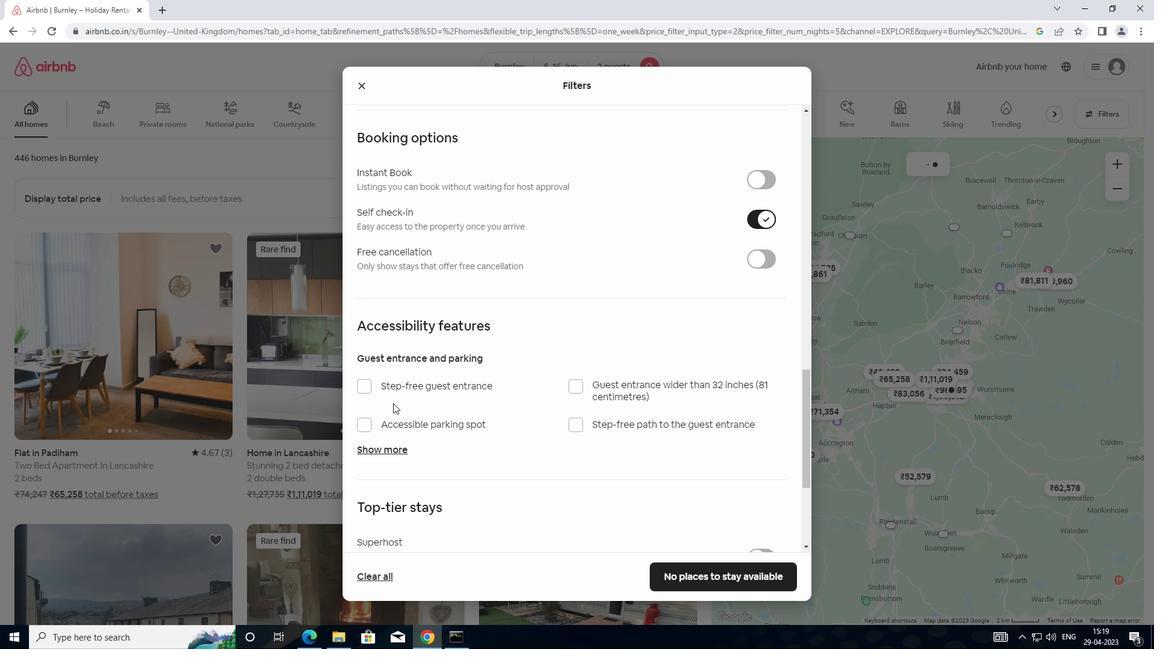 
Action: Mouse moved to (394, 427)
Screenshot: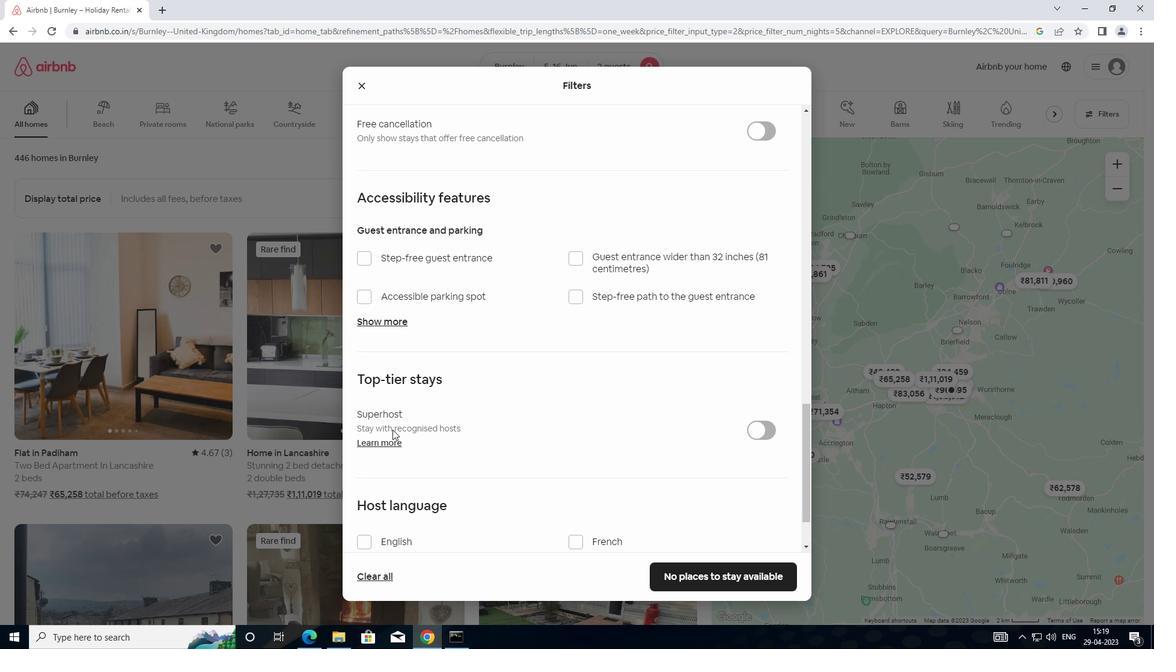 
Action: Mouse scrolled (394, 426) with delta (0, 0)
Screenshot: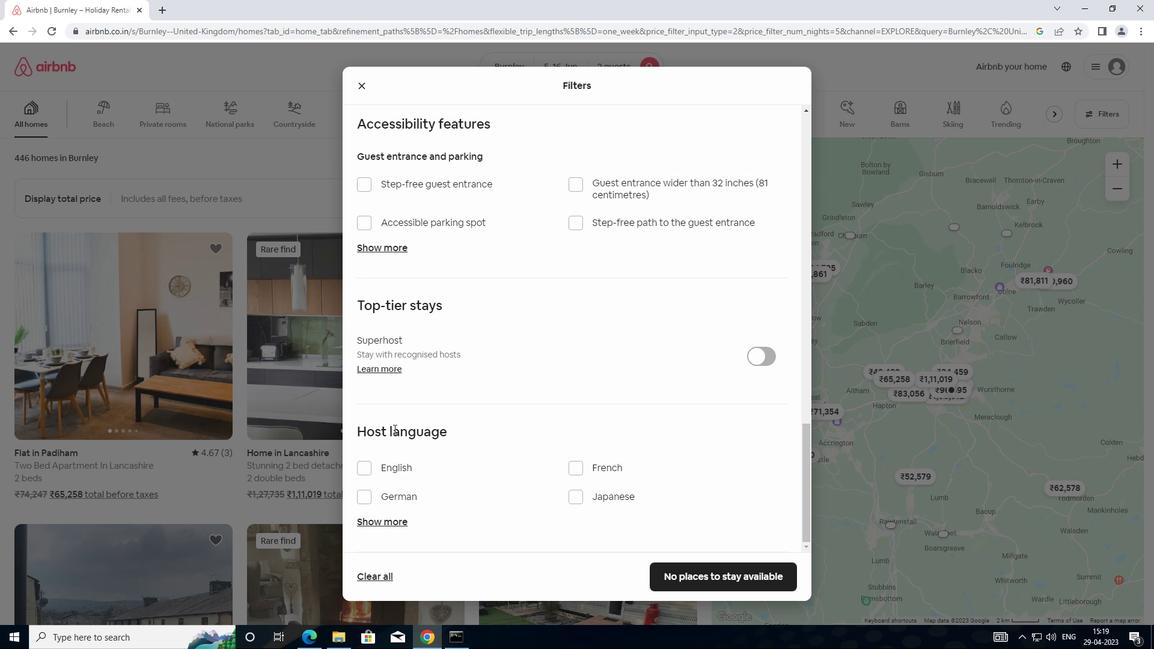 
Action: Mouse moved to (395, 426)
Screenshot: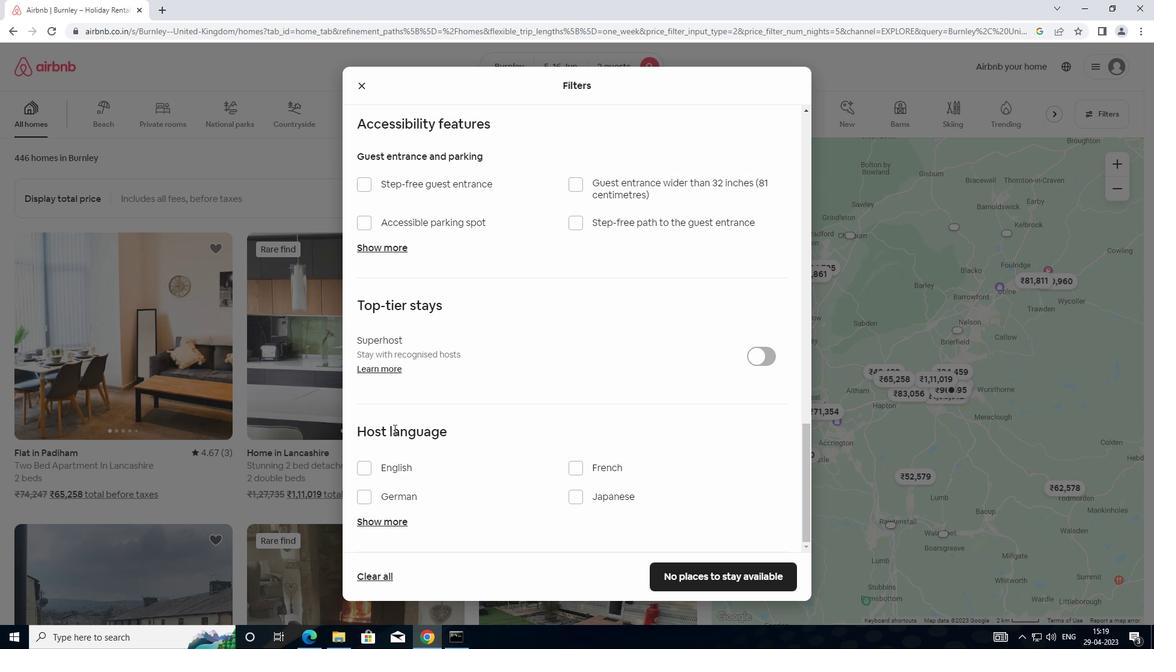 
Action: Mouse scrolled (395, 425) with delta (0, 0)
Screenshot: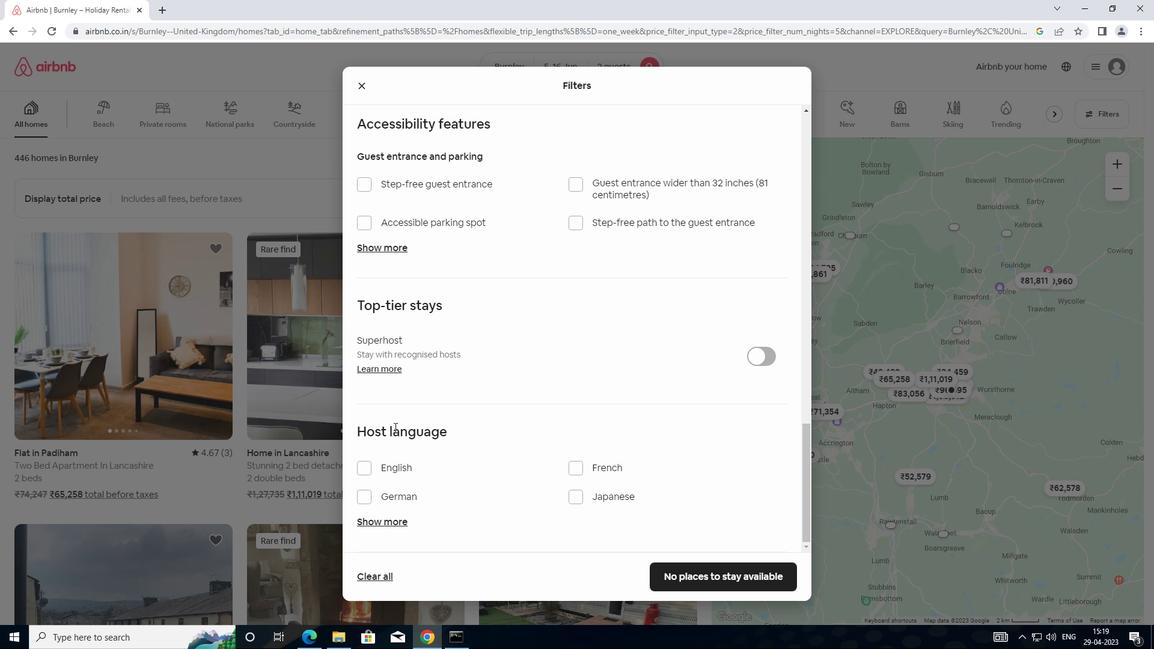 
Action: Mouse scrolled (395, 425) with delta (0, 0)
Screenshot: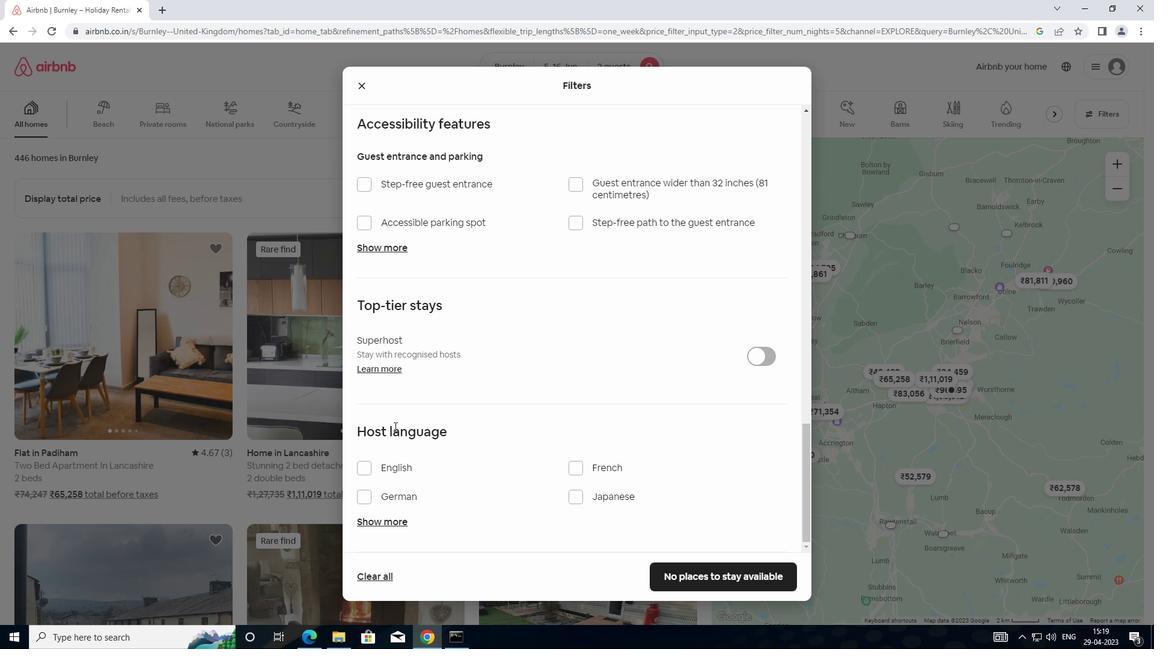 
Action: Mouse scrolled (395, 425) with delta (0, 0)
Screenshot: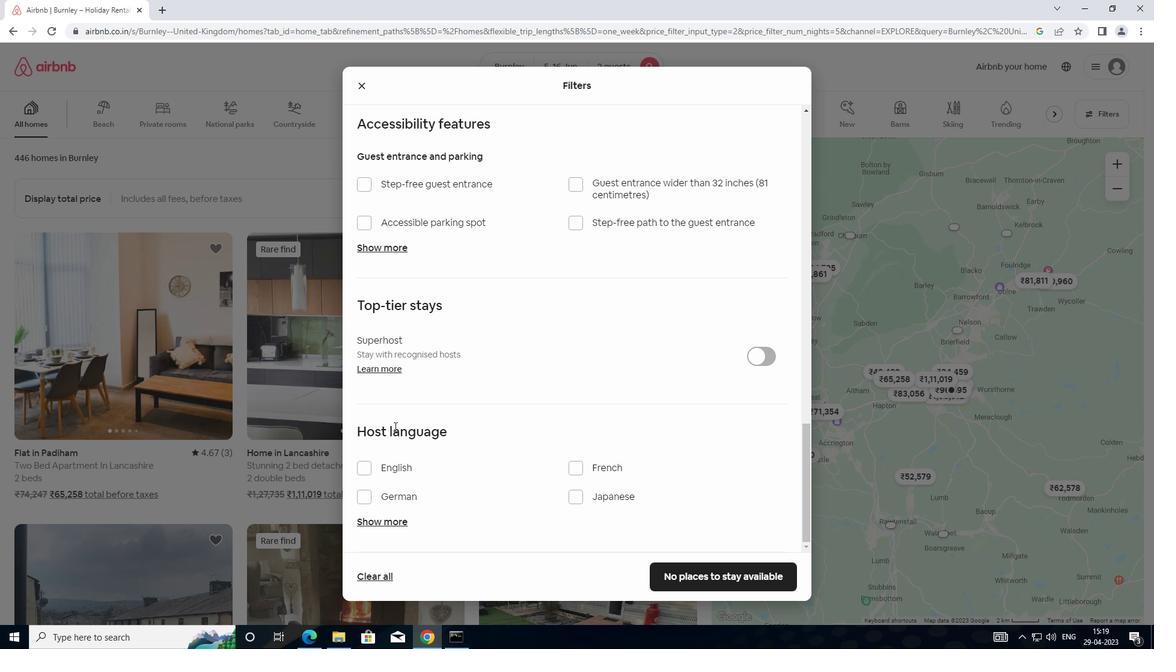 
Action: Mouse moved to (366, 475)
Screenshot: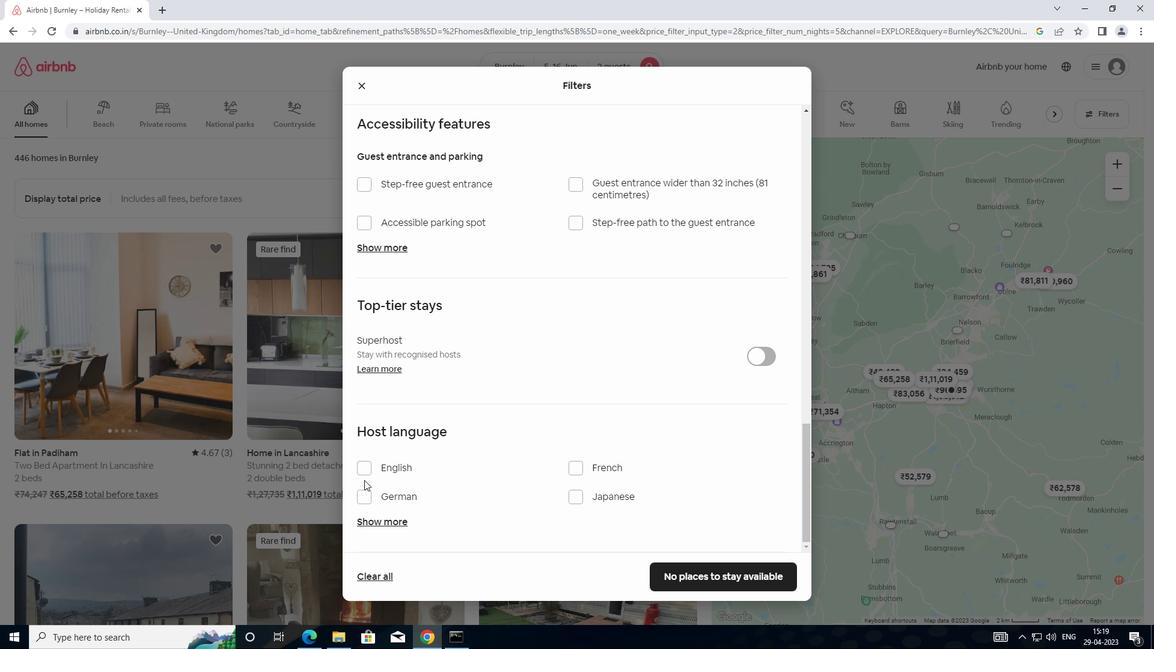 
Action: Mouse pressed left at (366, 475)
Screenshot: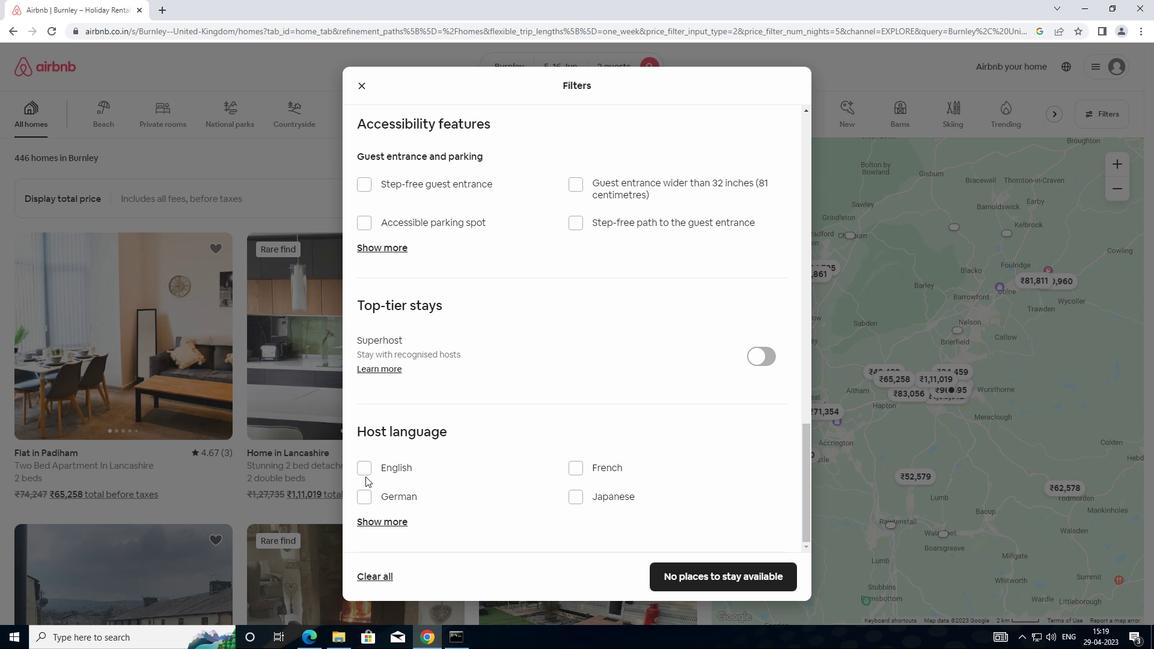 
Action: Mouse moved to (676, 572)
Screenshot: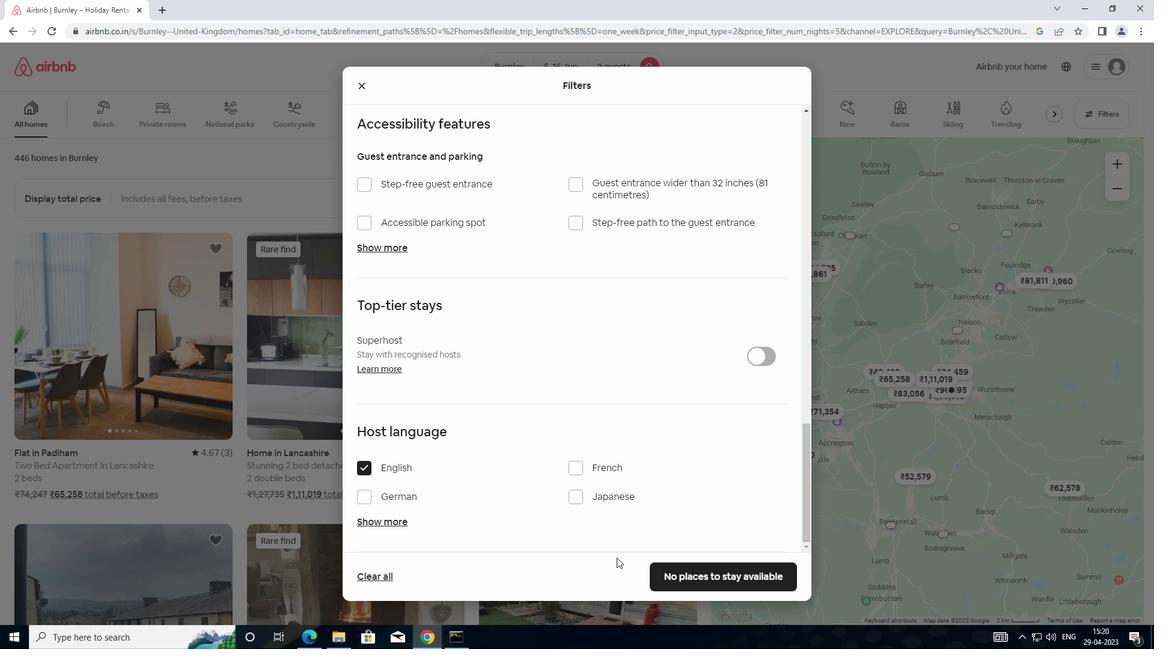 
Action: Mouse pressed left at (676, 572)
Screenshot: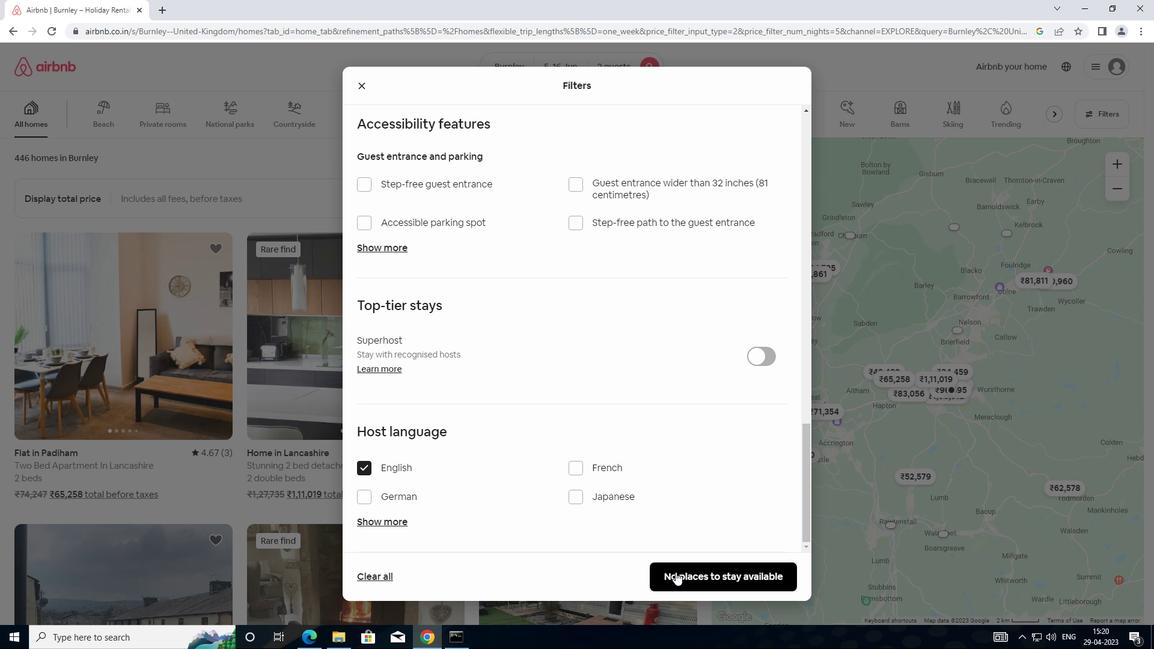 
Action: Mouse moved to (679, 567)
Screenshot: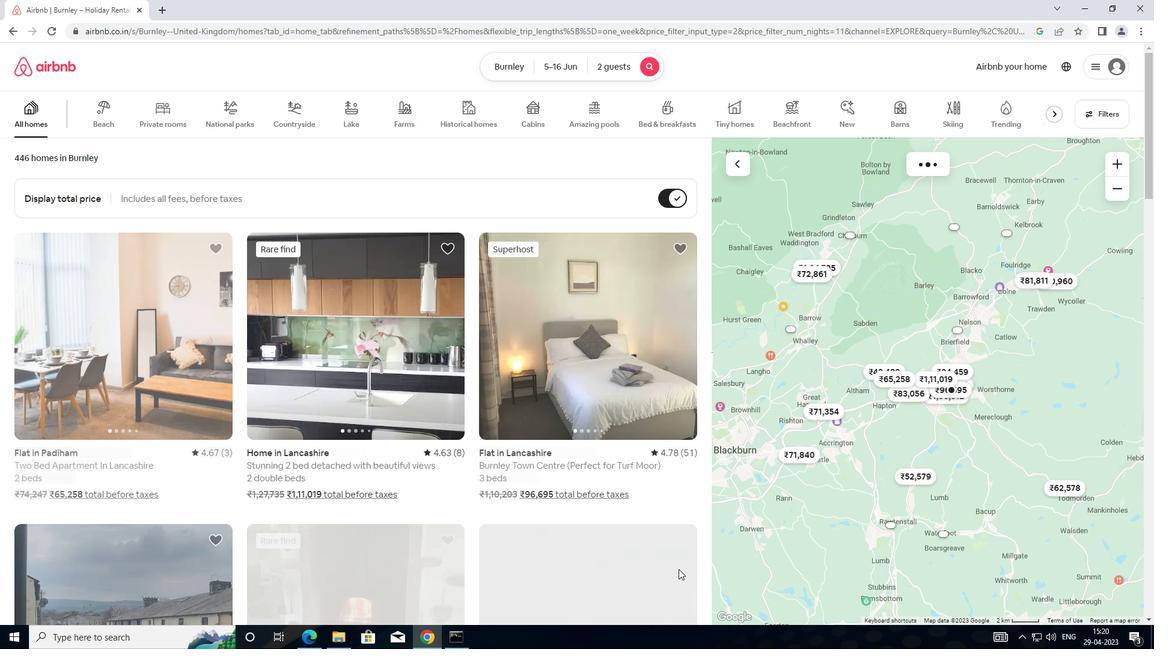 
